 Task: Add a signature Jovani Ramirez containing Have a great National Science Day, Jovani Ramirez to email address softage.8@softage.net and add a label Testing
Action: Mouse moved to (1162, 65)
Screenshot: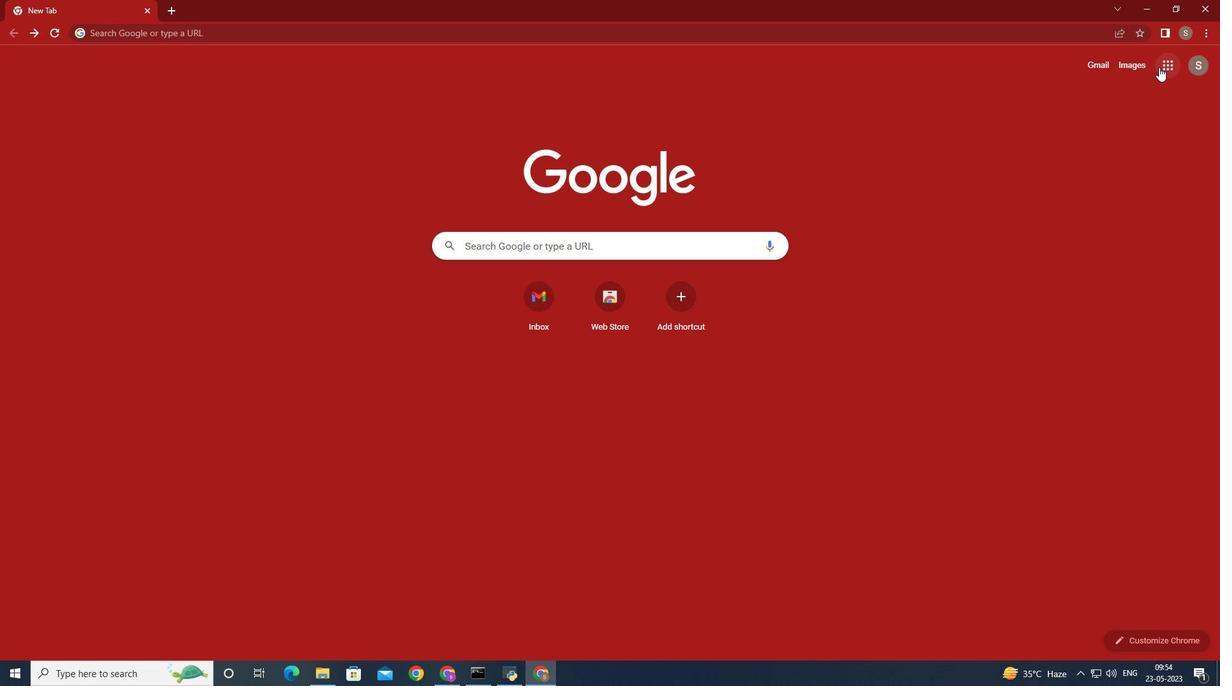 
Action: Mouse pressed left at (1162, 65)
Screenshot: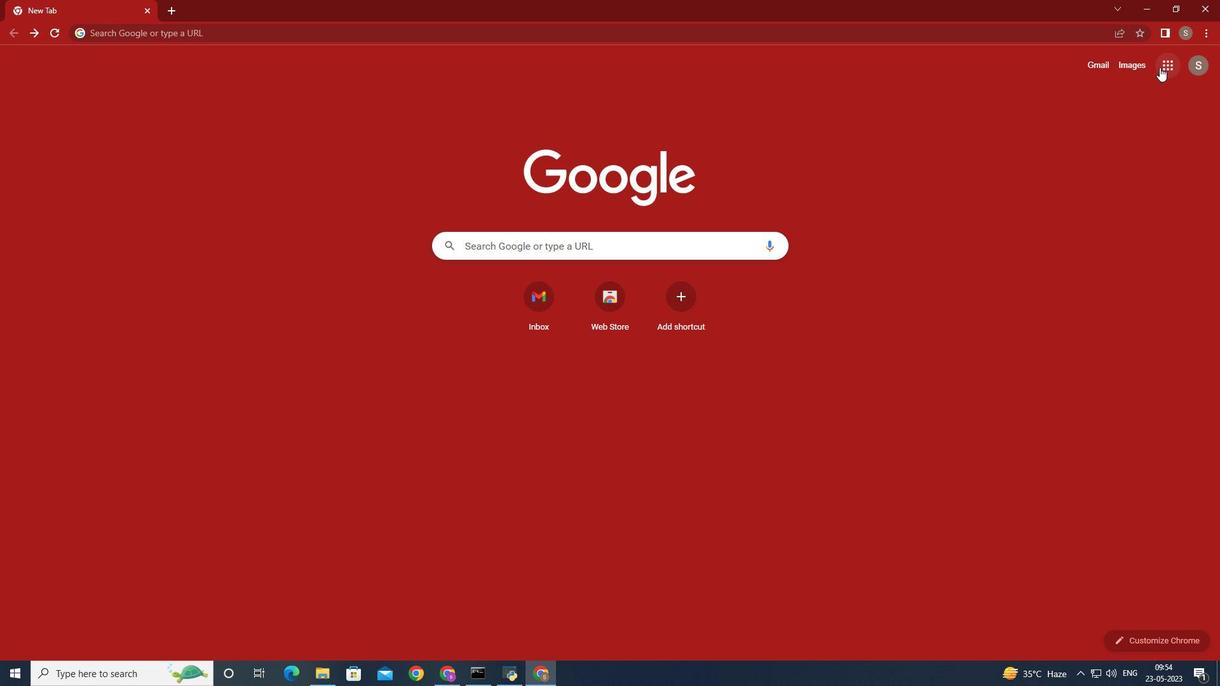 
Action: Mouse moved to (1117, 120)
Screenshot: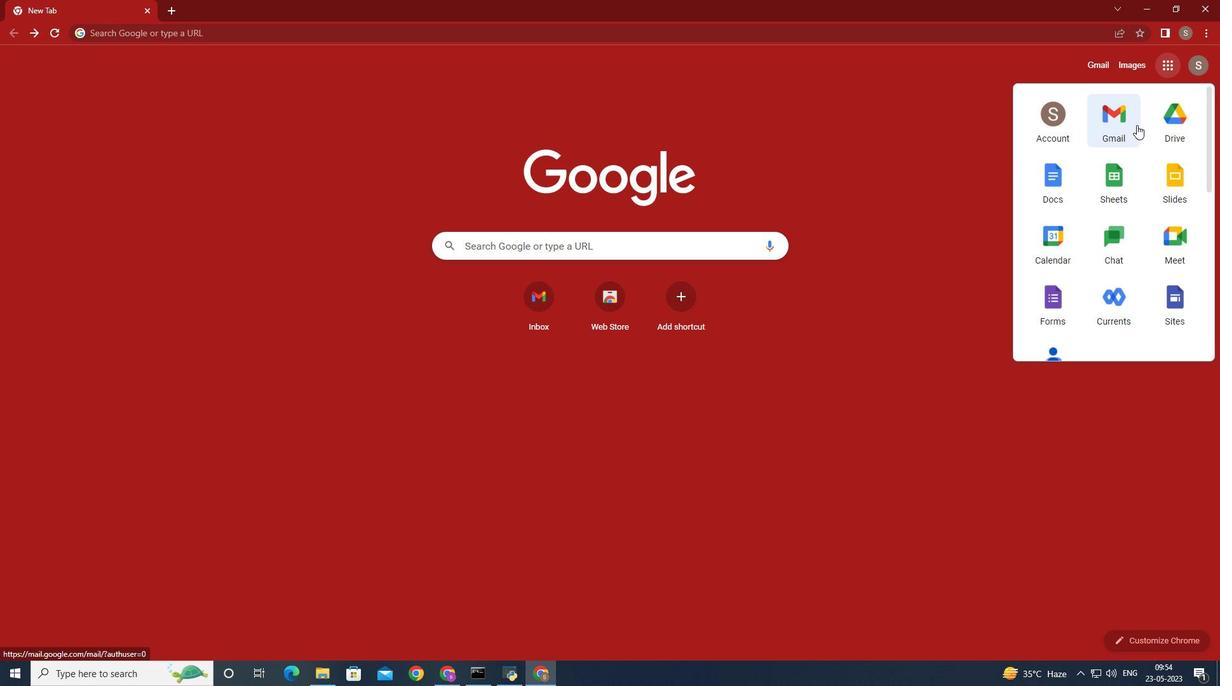 
Action: Mouse pressed left at (1117, 120)
Screenshot: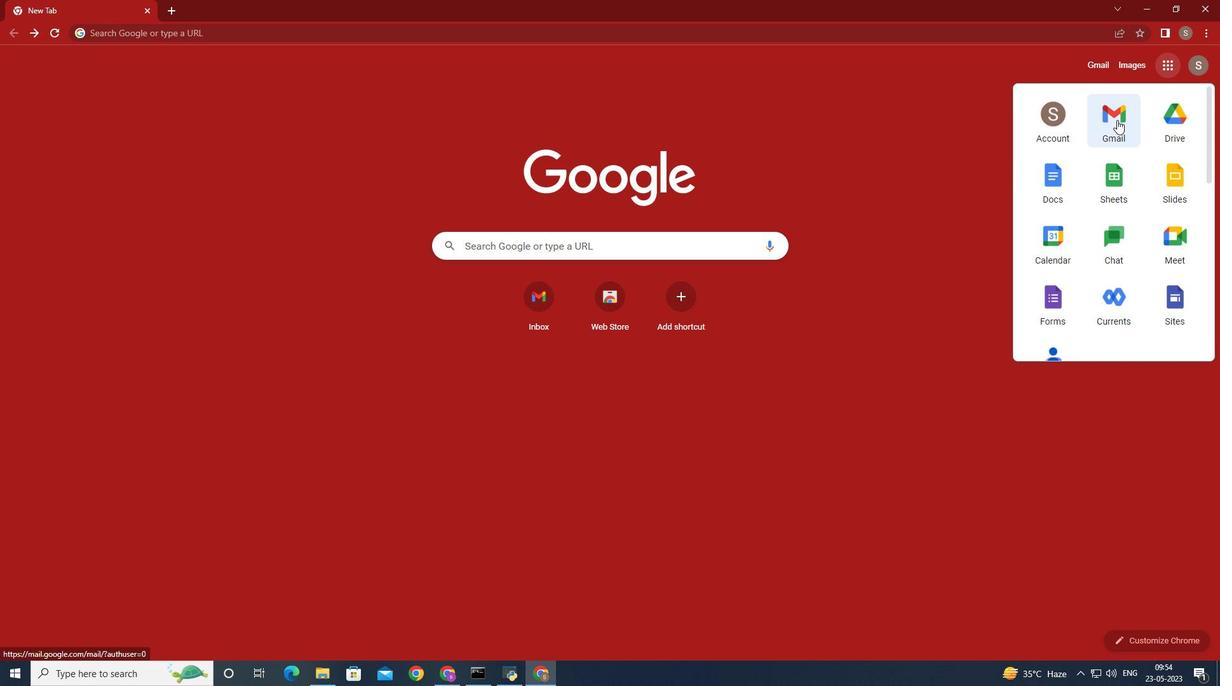 
Action: Mouse moved to (1084, 96)
Screenshot: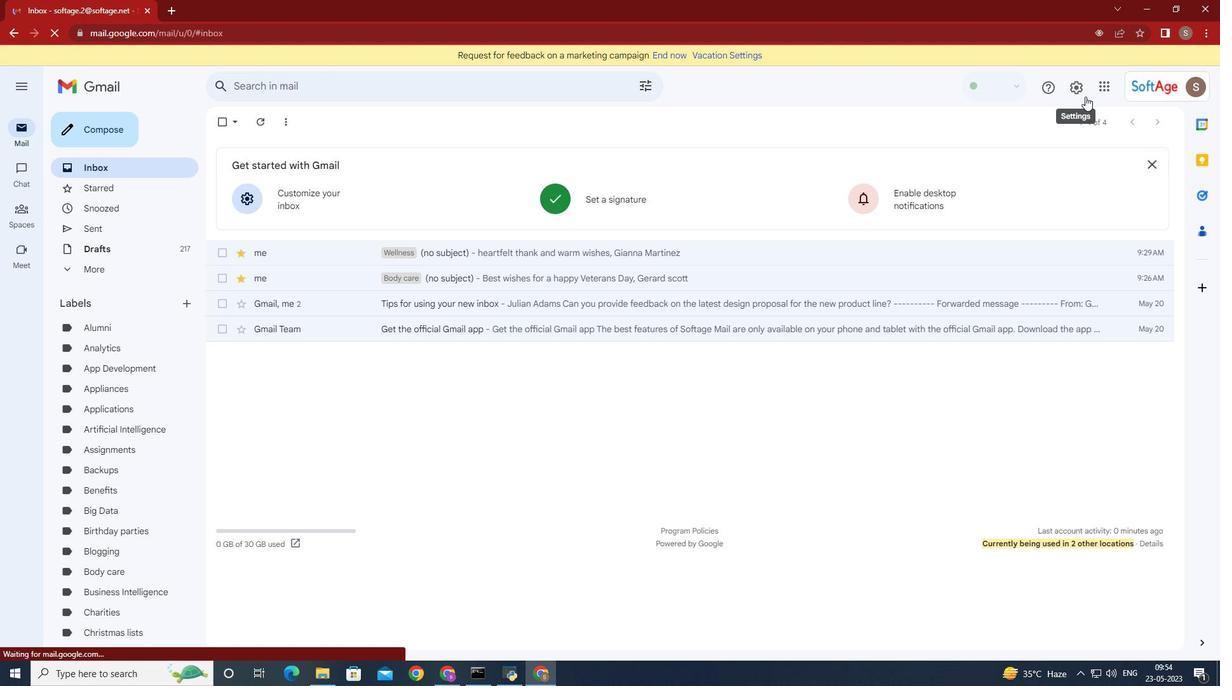 
Action: Mouse pressed left at (1084, 96)
Screenshot: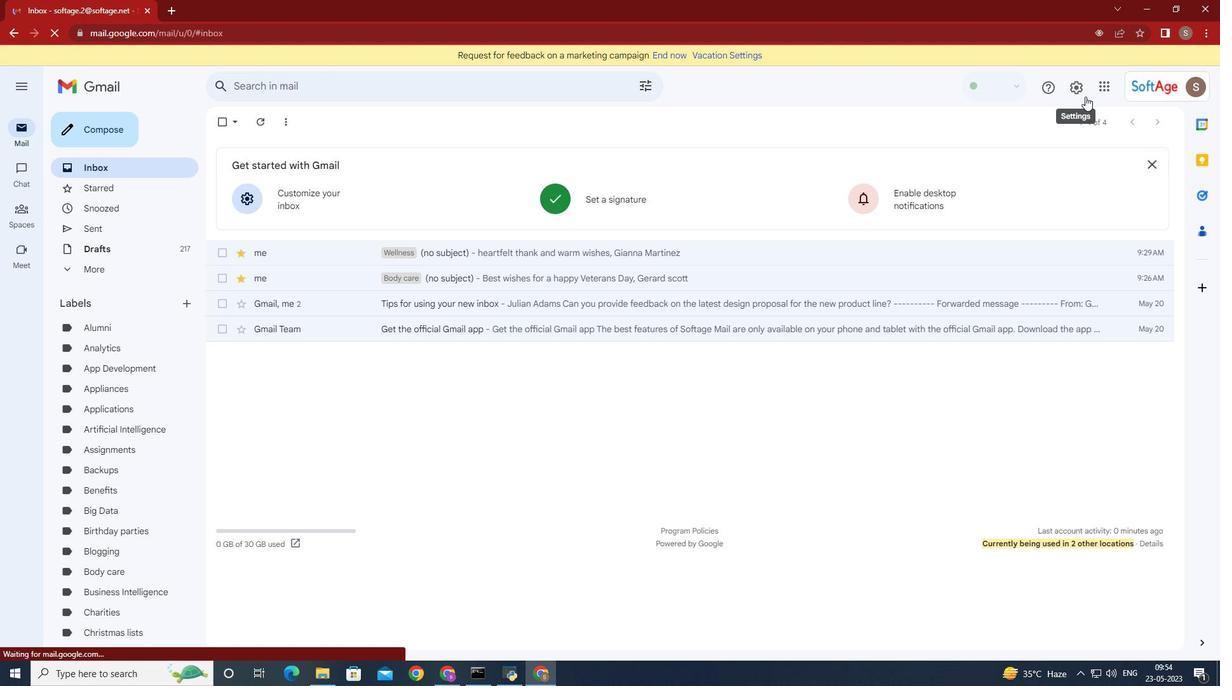 
Action: Mouse moved to (1087, 148)
Screenshot: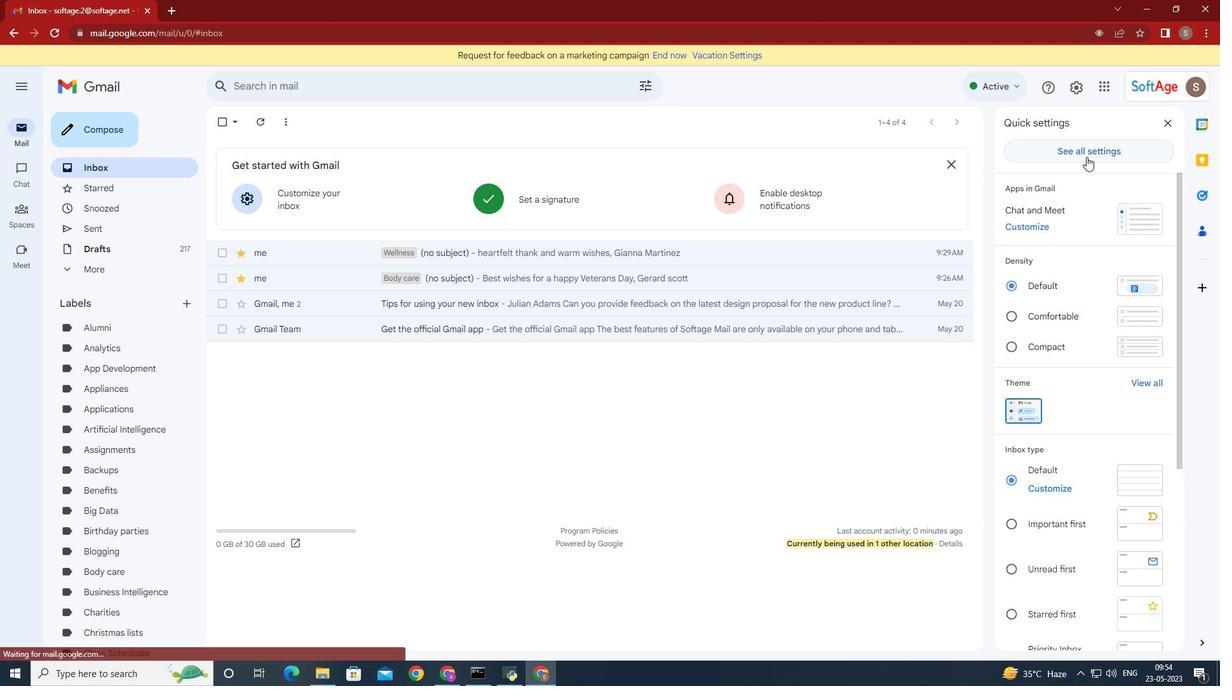 
Action: Mouse pressed left at (1087, 148)
Screenshot: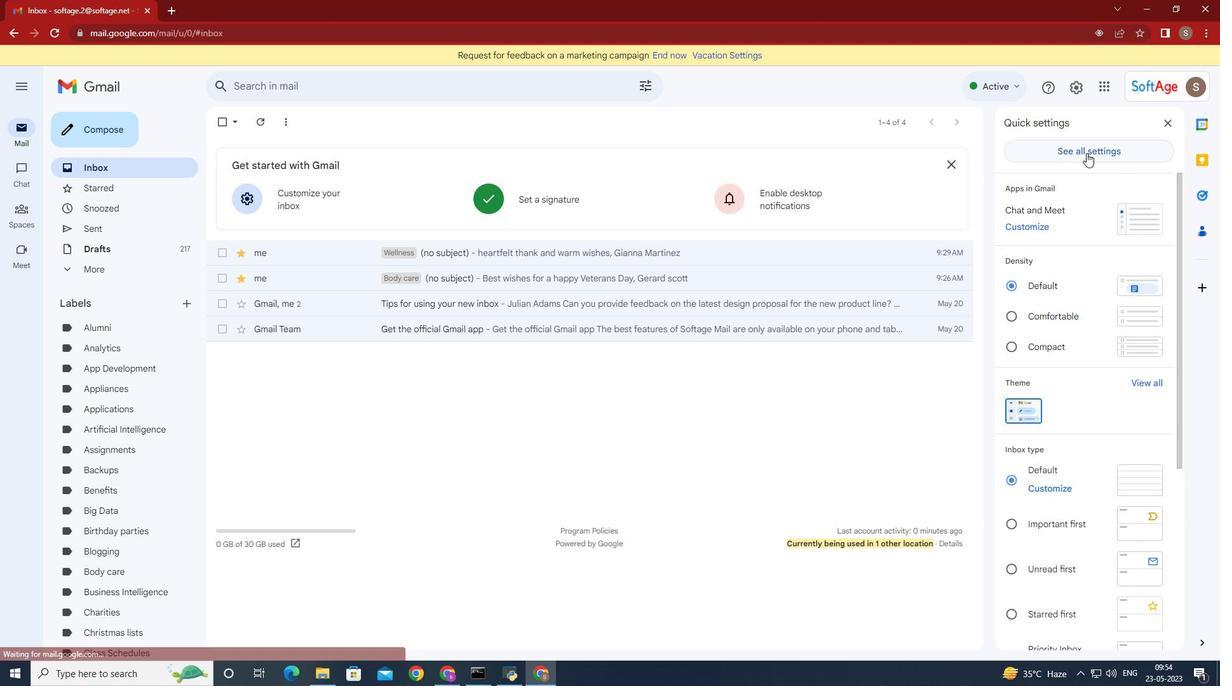
Action: Mouse moved to (938, 279)
Screenshot: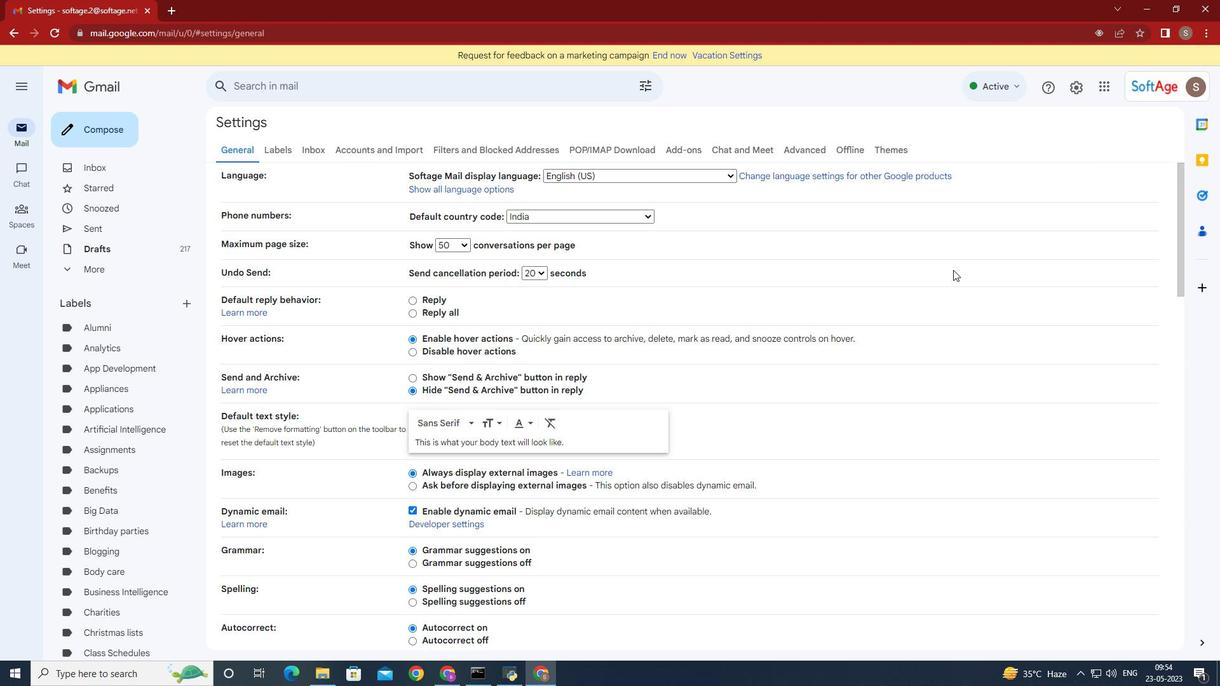 
Action: Mouse scrolled (938, 278) with delta (0, 0)
Screenshot: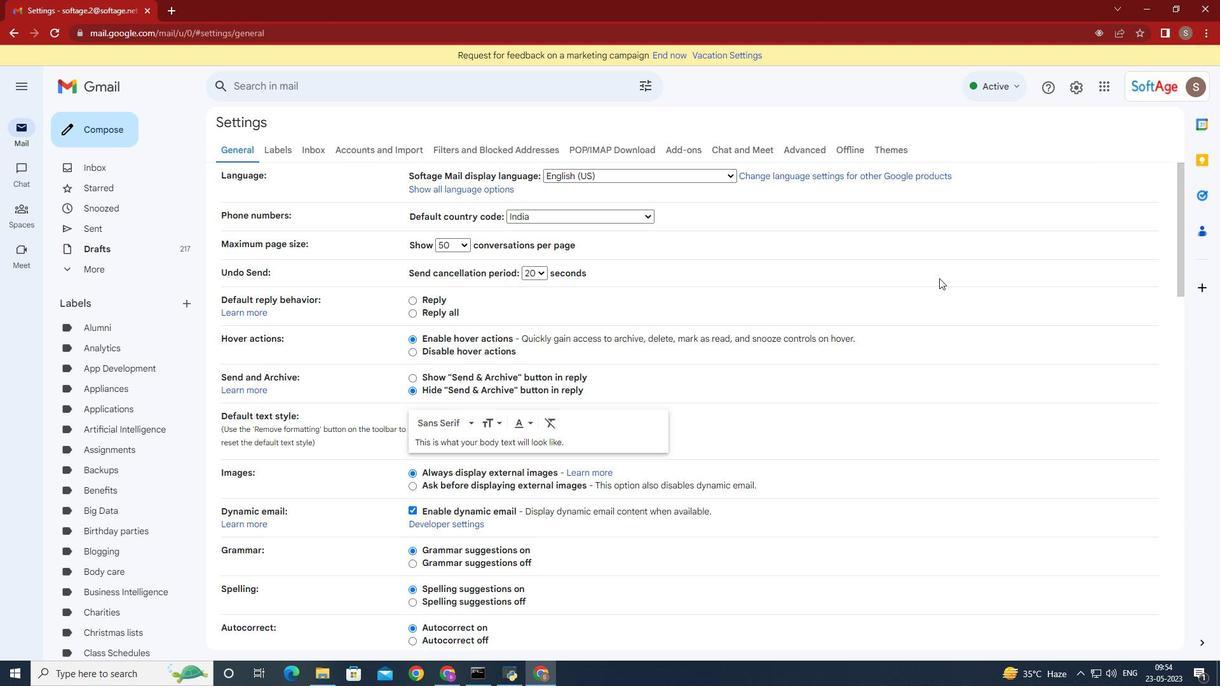 
Action: Mouse scrolled (938, 278) with delta (0, 0)
Screenshot: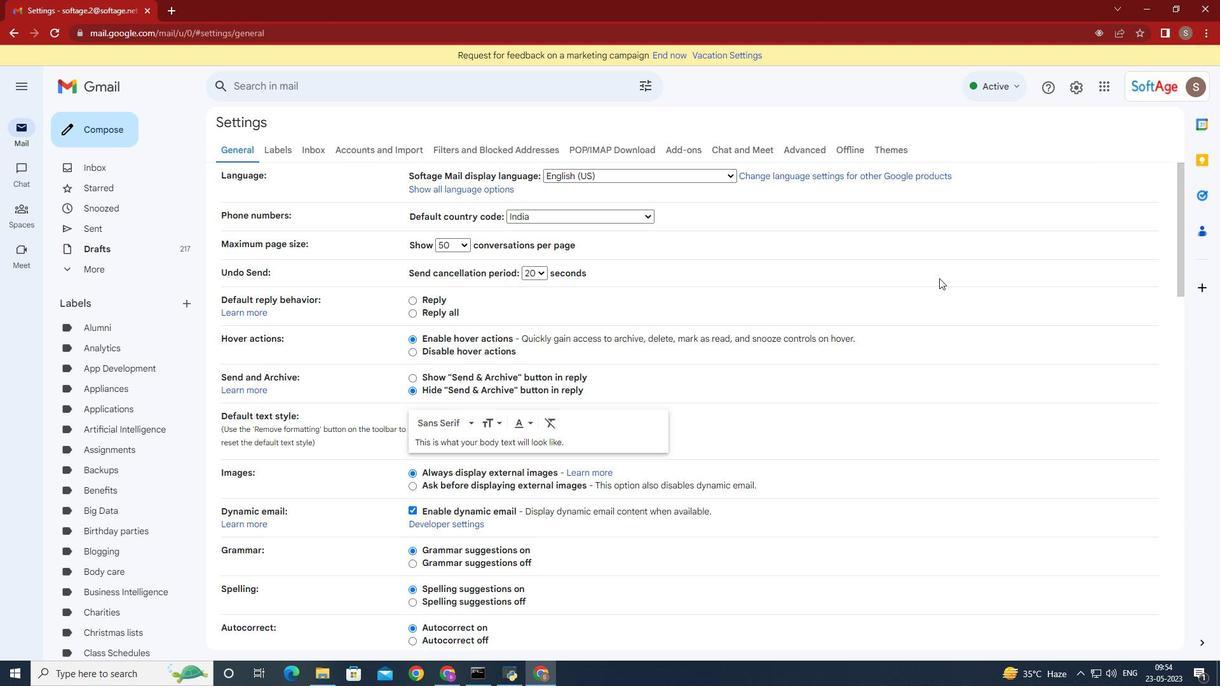 
Action: Mouse scrolled (938, 278) with delta (0, 0)
Screenshot: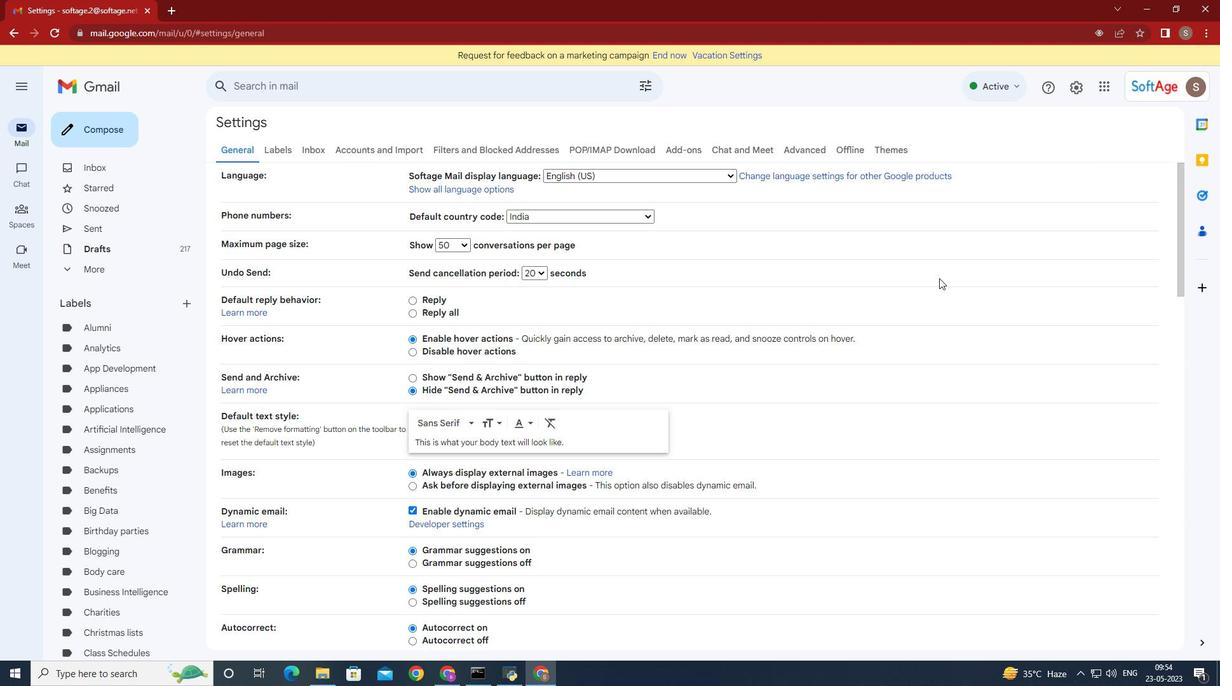 
Action: Mouse moved to (938, 279)
Screenshot: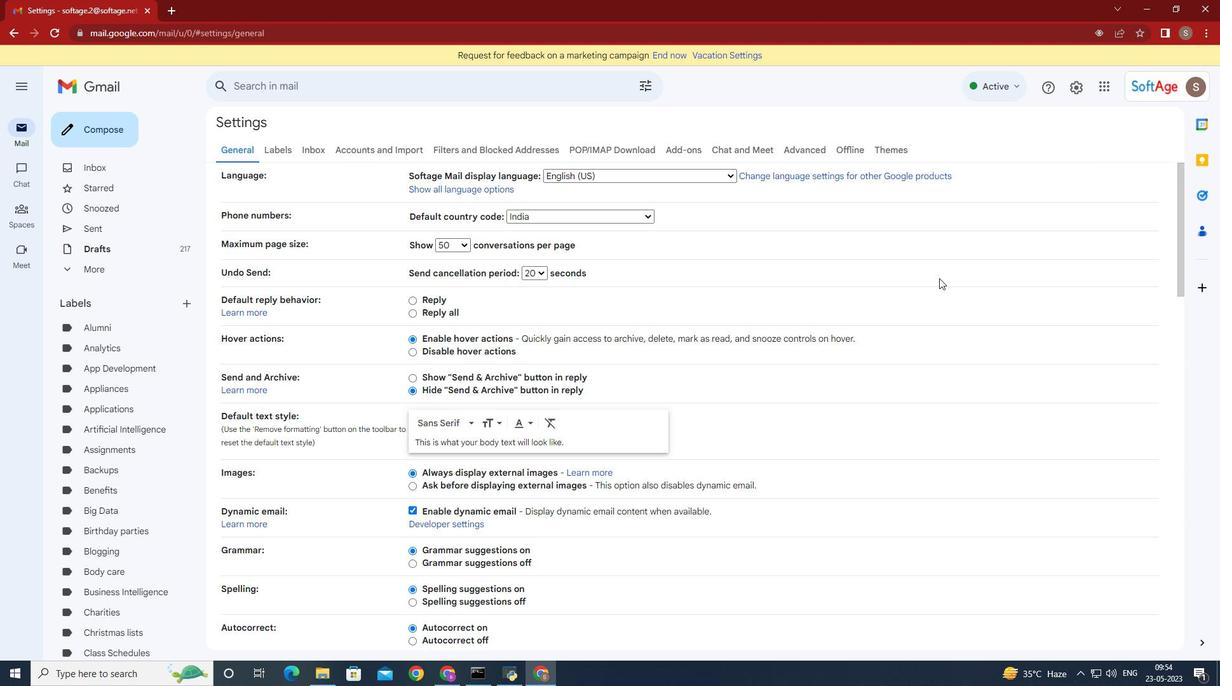 
Action: Mouse scrolled (938, 278) with delta (0, 0)
Screenshot: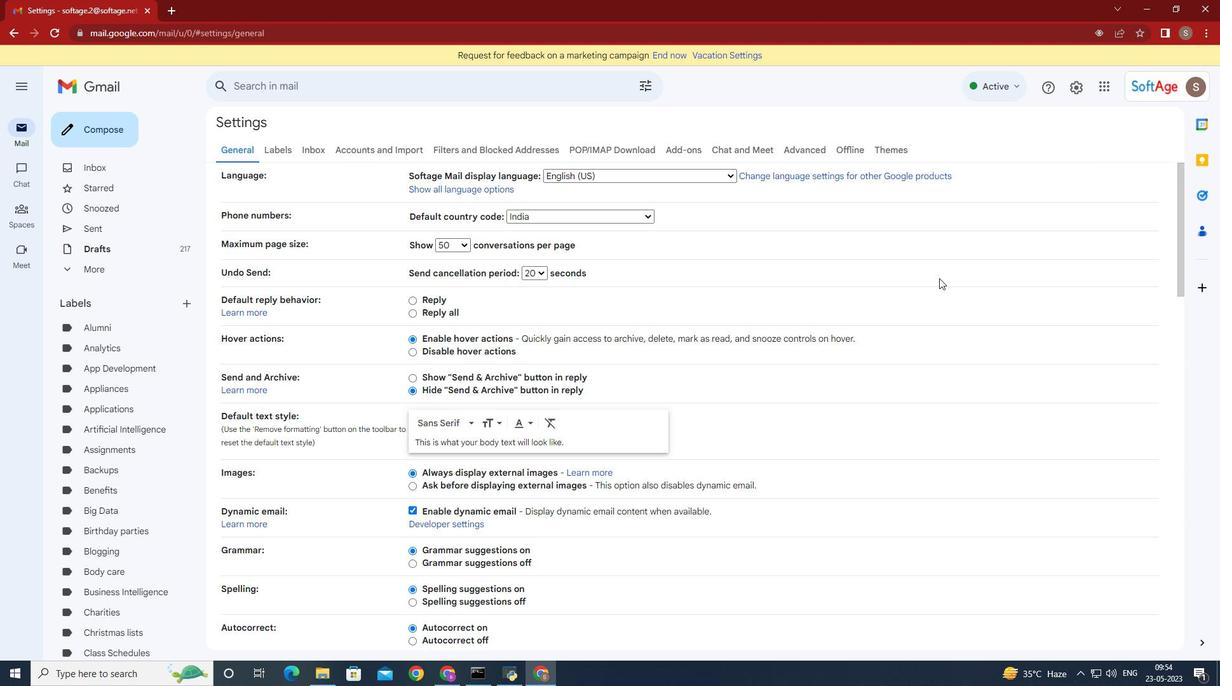 
Action: Mouse moved to (938, 279)
Screenshot: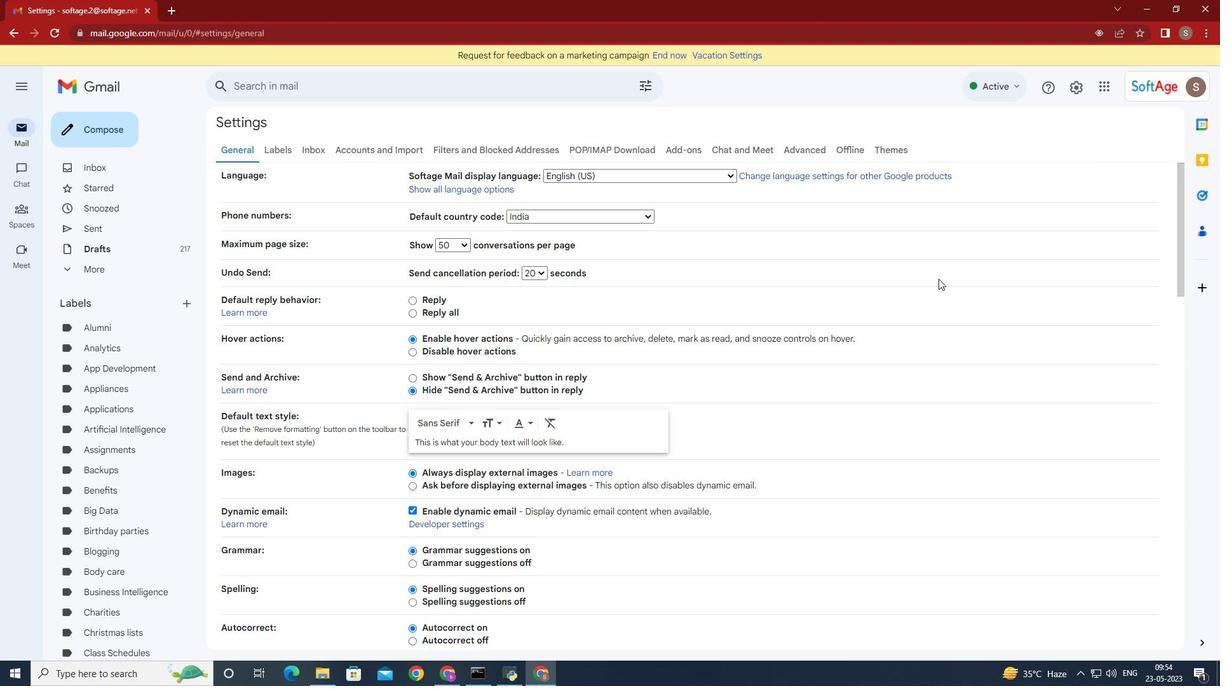 
Action: Mouse scrolled (938, 278) with delta (0, 0)
Screenshot: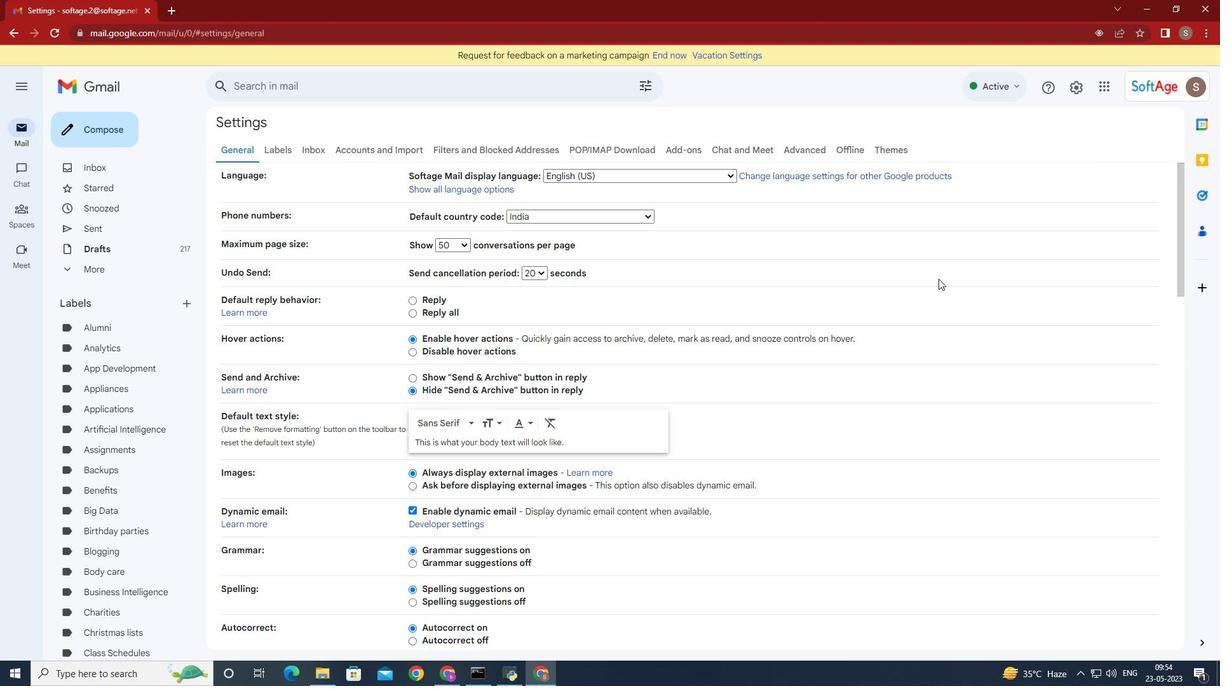 
Action: Mouse moved to (851, 270)
Screenshot: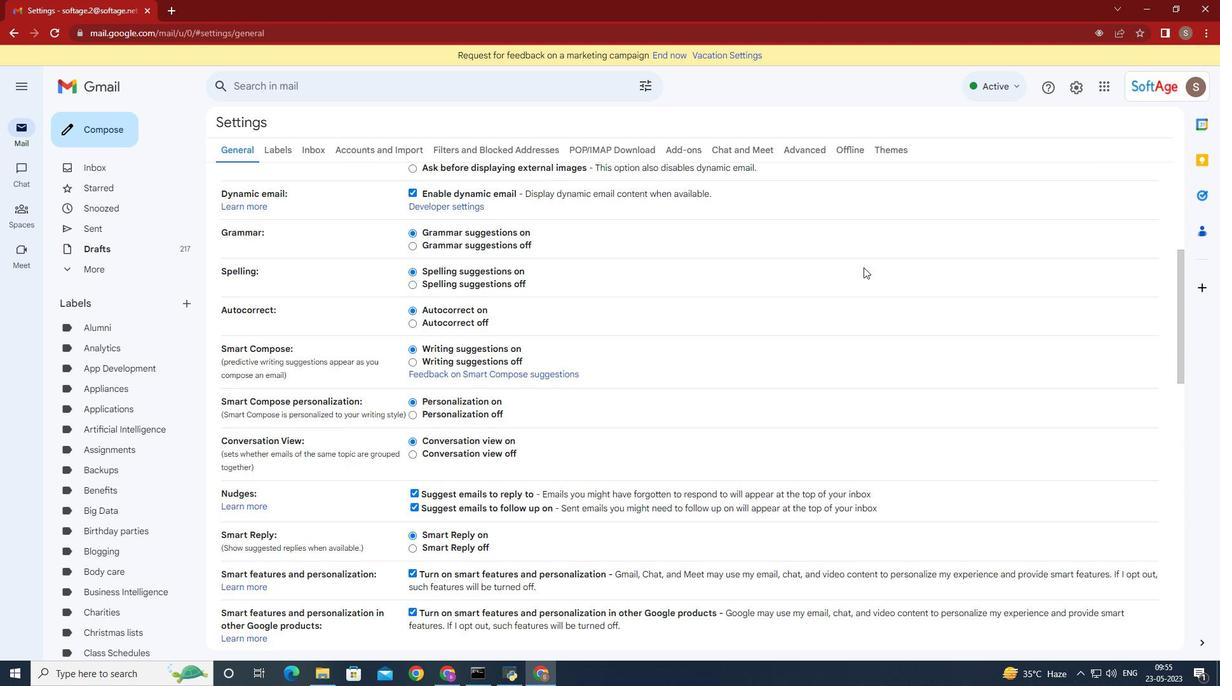 
Action: Mouse scrolled (851, 269) with delta (0, 0)
Screenshot: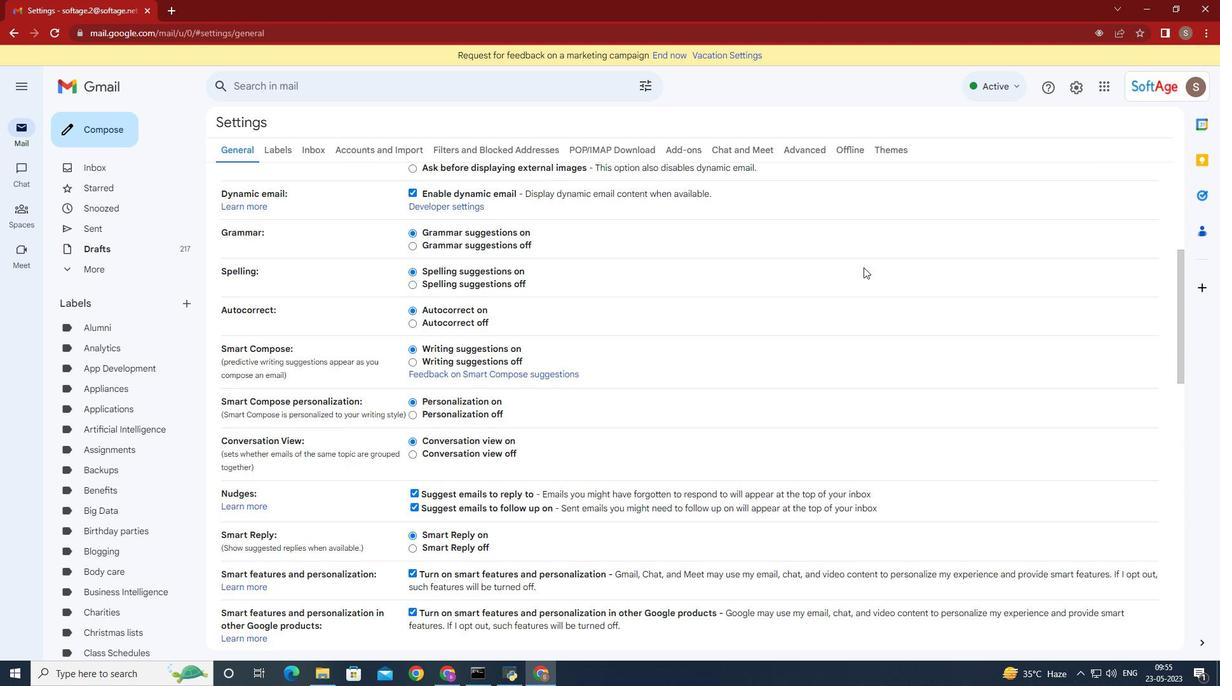
Action: Mouse moved to (850, 270)
Screenshot: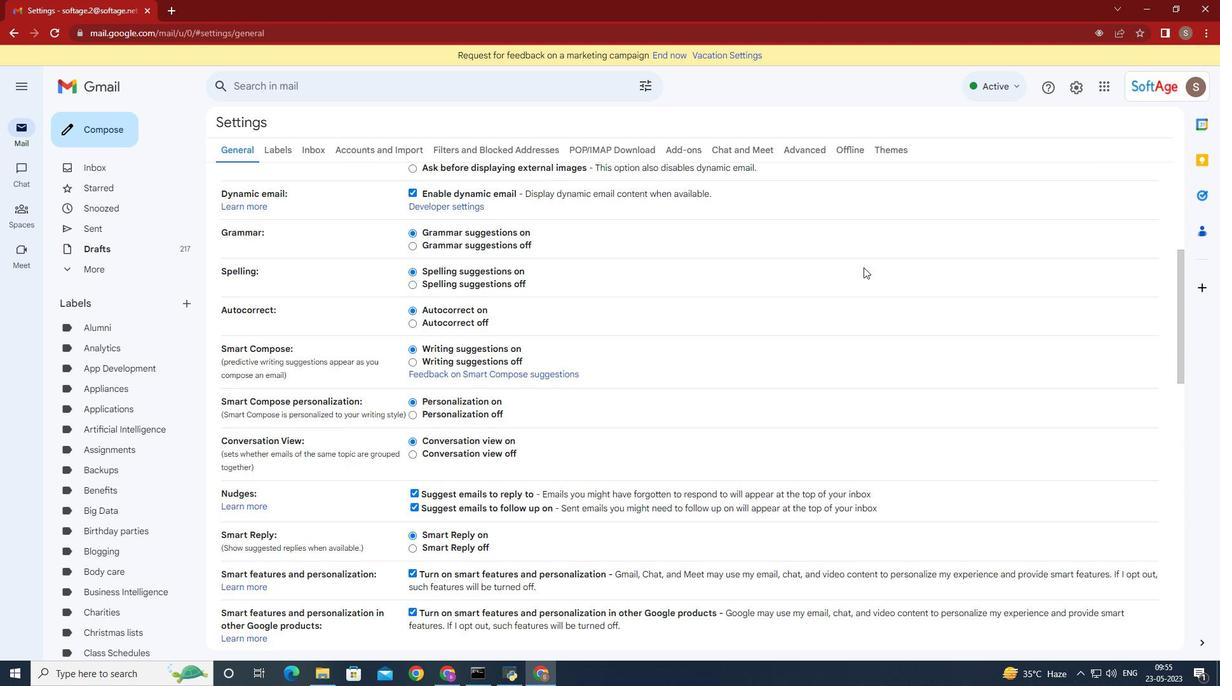 
Action: Mouse scrolled (850, 269) with delta (0, 0)
Screenshot: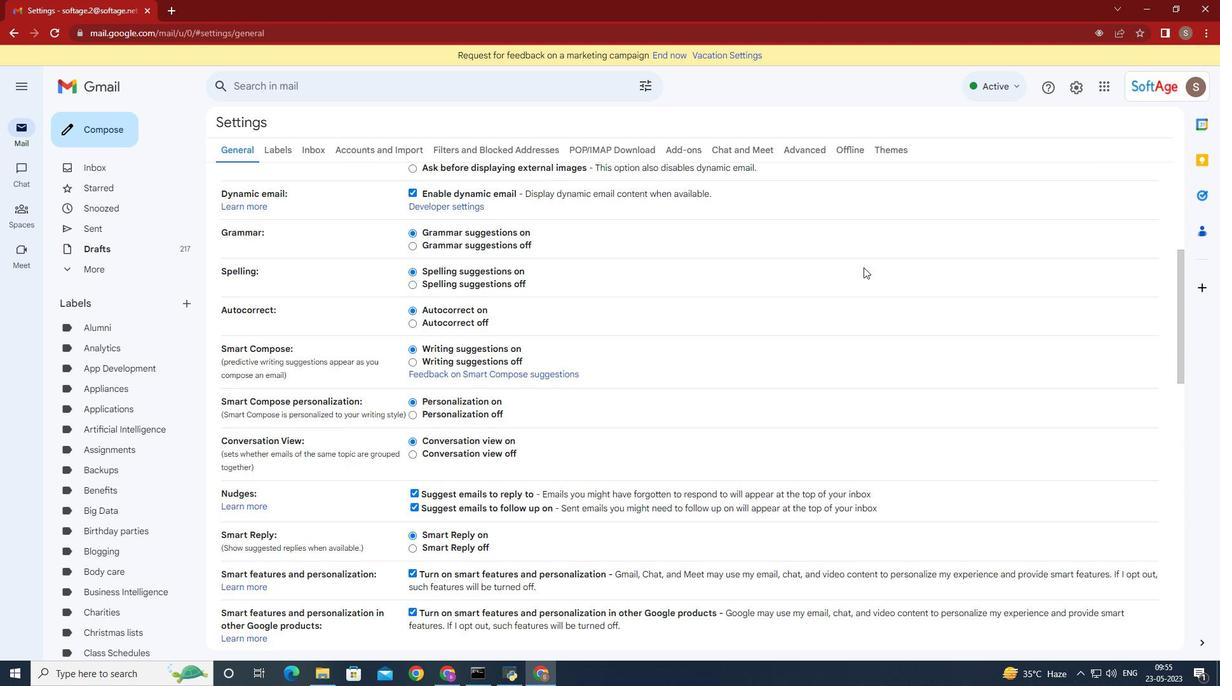 
Action: Mouse scrolled (850, 269) with delta (0, 0)
Screenshot: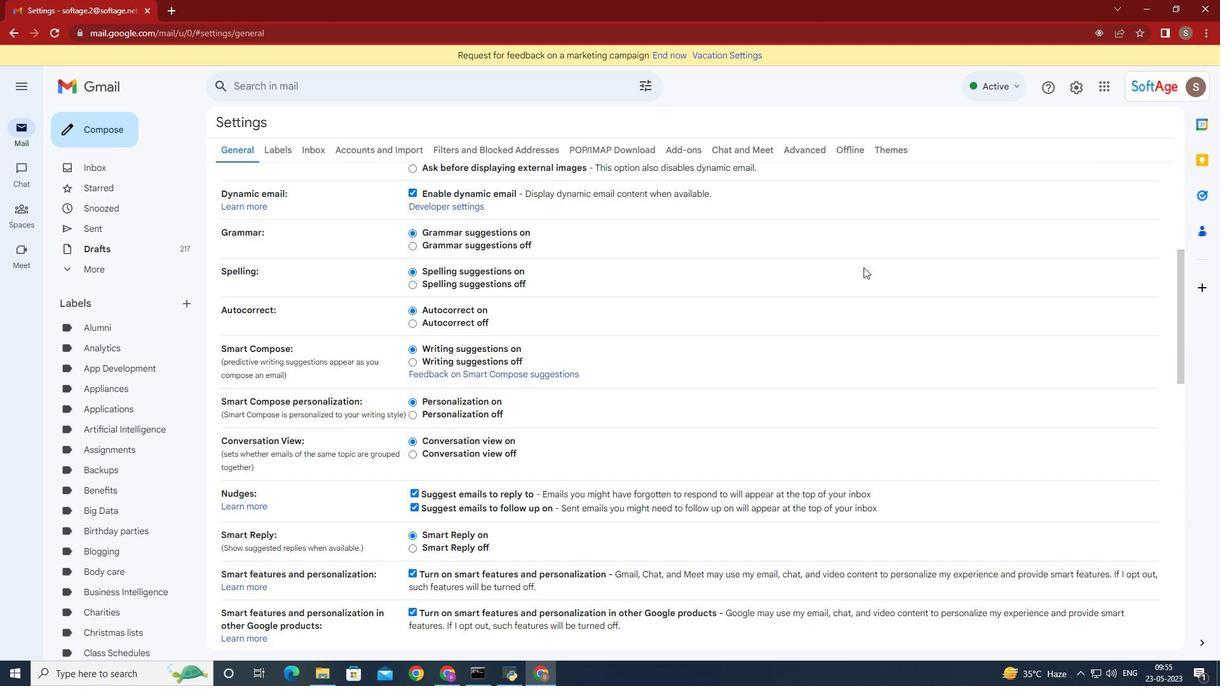 
Action: Mouse scrolled (850, 269) with delta (0, 0)
Screenshot: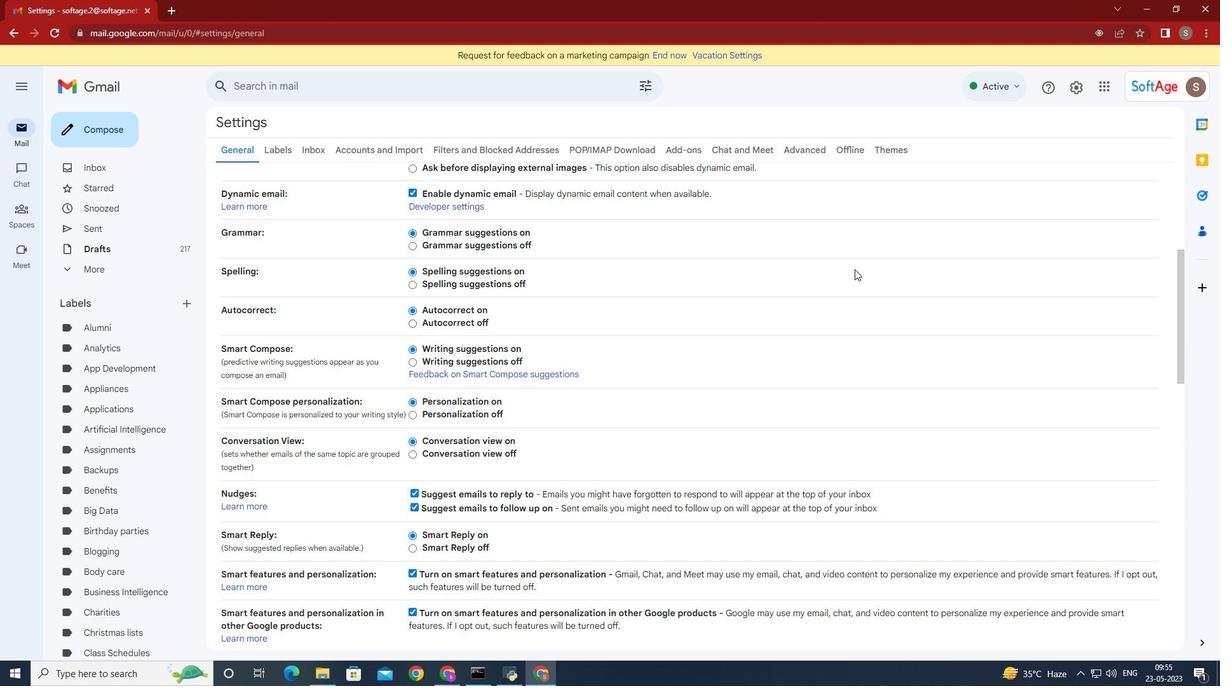 
Action: Mouse moved to (849, 270)
Screenshot: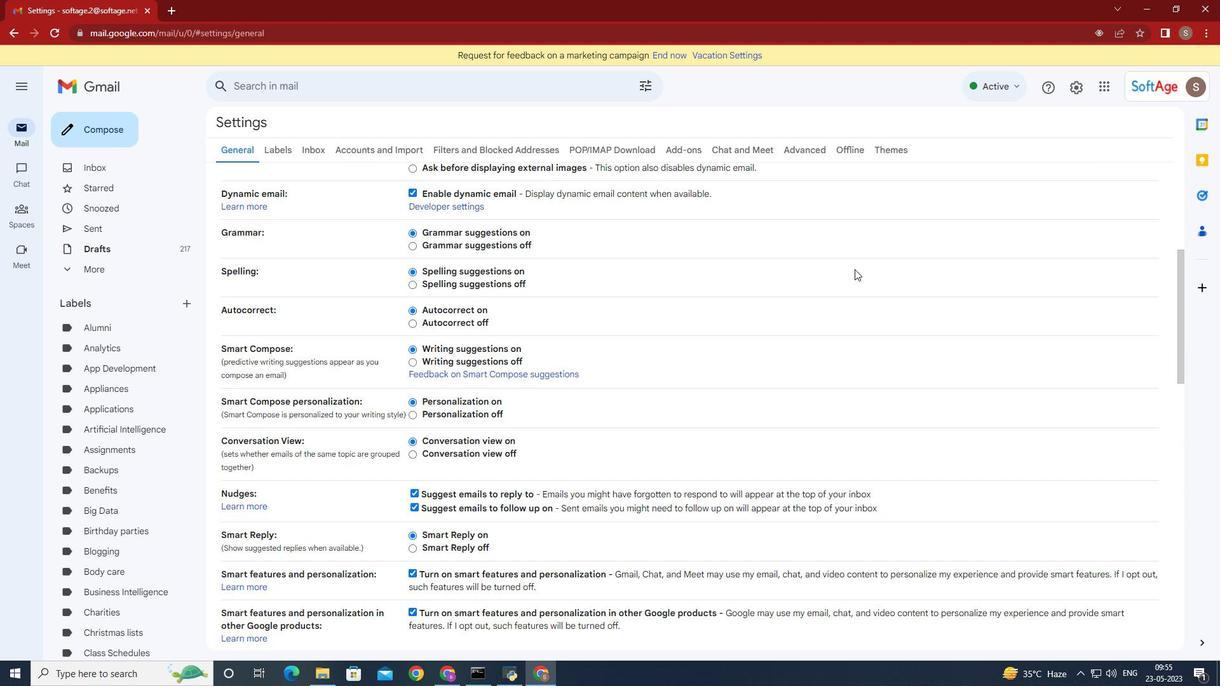 
Action: Mouse scrolled (849, 270) with delta (0, 0)
Screenshot: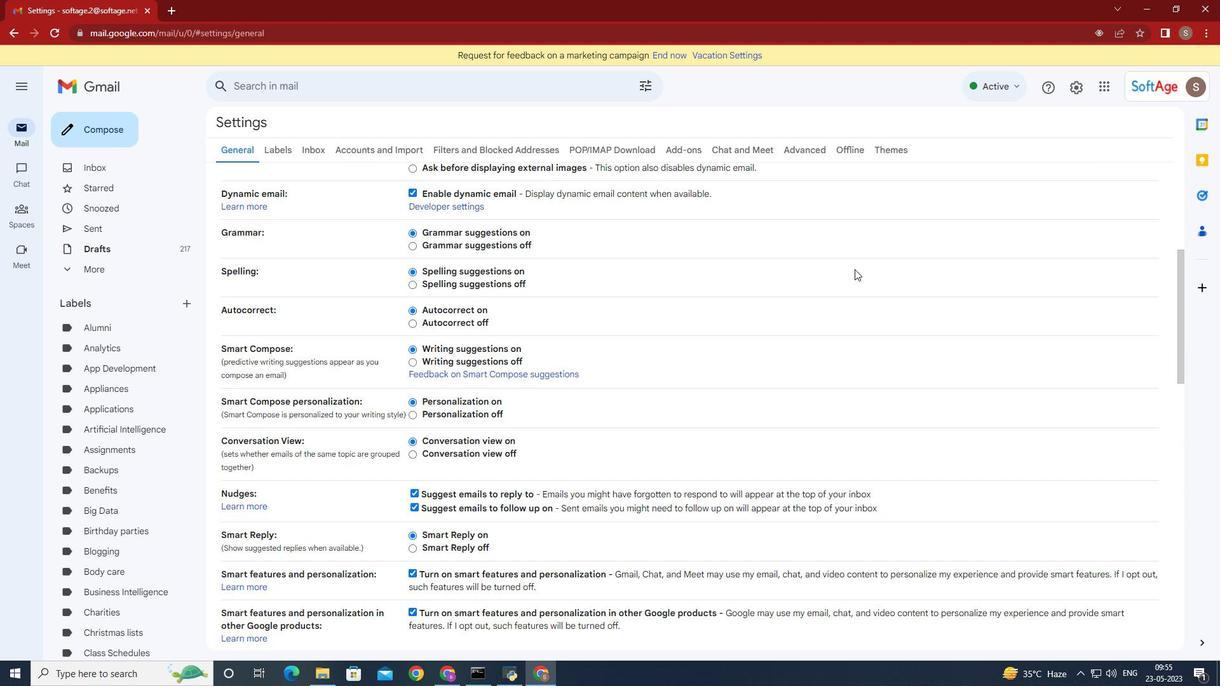 
Action: Mouse moved to (847, 270)
Screenshot: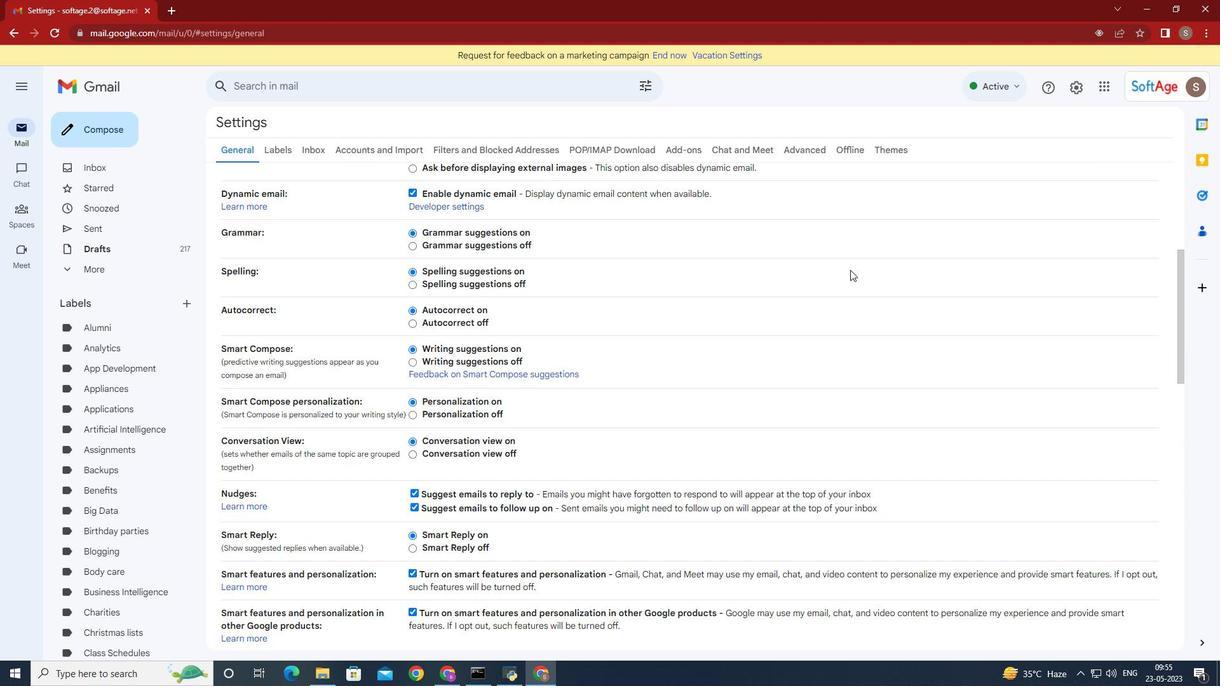 
Action: Mouse scrolled (847, 270) with delta (0, 0)
Screenshot: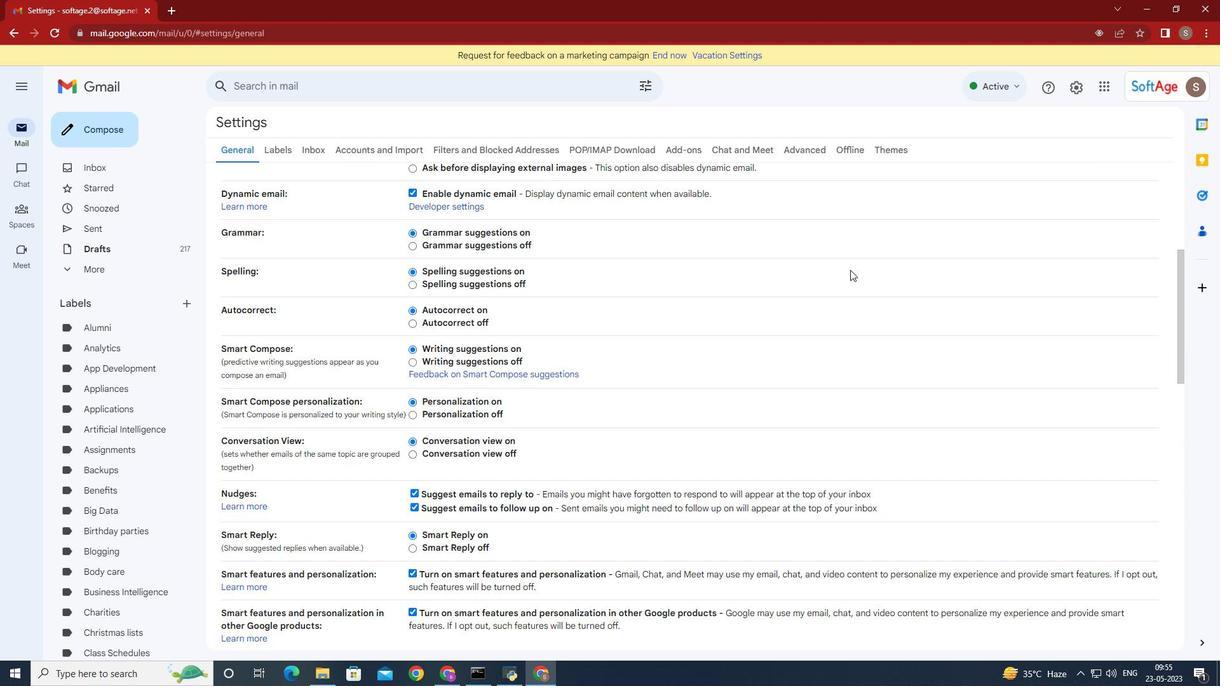
Action: Mouse moved to (846, 270)
Screenshot: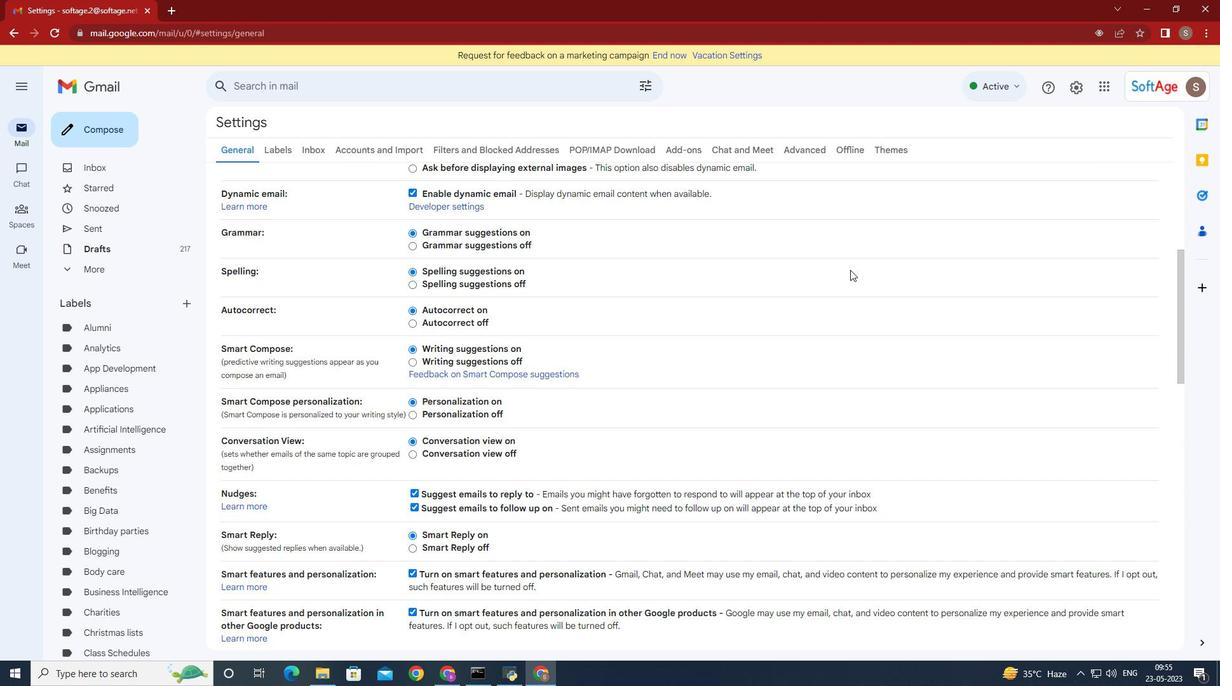 
Action: Mouse scrolled (846, 270) with delta (0, 0)
Screenshot: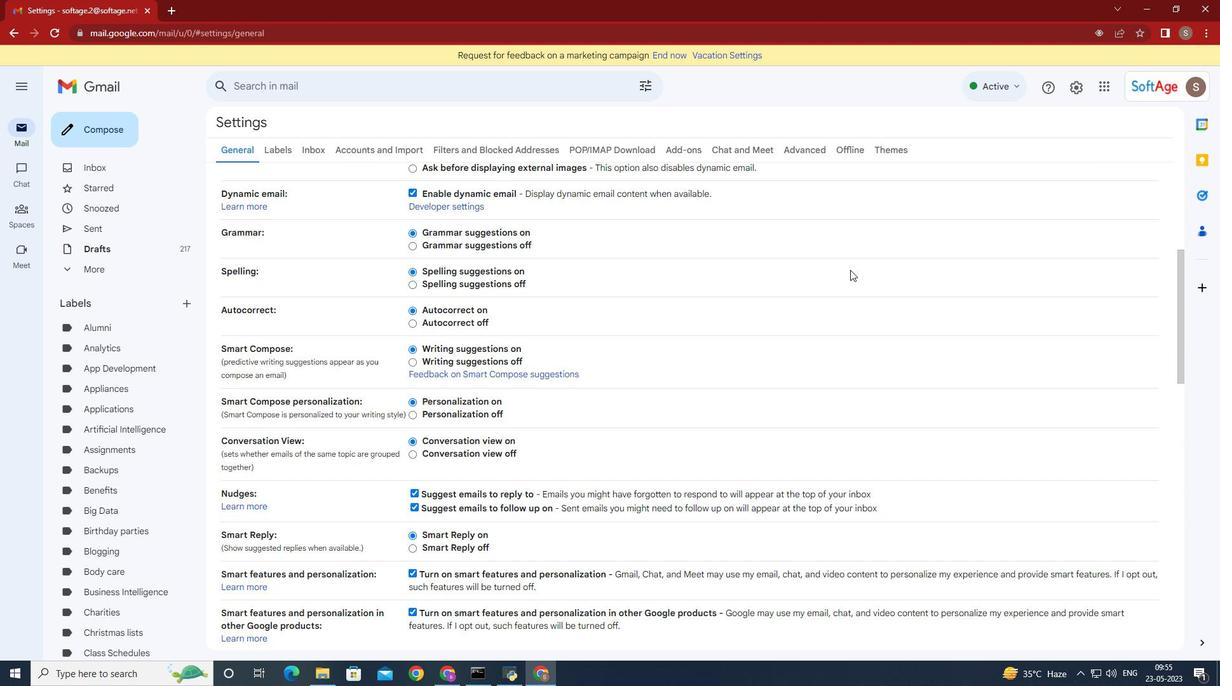 
Action: Mouse moved to (835, 279)
Screenshot: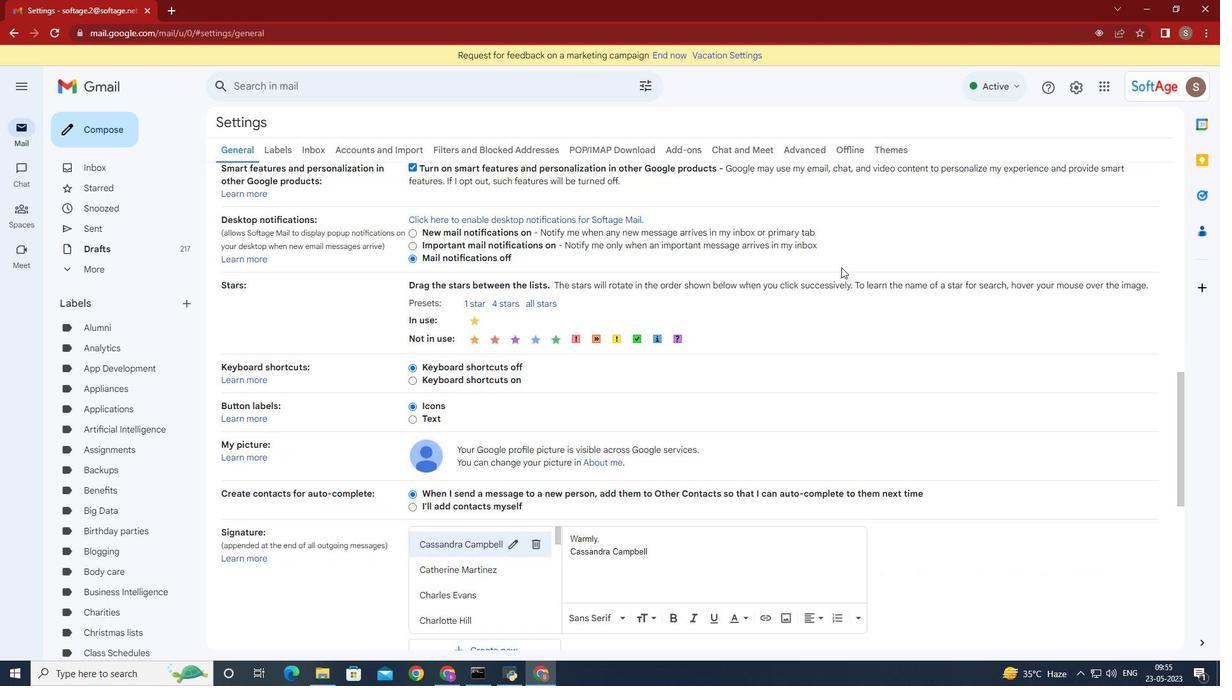 
Action: Mouse scrolled (835, 279) with delta (0, 0)
Screenshot: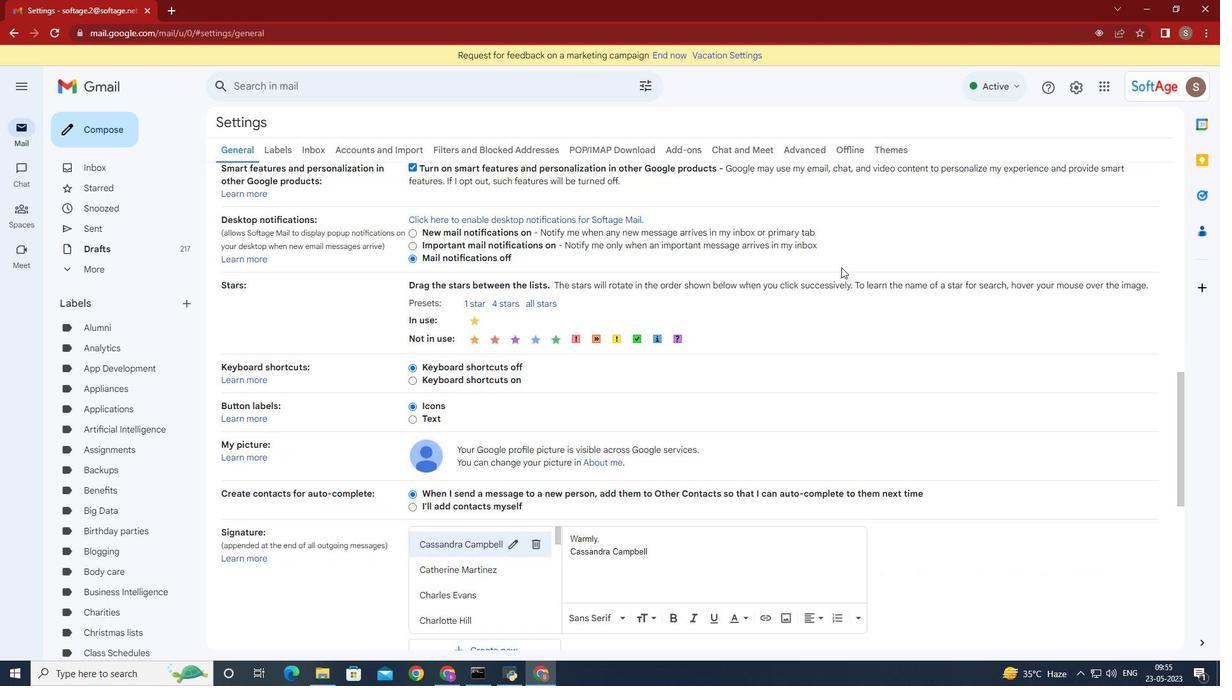 
Action: Mouse moved to (830, 284)
Screenshot: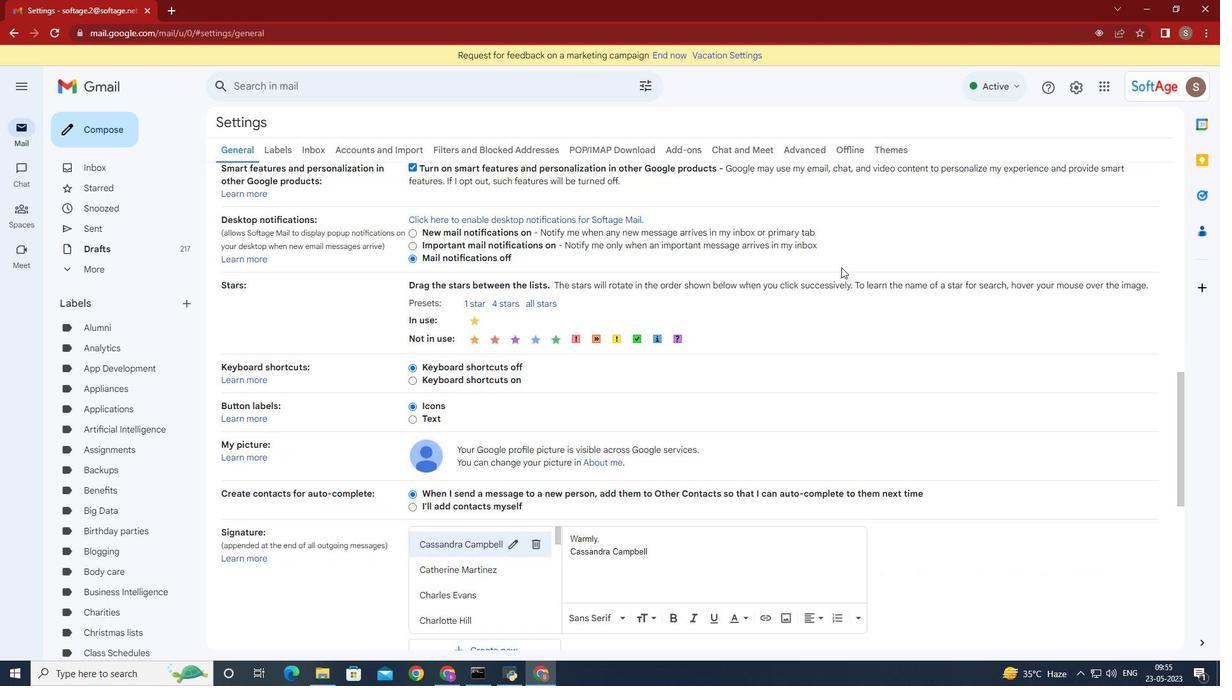 
Action: Mouse scrolled (830, 284) with delta (0, 0)
Screenshot: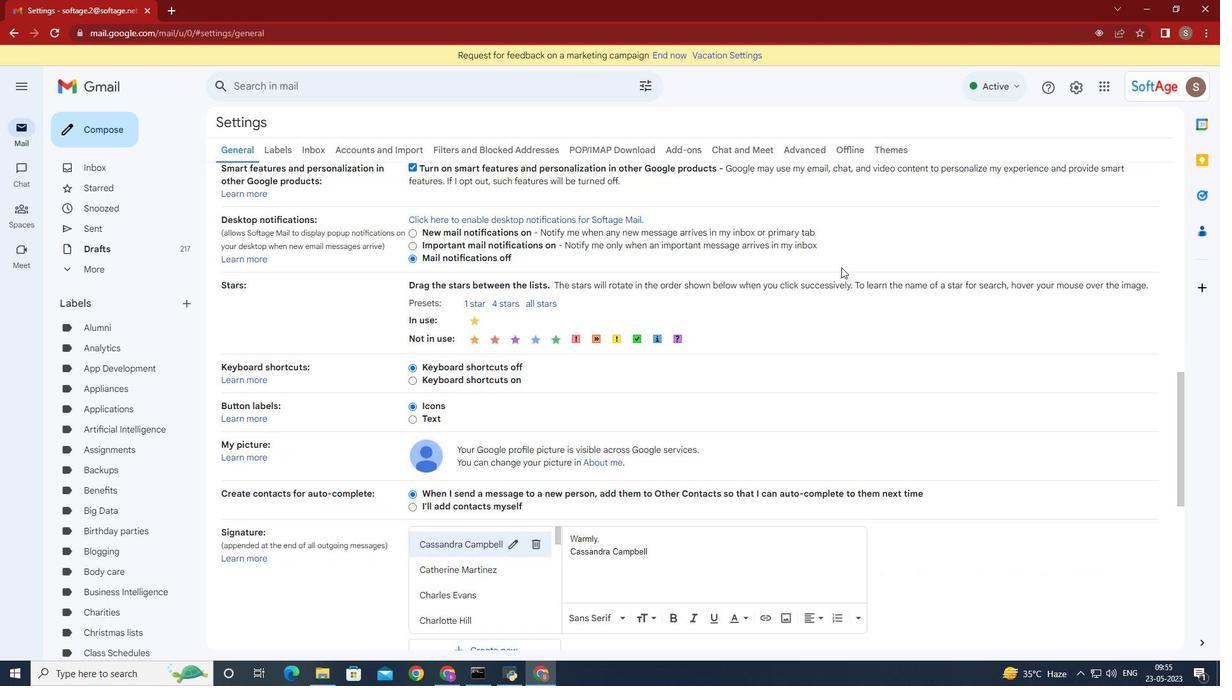 
Action: Mouse moved to (823, 289)
Screenshot: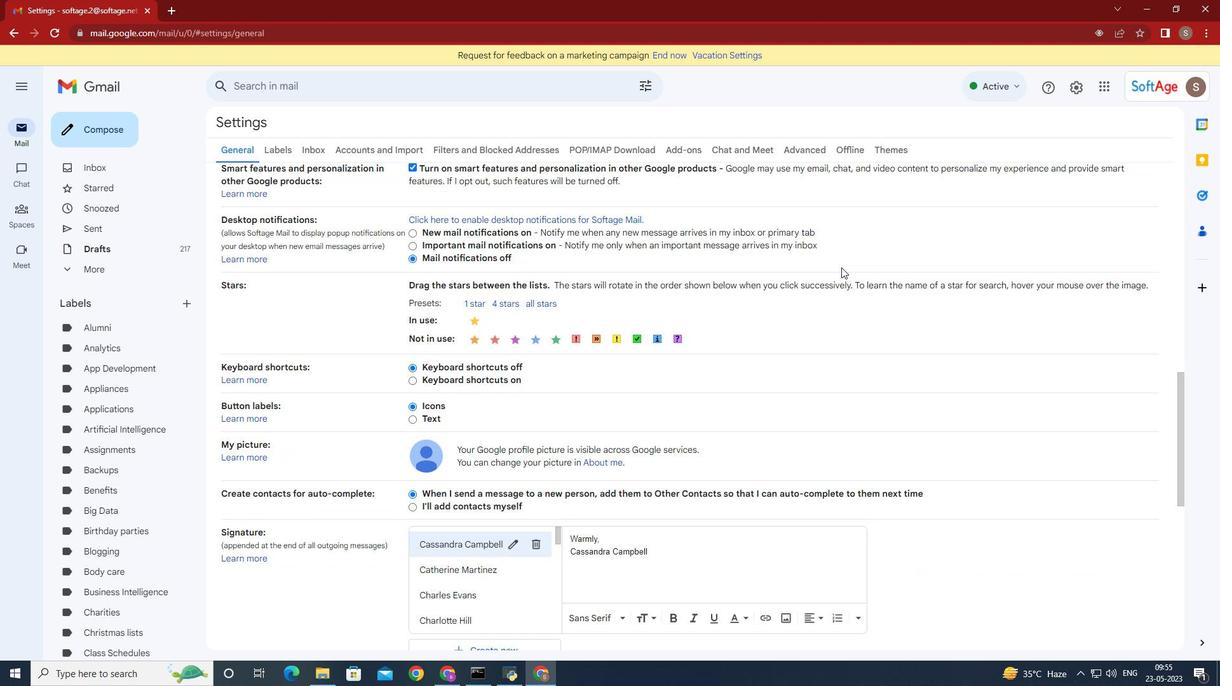 
Action: Mouse scrolled (824, 288) with delta (0, 0)
Screenshot: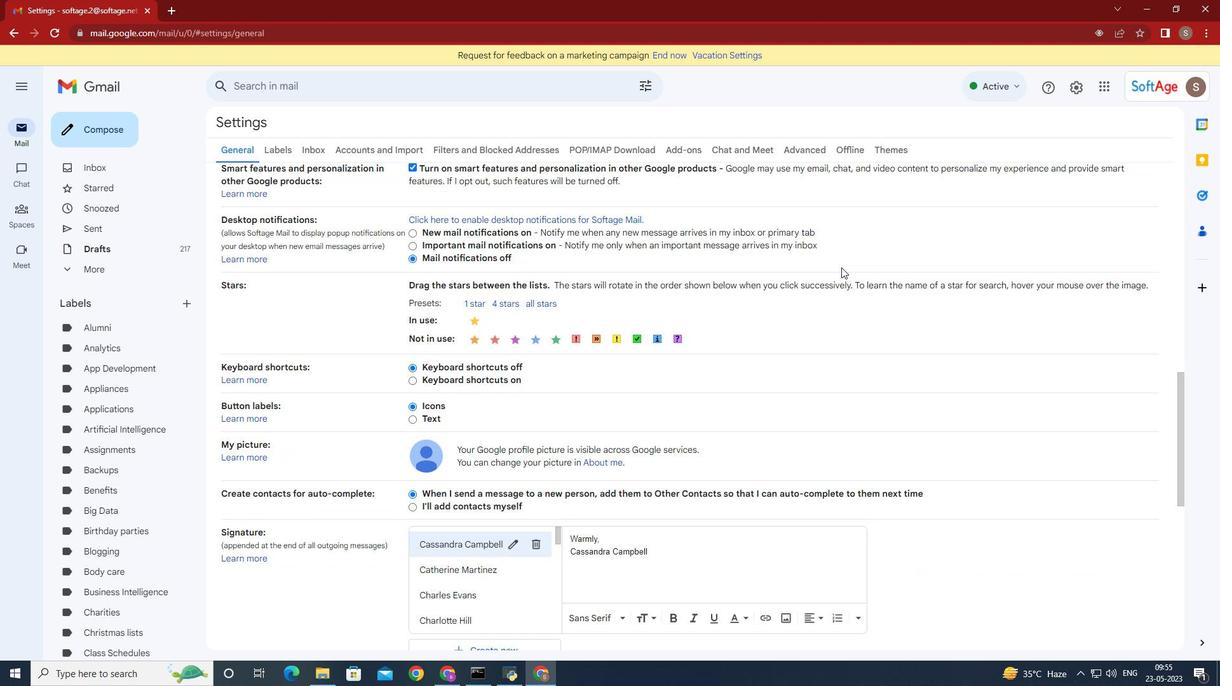 
Action: Mouse moved to (823, 289)
Screenshot: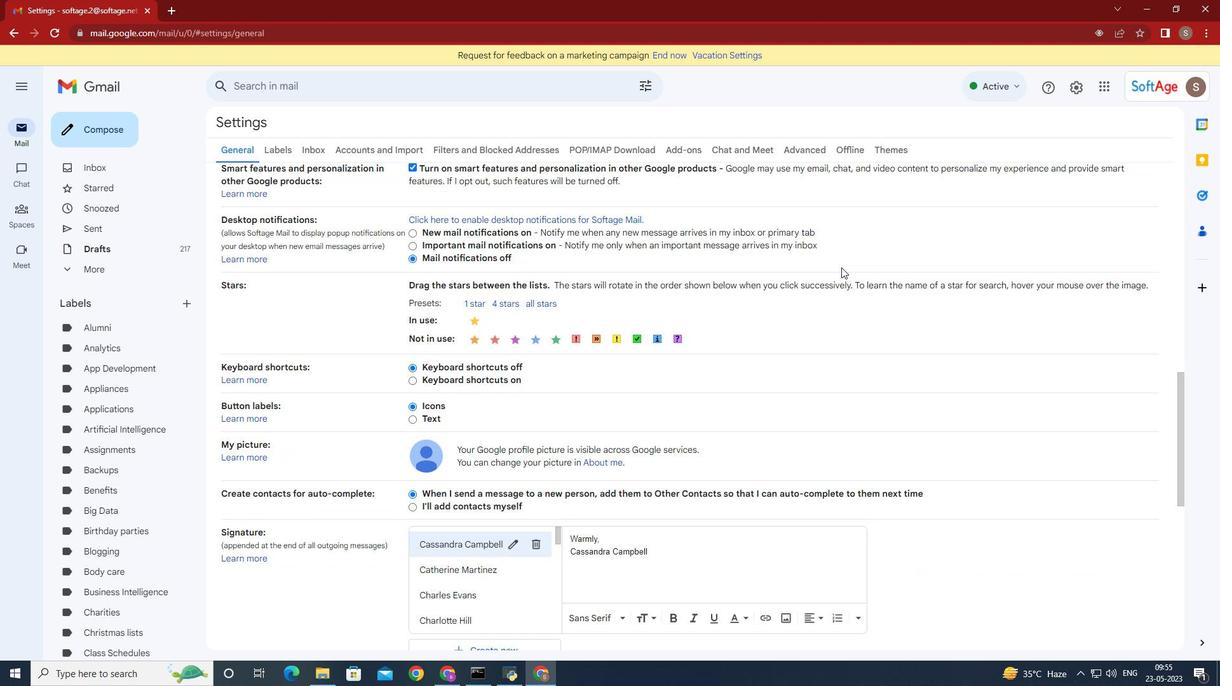 
Action: Mouse scrolled (823, 288) with delta (0, 0)
Screenshot: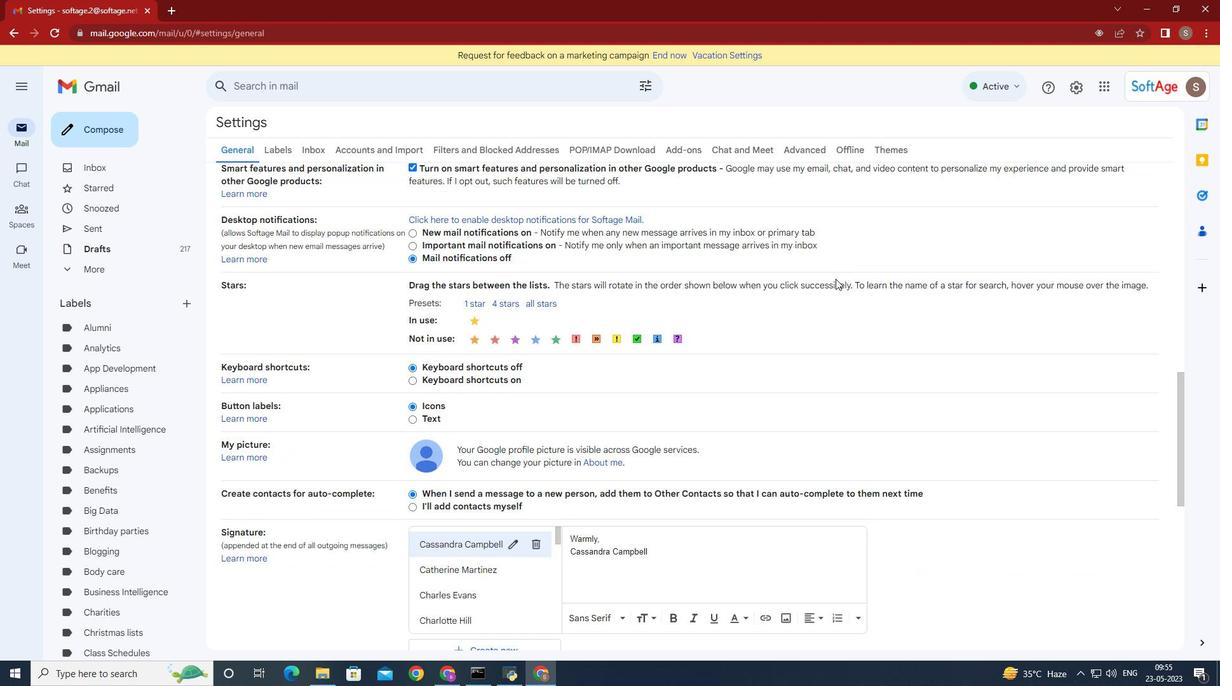 
Action: Mouse moved to (509, 392)
Screenshot: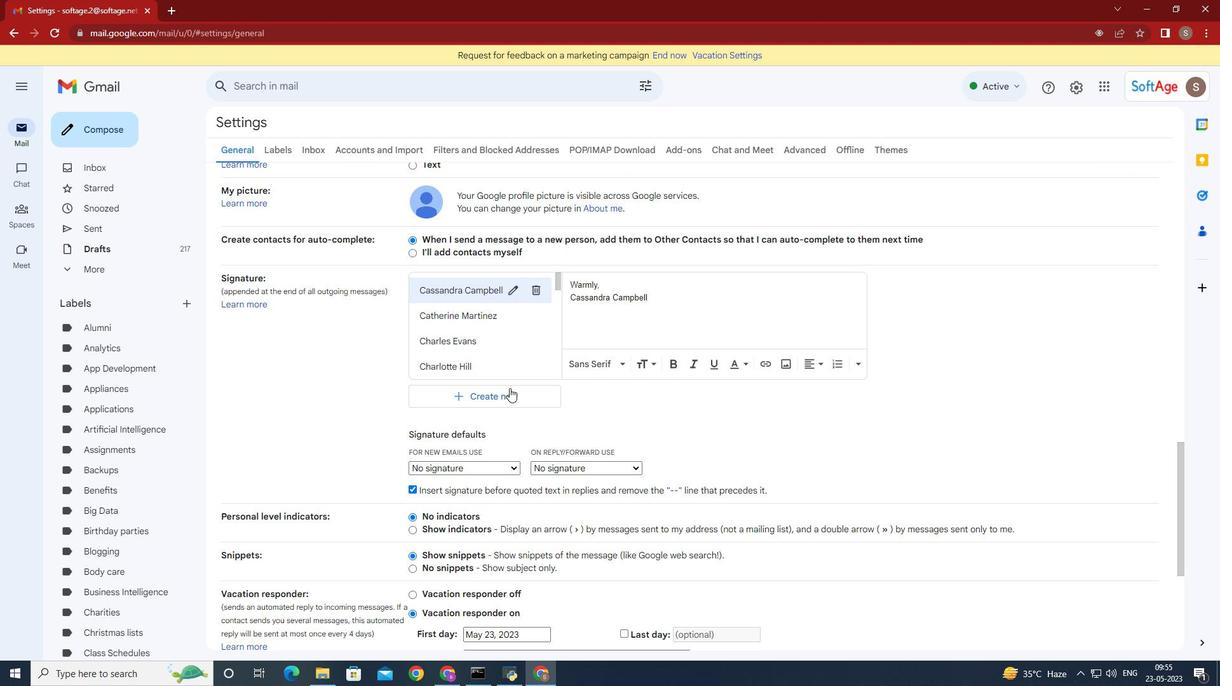 
Action: Mouse pressed left at (509, 392)
Screenshot: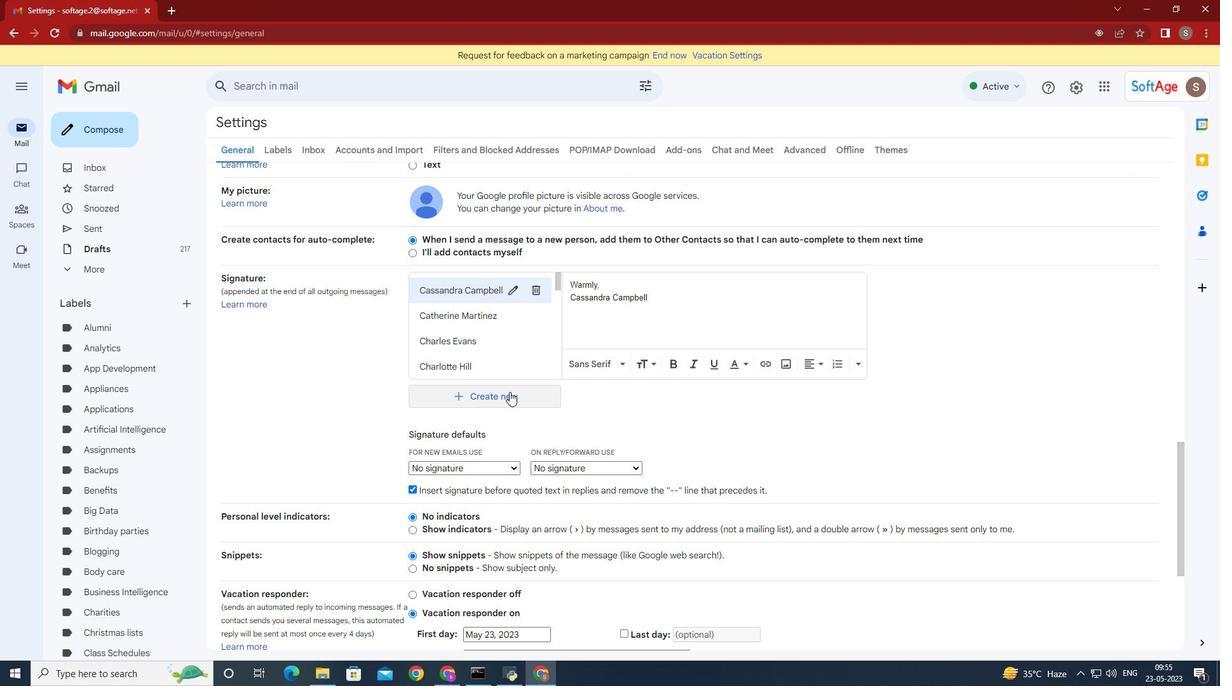 
Action: Mouse moved to (509, 392)
Screenshot: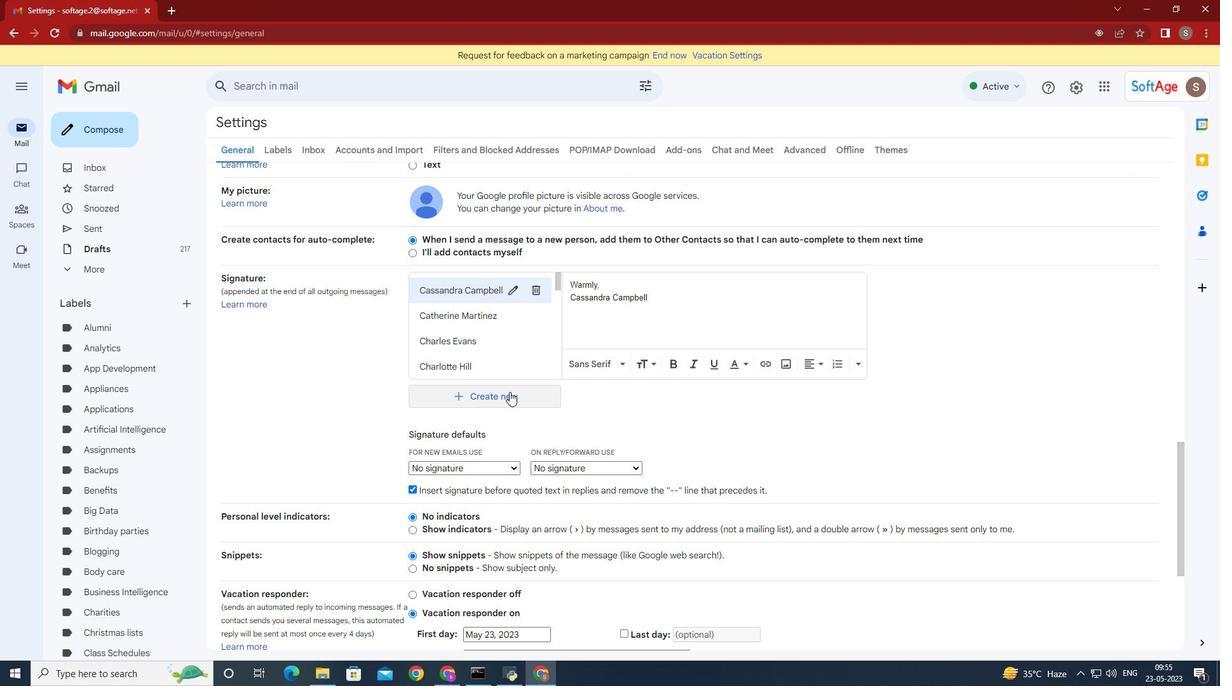 
Action: Key pressed <Key.shift>Jovani<Key.space><Key.shift><Key.shift><Key.shift>Ramirez
Screenshot: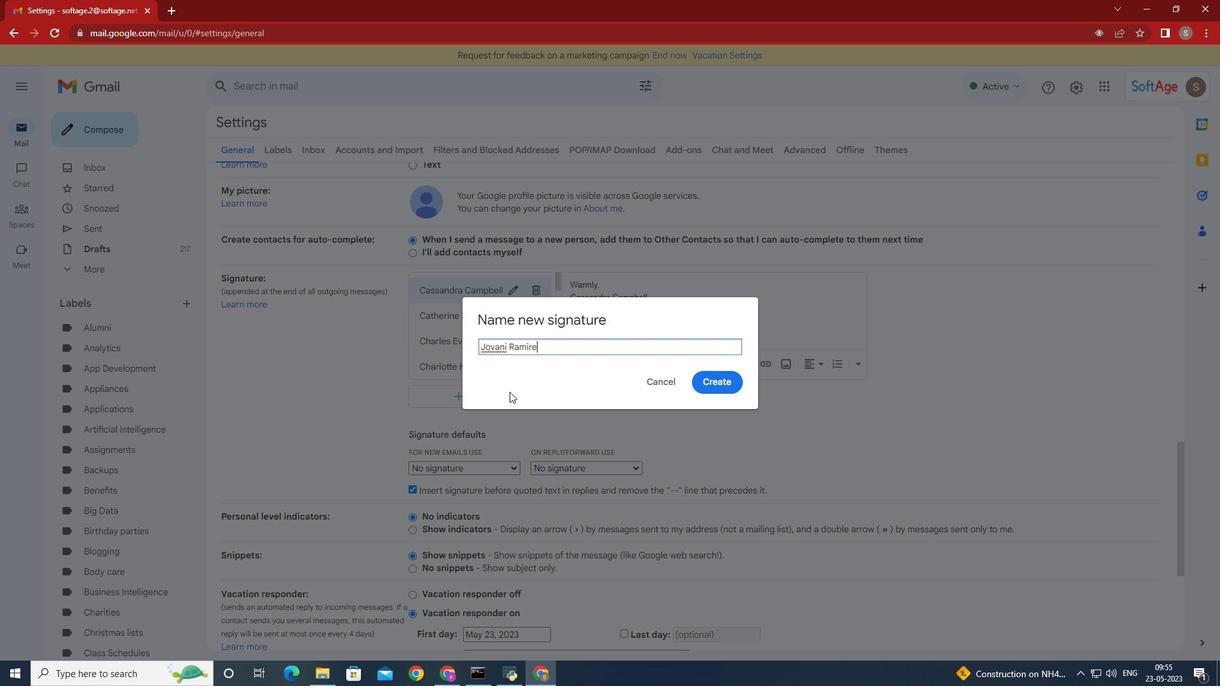 
Action: Mouse moved to (724, 373)
Screenshot: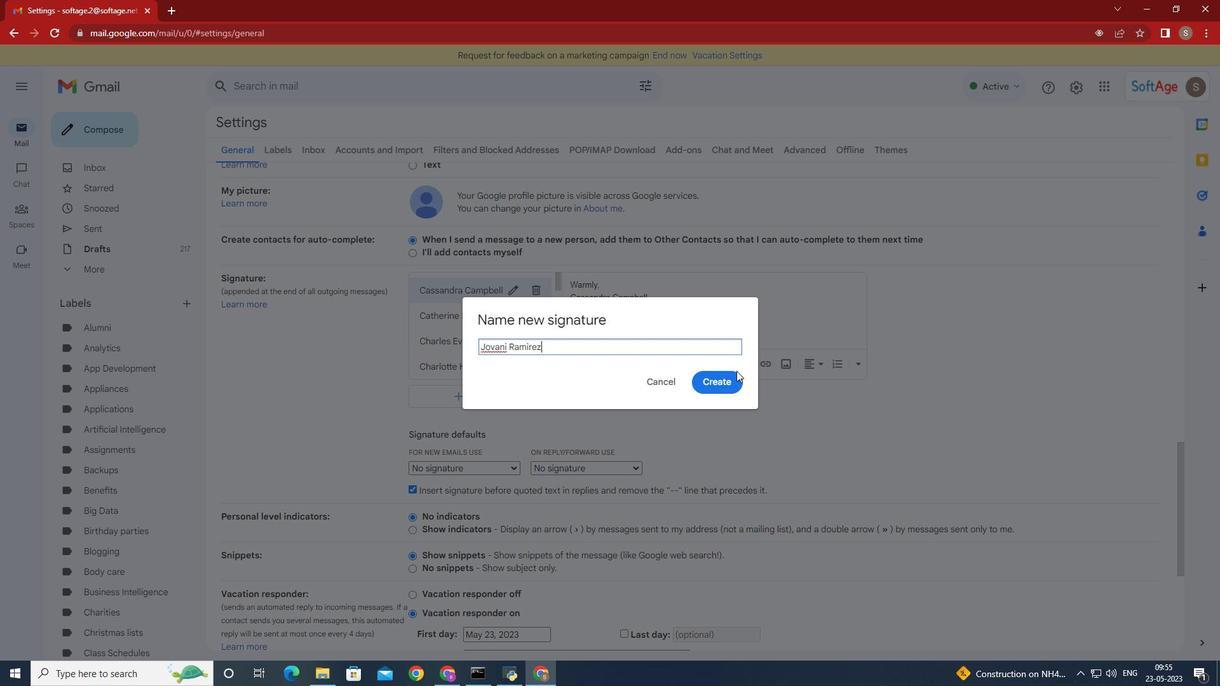
Action: Mouse pressed left at (724, 373)
Screenshot: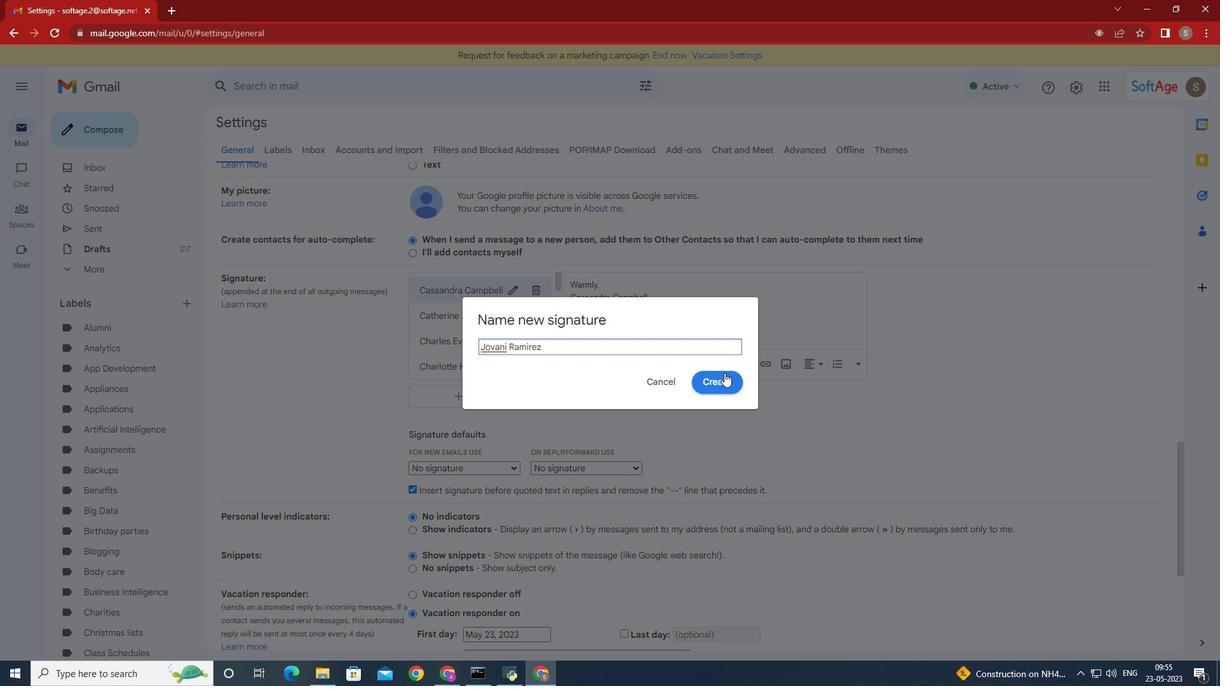 
Action: Key pressed <Key.shift>Have<Key.space>a<Key.space>great<Key.space><Key.shift><Key.shift><Key.shift><Key.shift>National<Key.space><Key.shift>Science<Key.space><Key.shift>Day,<Key.enter><Key.shift><Key.shift><Key.shift><Key.shift><Key.shift><Key.shift><Key.shift><Key.shift><Key.shift><Key.shift><Key.shift><Key.shift><Key.shift><Key.shift><Key.shift><Key.shift><Key.shift>Jovani<Key.space><Key.shift>Ramirez
Screenshot: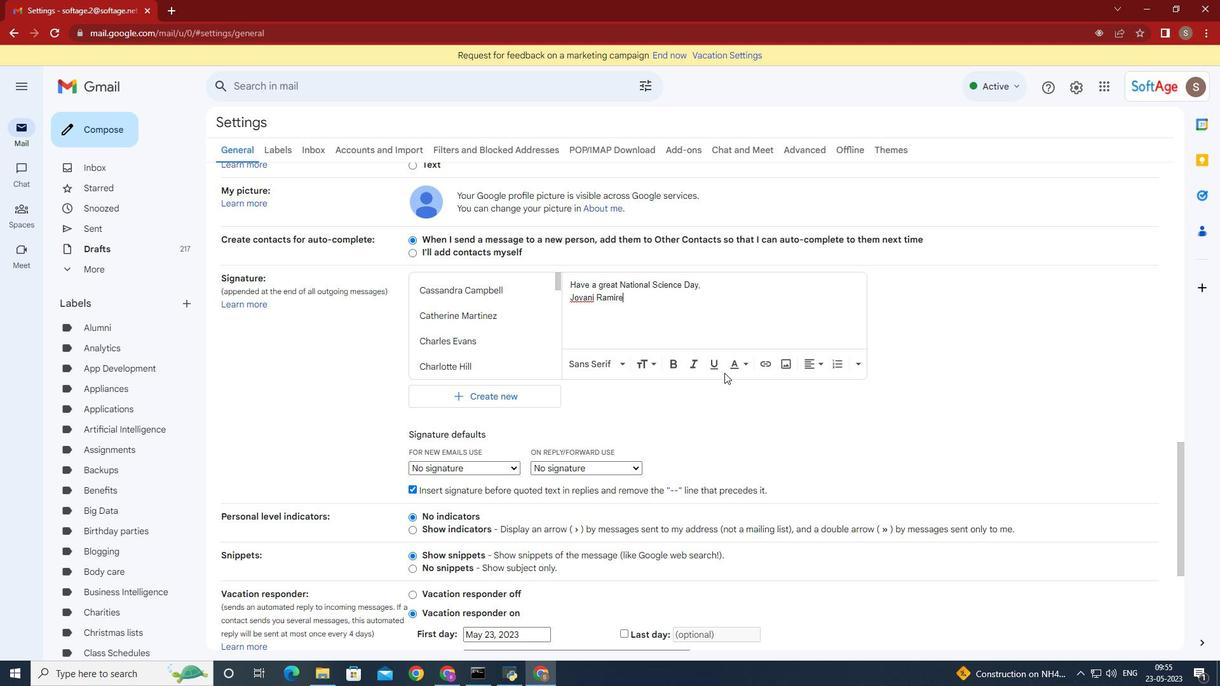 
Action: Mouse moved to (513, 470)
Screenshot: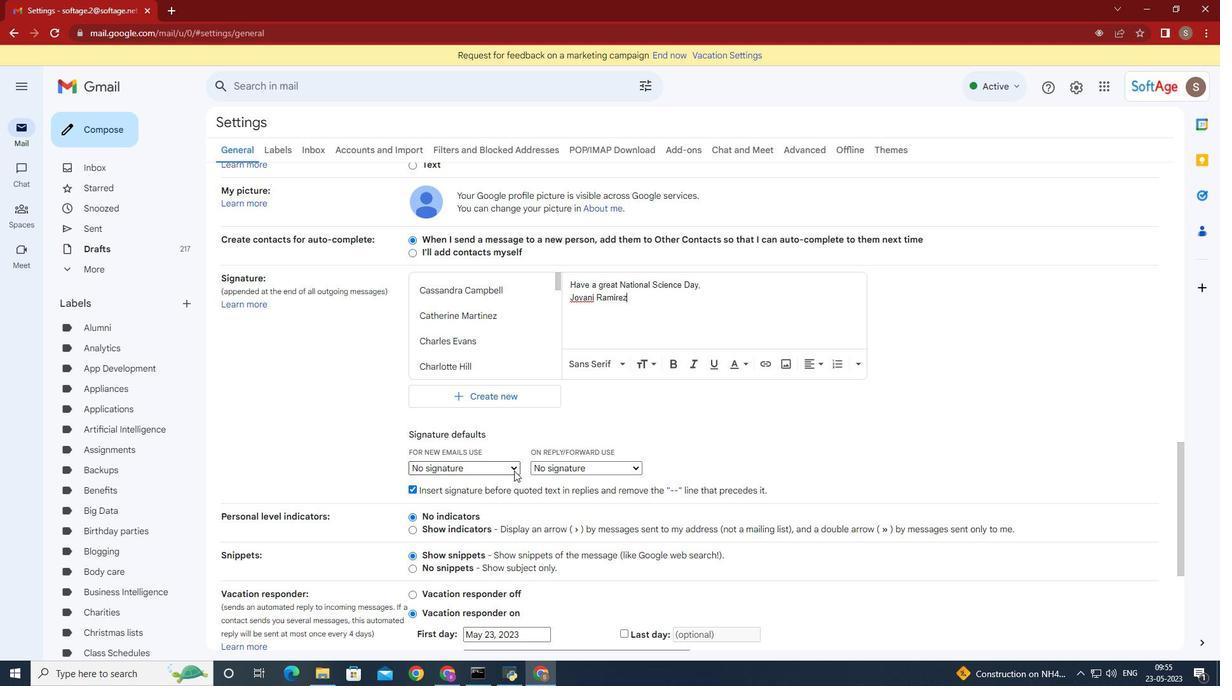 
Action: Mouse pressed left at (513, 470)
Screenshot: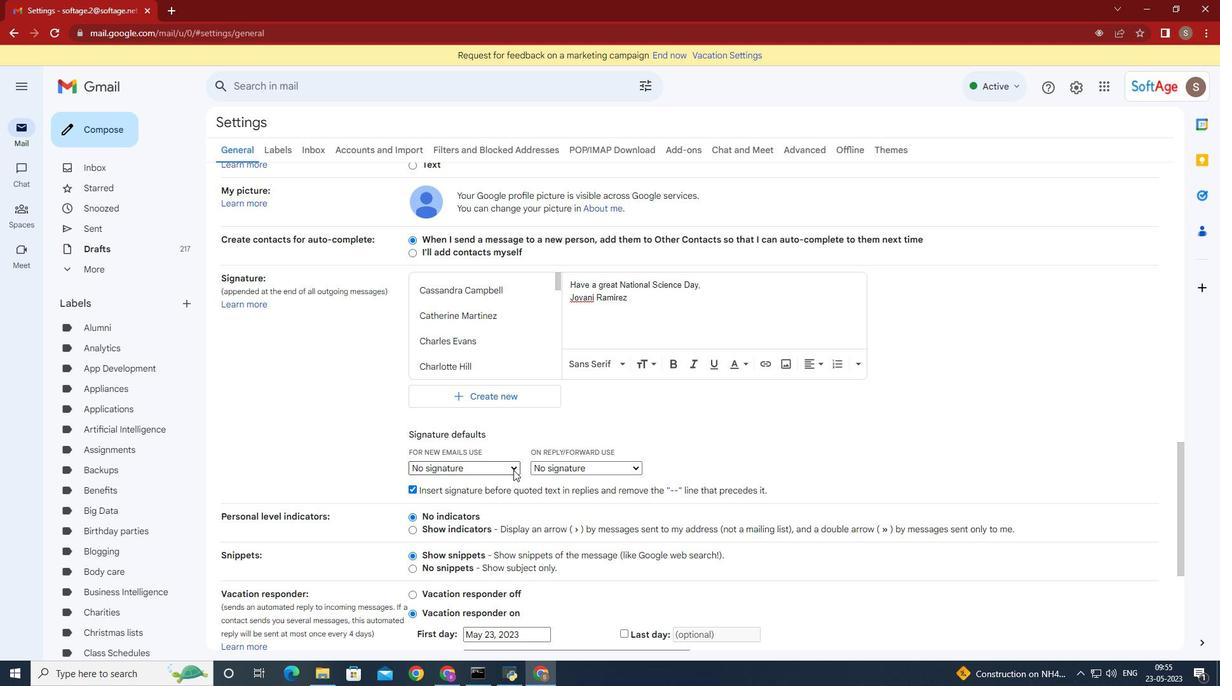 
Action: Mouse moved to (513, 470)
Screenshot: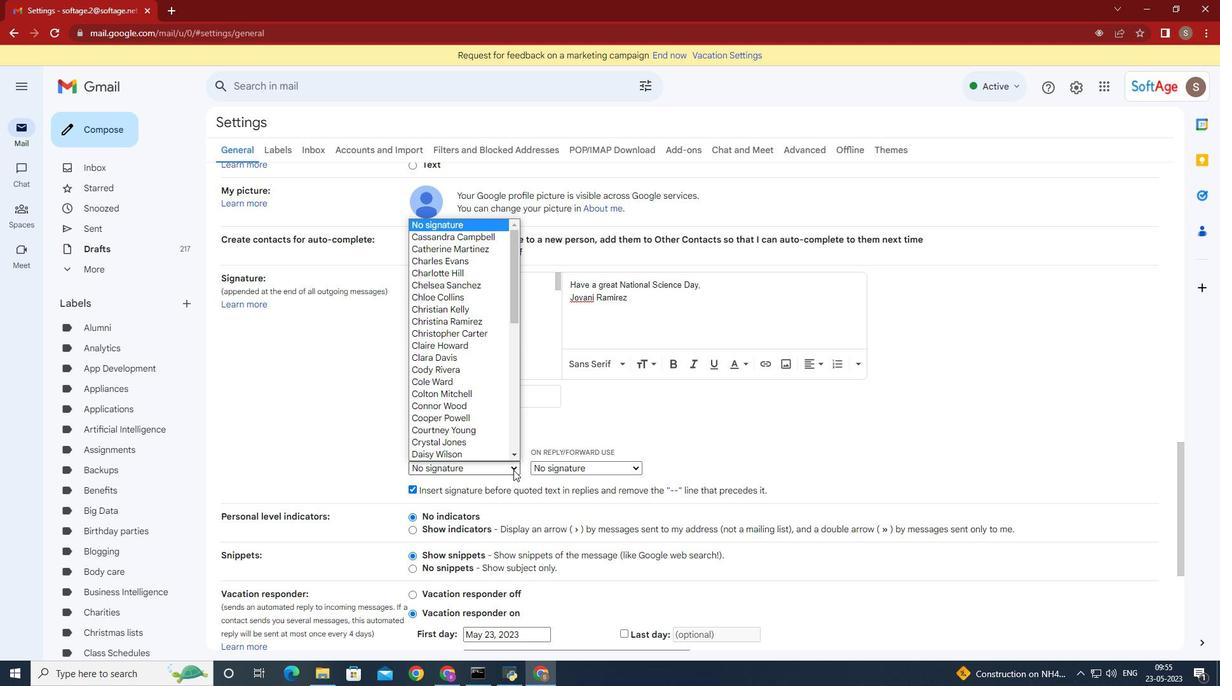 
Action: Mouse scrolled (513, 469) with delta (0, 0)
Screenshot: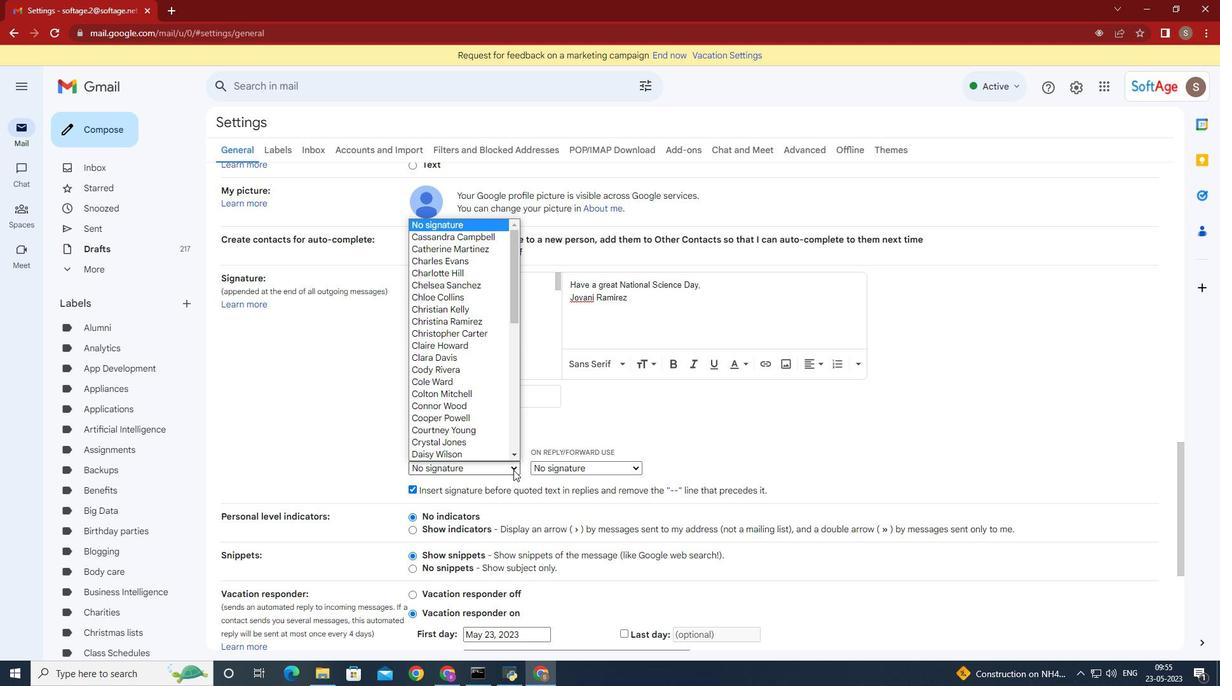 
Action: Mouse moved to (509, 468)
Screenshot: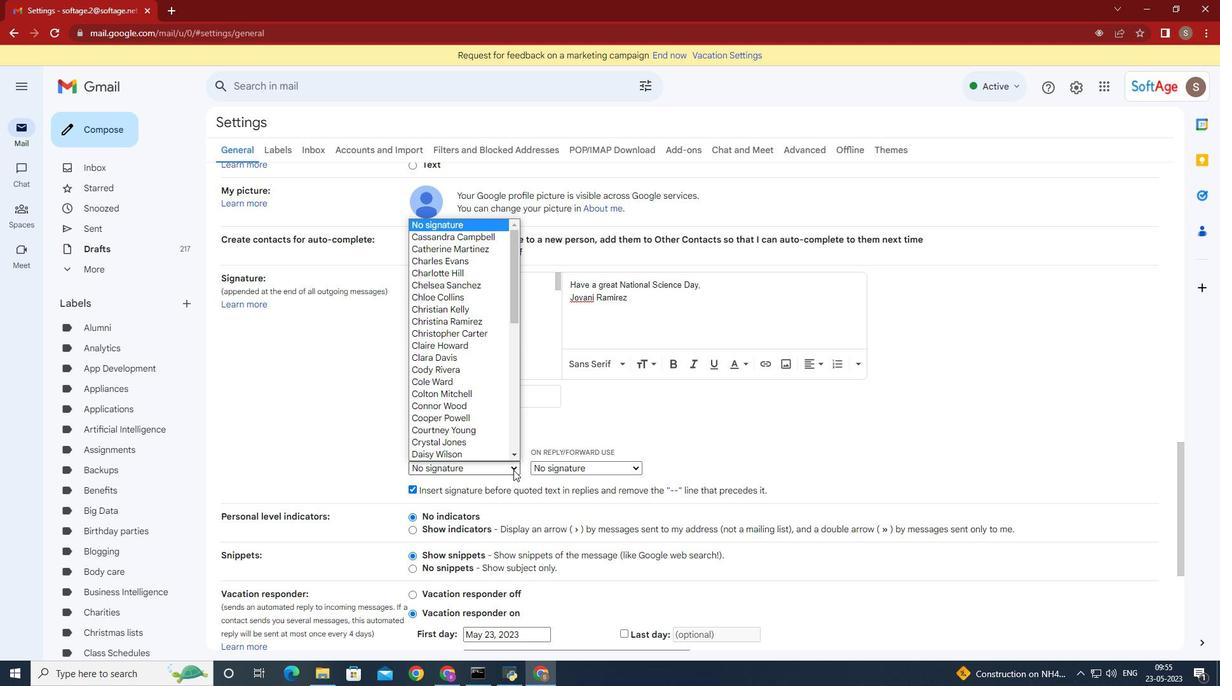 
Action: Mouse scrolled (509, 467) with delta (0, 0)
Screenshot: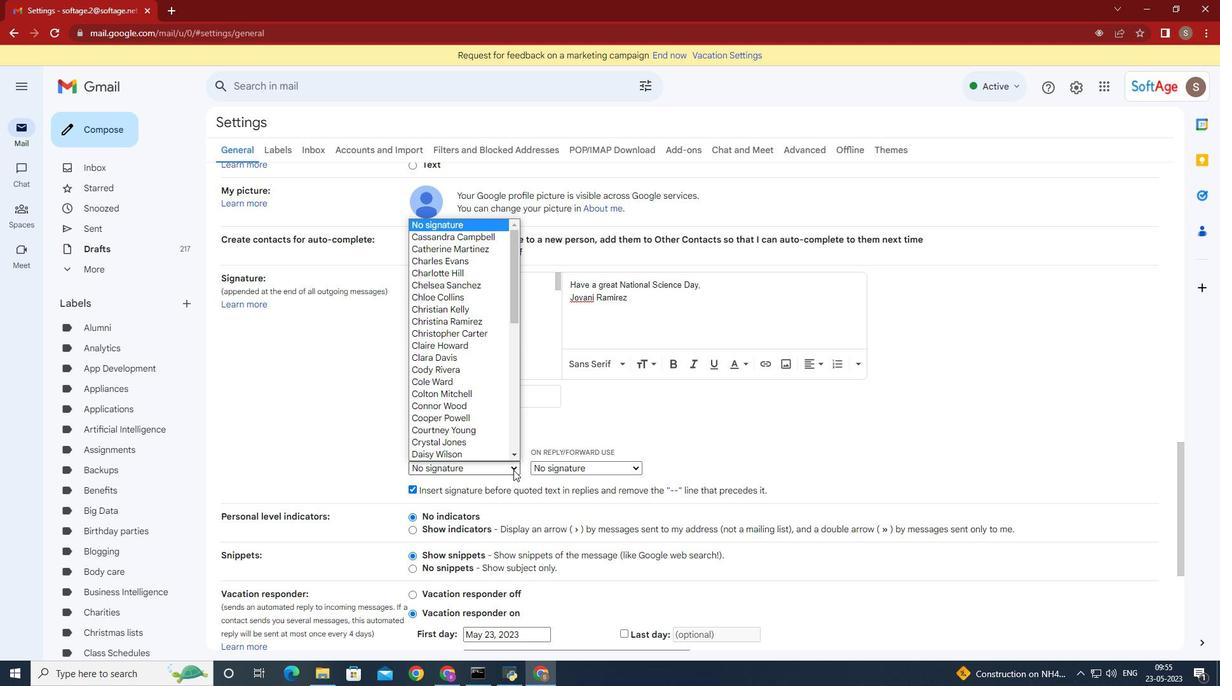 
Action: Mouse moved to (490, 459)
Screenshot: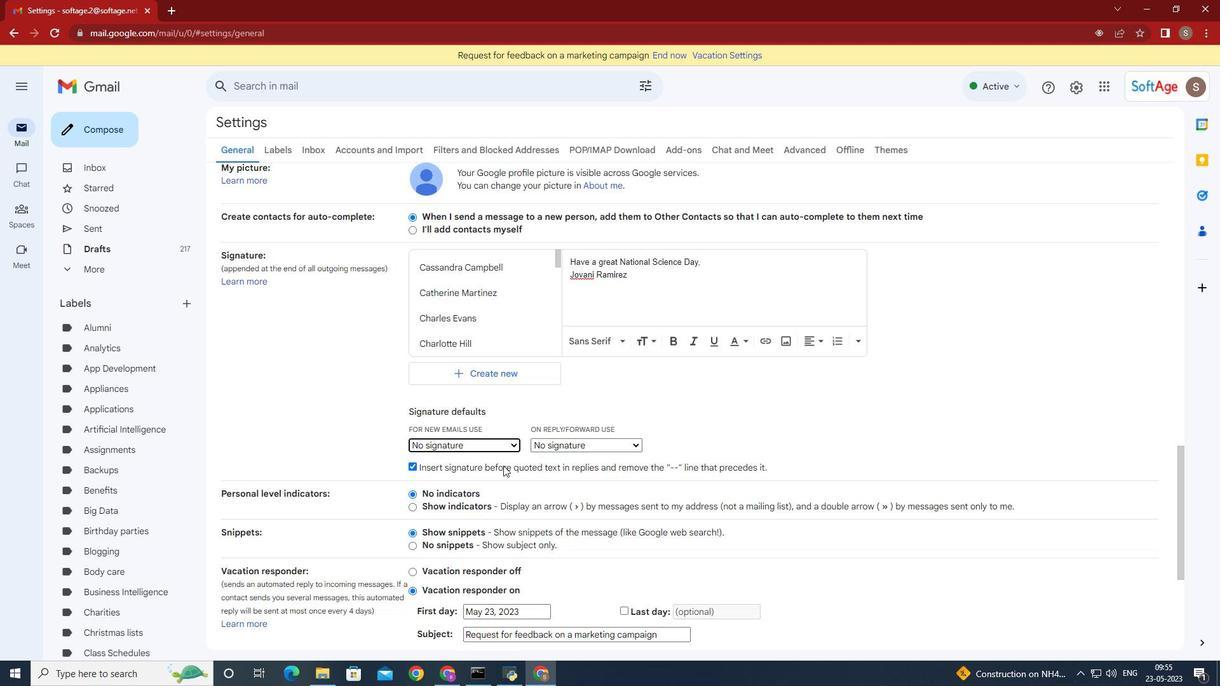 
Action: Mouse scrolled (490, 458) with delta (0, 0)
Screenshot: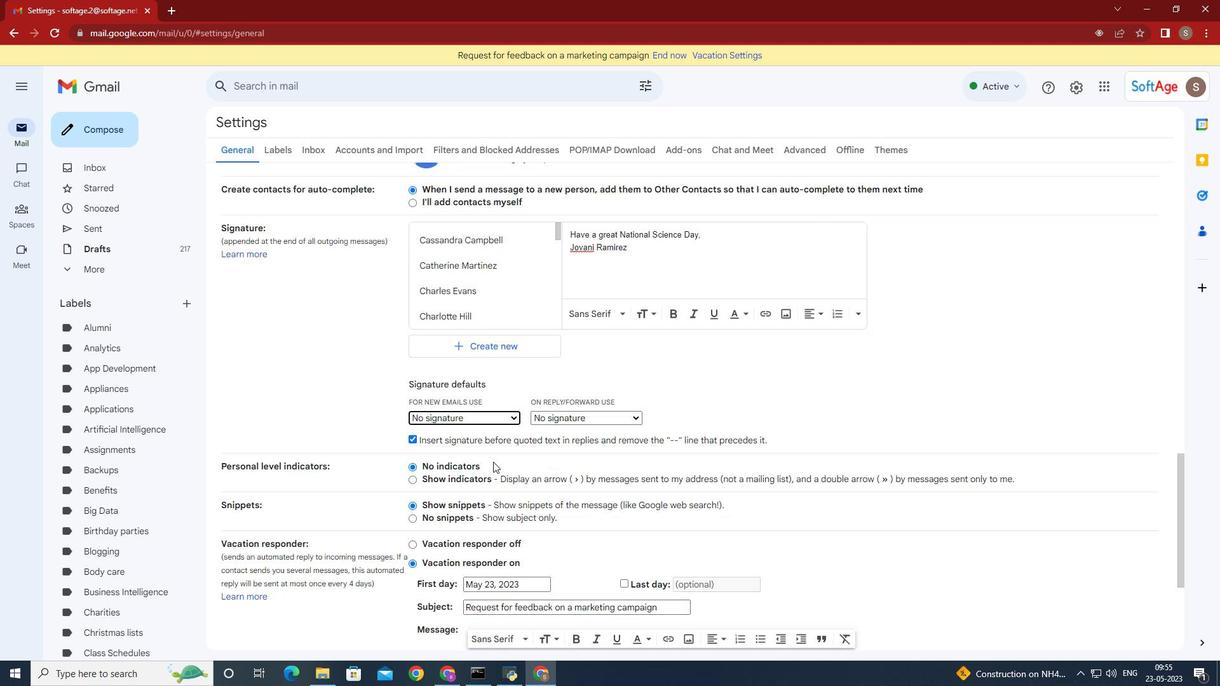 
Action: Mouse moved to (511, 277)
Screenshot: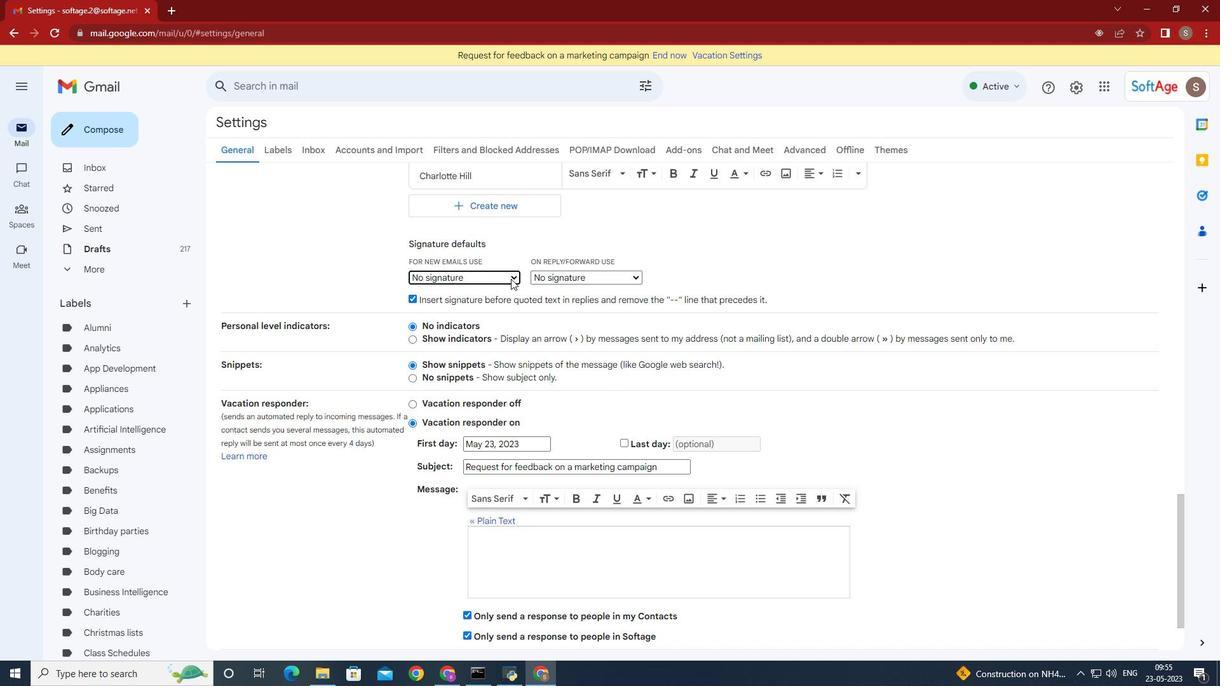 
Action: Mouse pressed left at (511, 277)
Screenshot: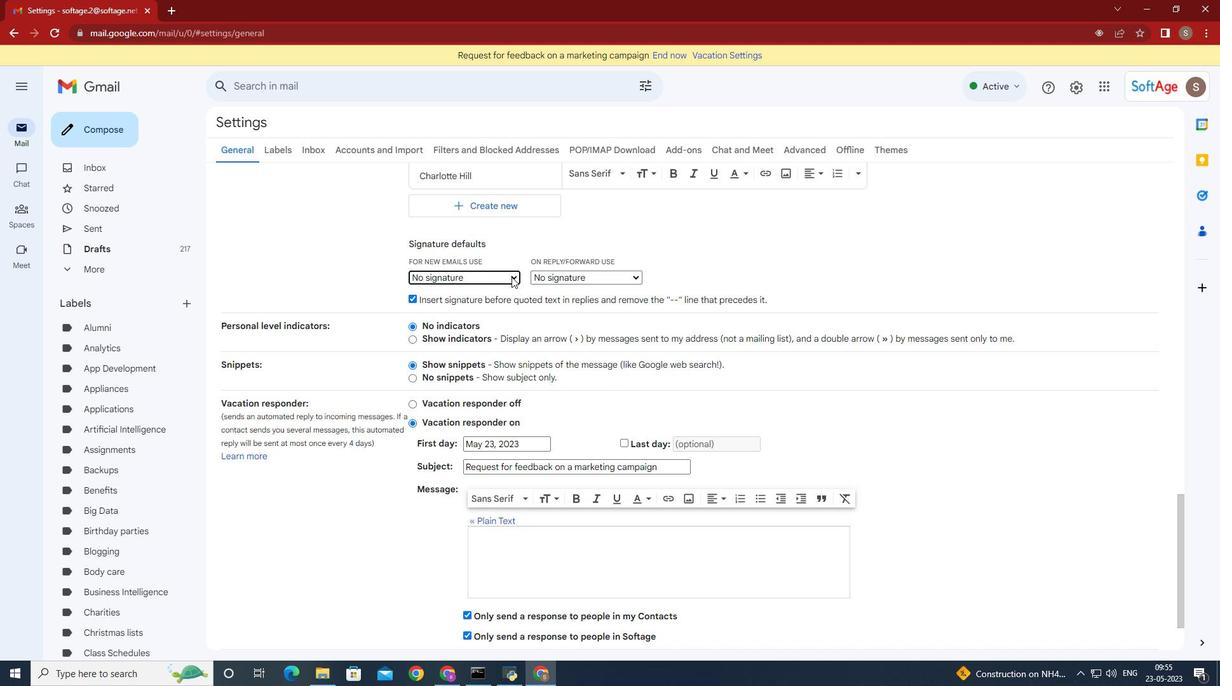 
Action: Mouse moved to (474, 410)
Screenshot: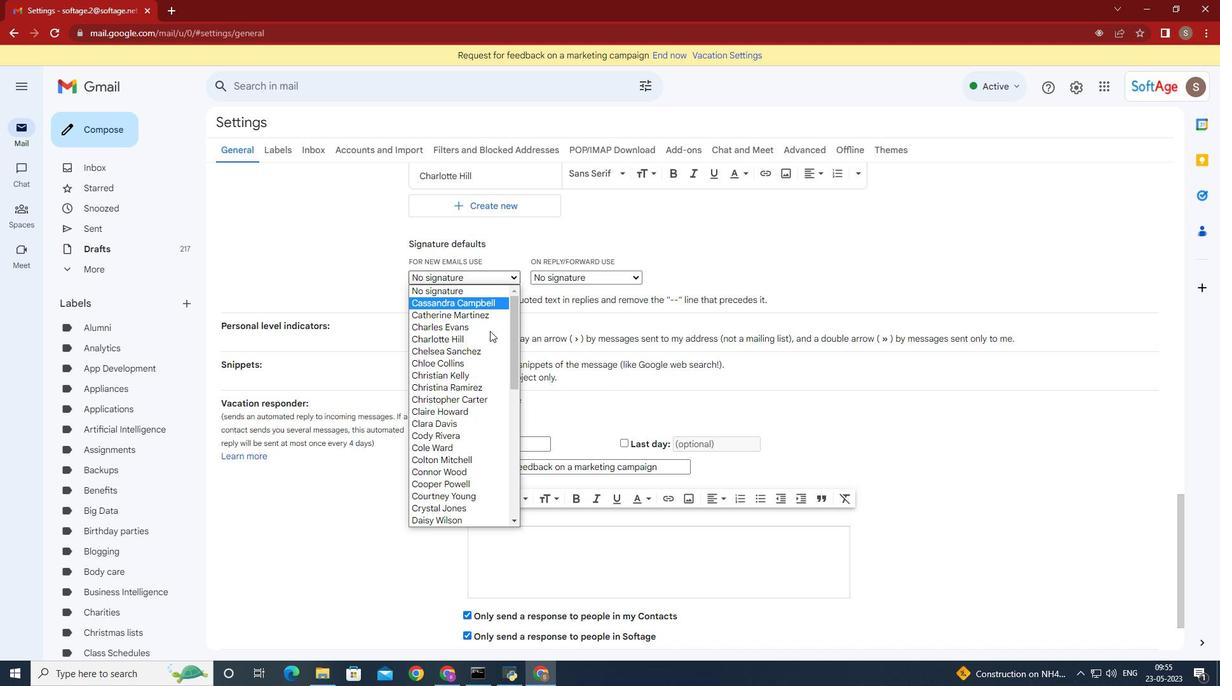
Action: Mouse scrolled (474, 409) with delta (0, 0)
Screenshot: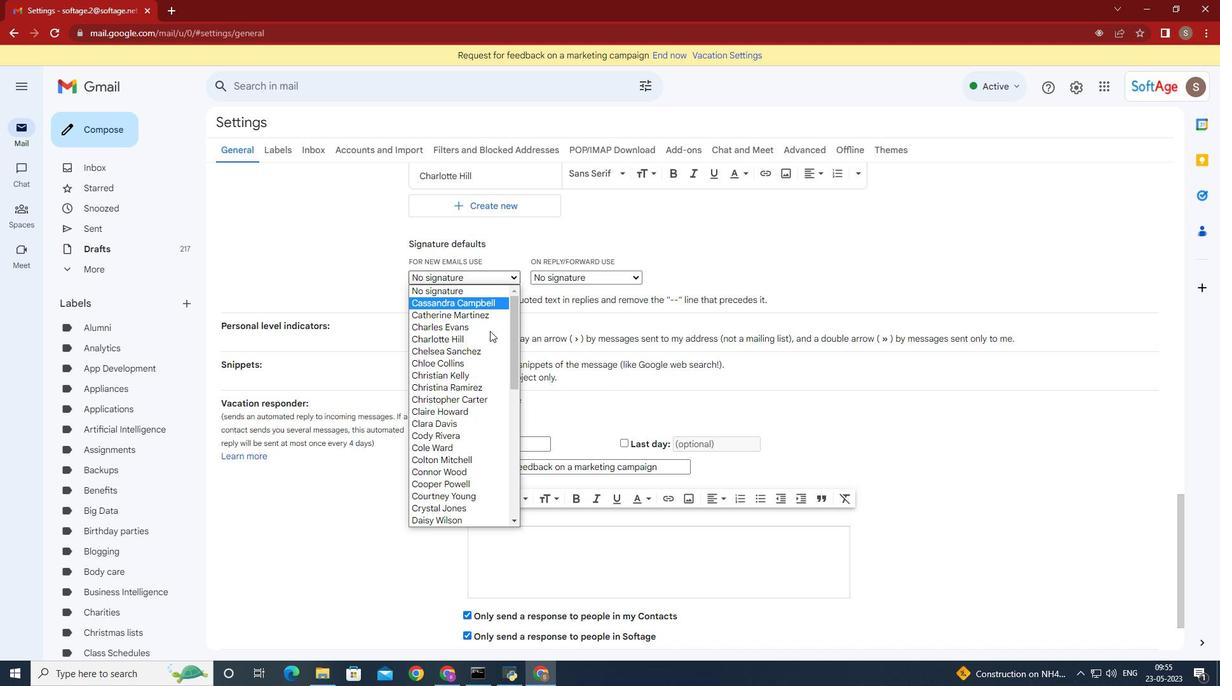 
Action: Mouse moved to (474, 413)
Screenshot: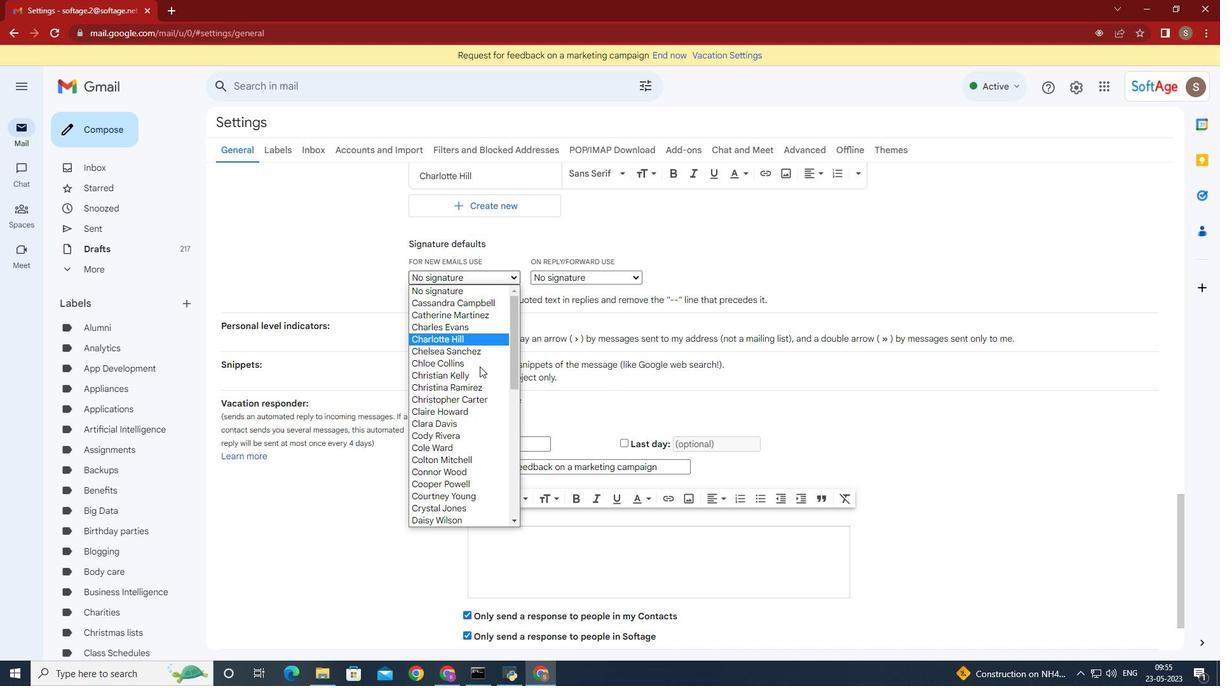 
Action: Mouse scrolled (474, 413) with delta (0, 0)
Screenshot: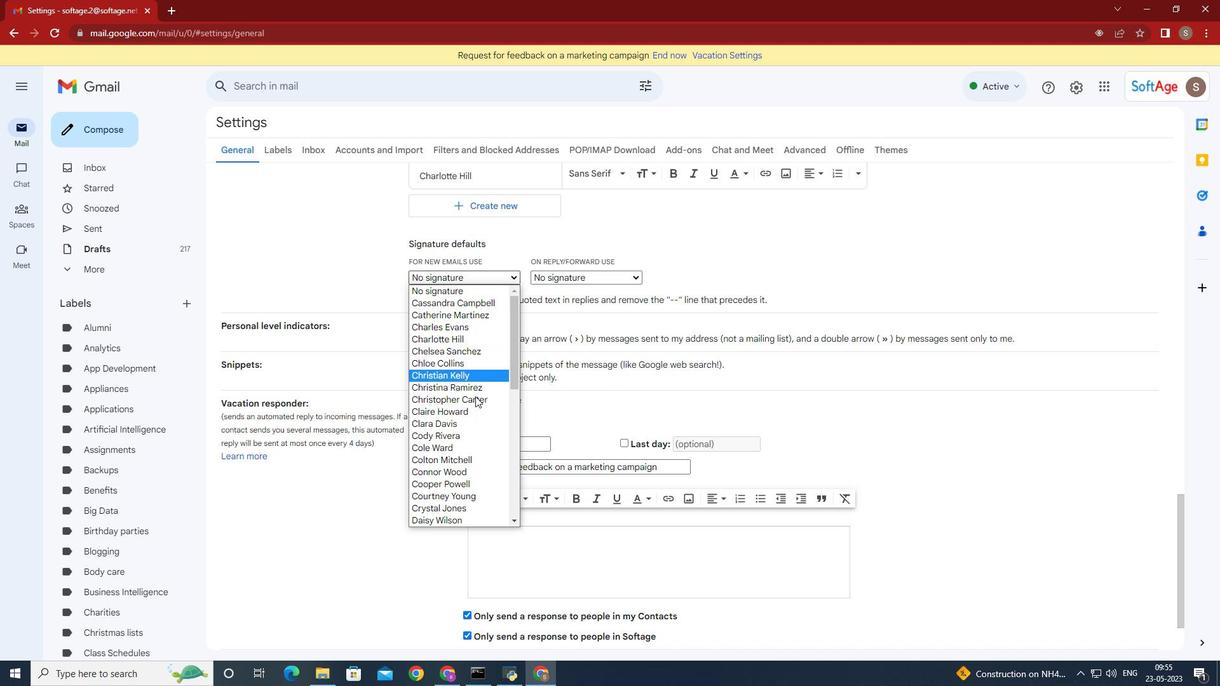 
Action: Mouse moved to (473, 416)
Screenshot: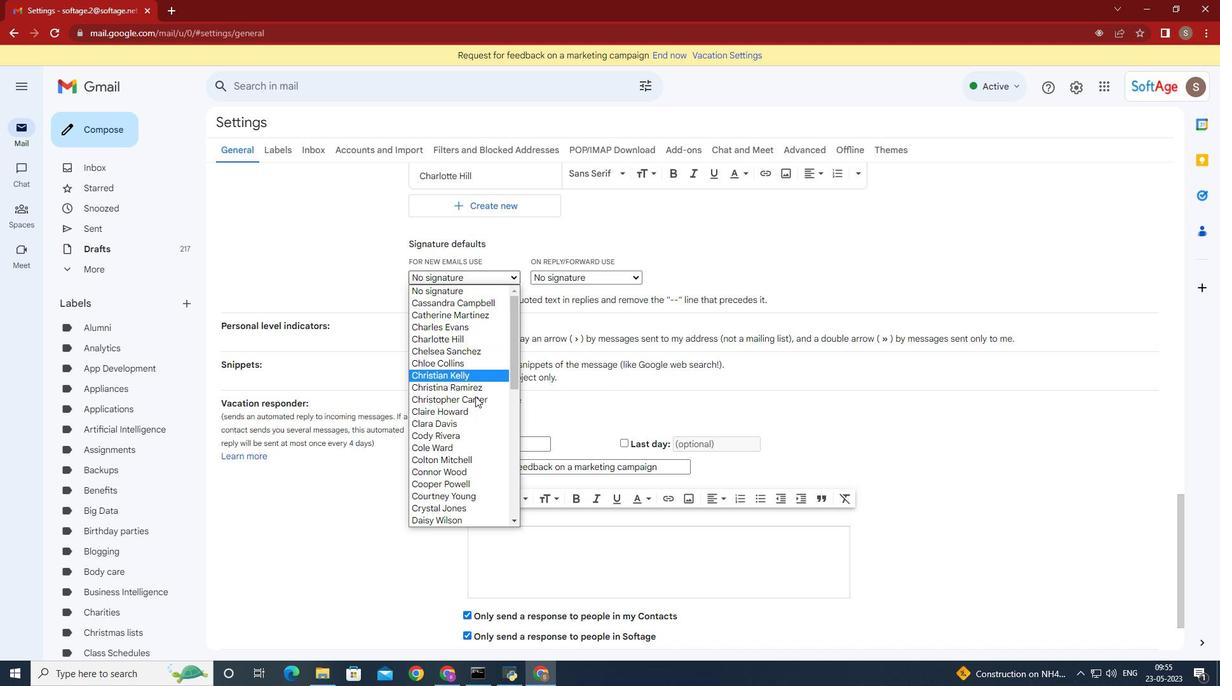 
Action: Mouse scrolled (473, 415) with delta (0, 0)
Screenshot: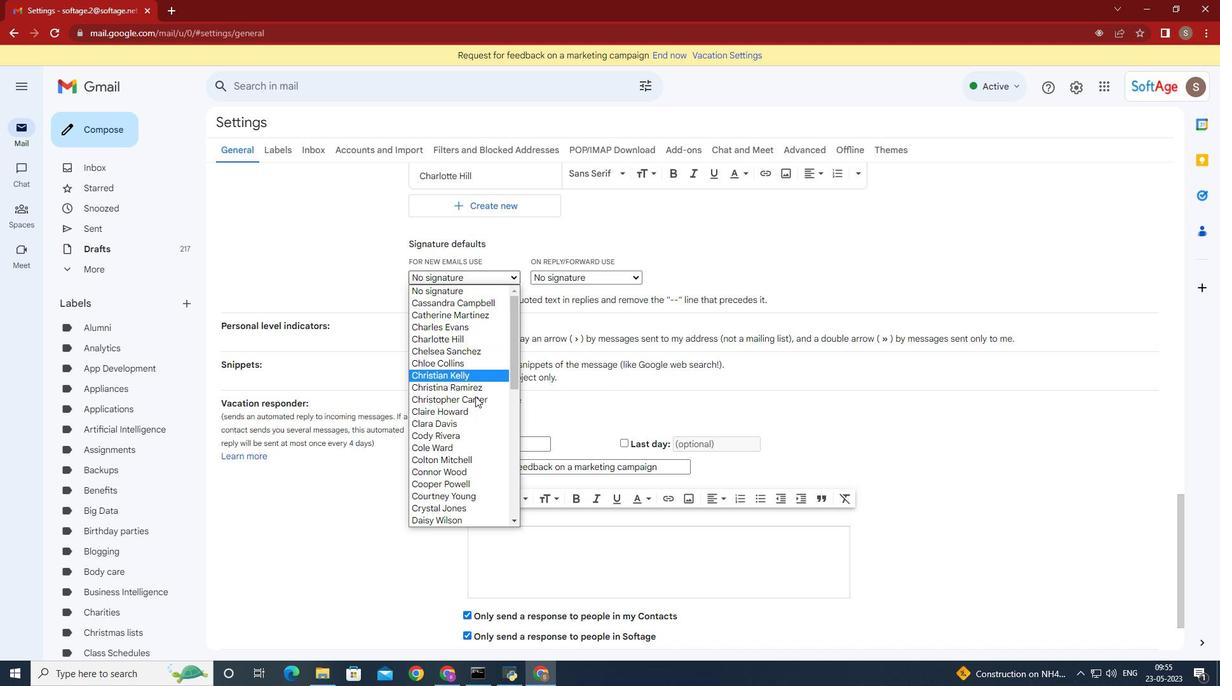 
Action: Mouse moved to (473, 417)
Screenshot: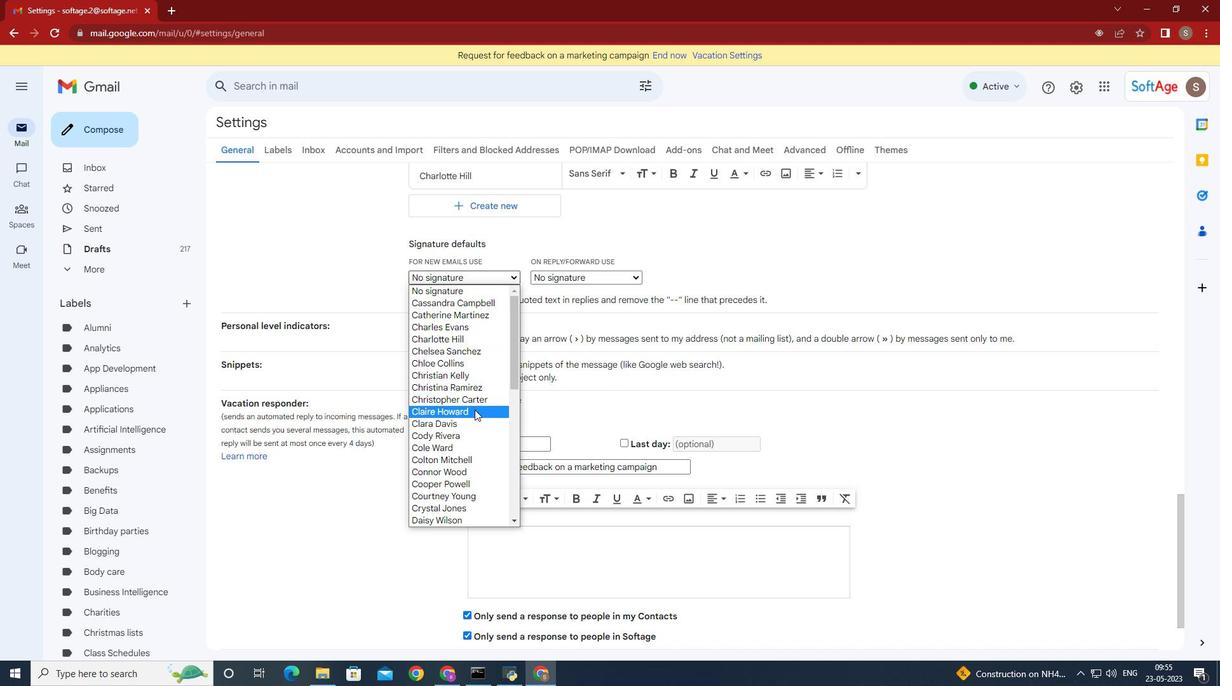 
Action: Mouse scrolled (473, 416) with delta (0, 0)
Screenshot: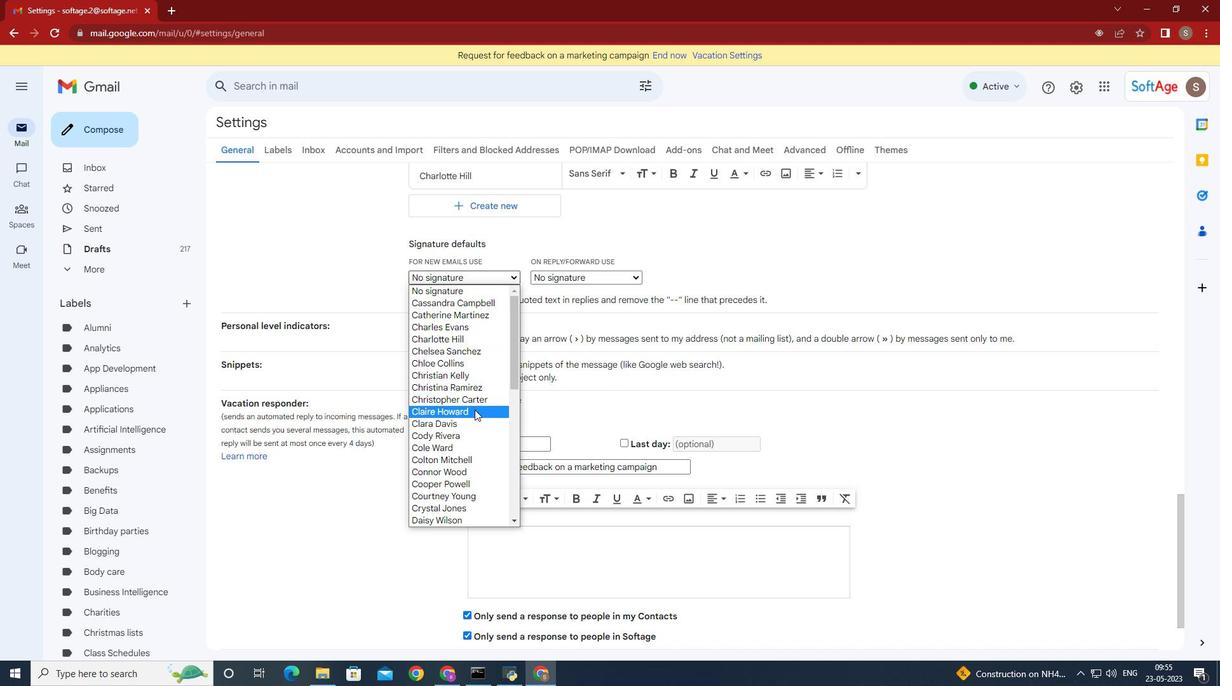
Action: Mouse moved to (472, 417)
Screenshot: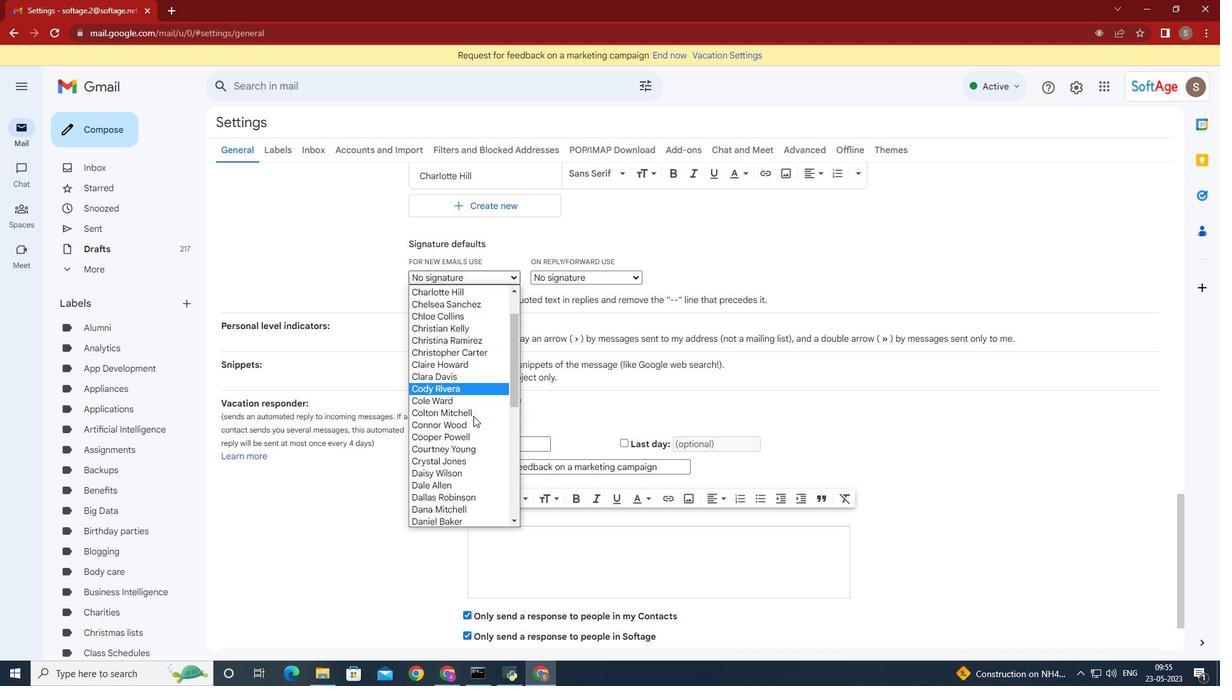 
Action: Mouse scrolled (472, 417) with delta (0, 0)
Screenshot: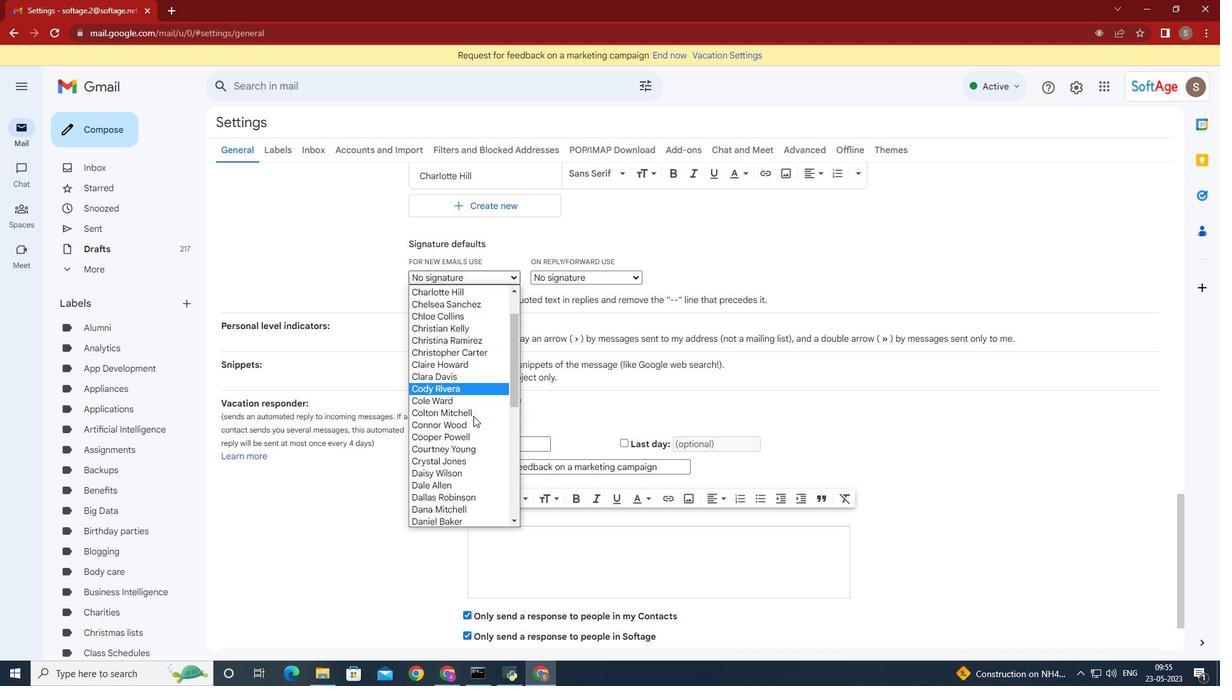 
Action: Mouse scrolled (472, 417) with delta (0, 0)
Screenshot: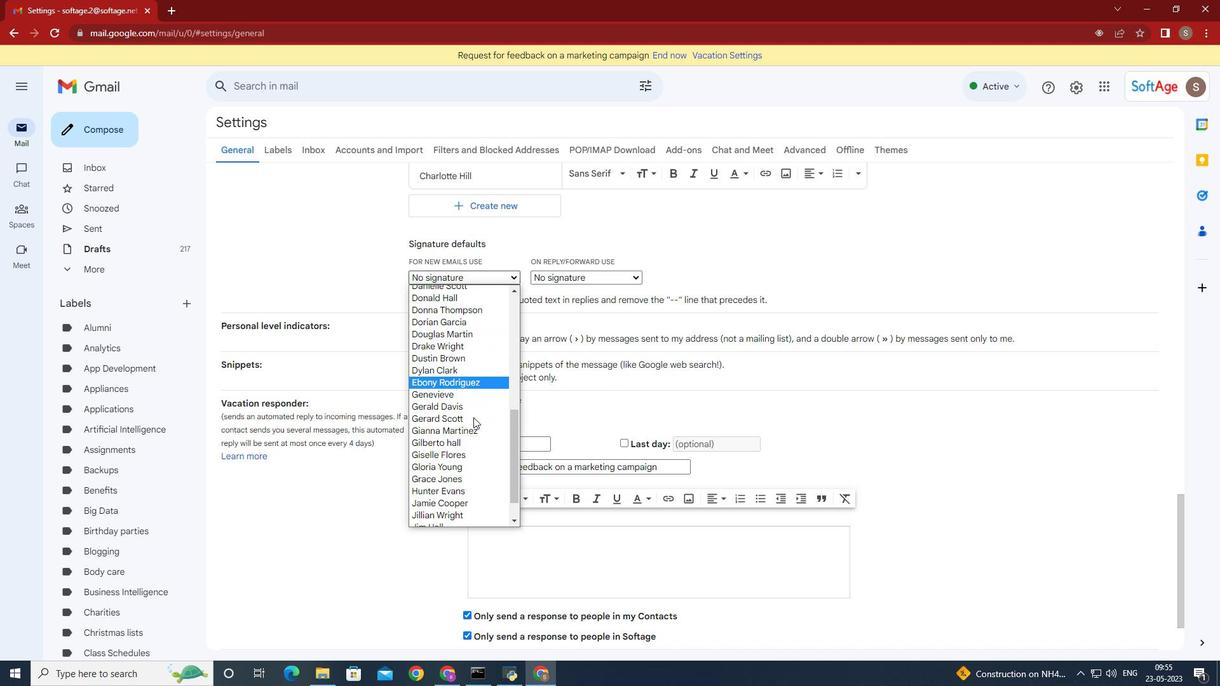 
Action: Mouse moved to (487, 523)
Screenshot: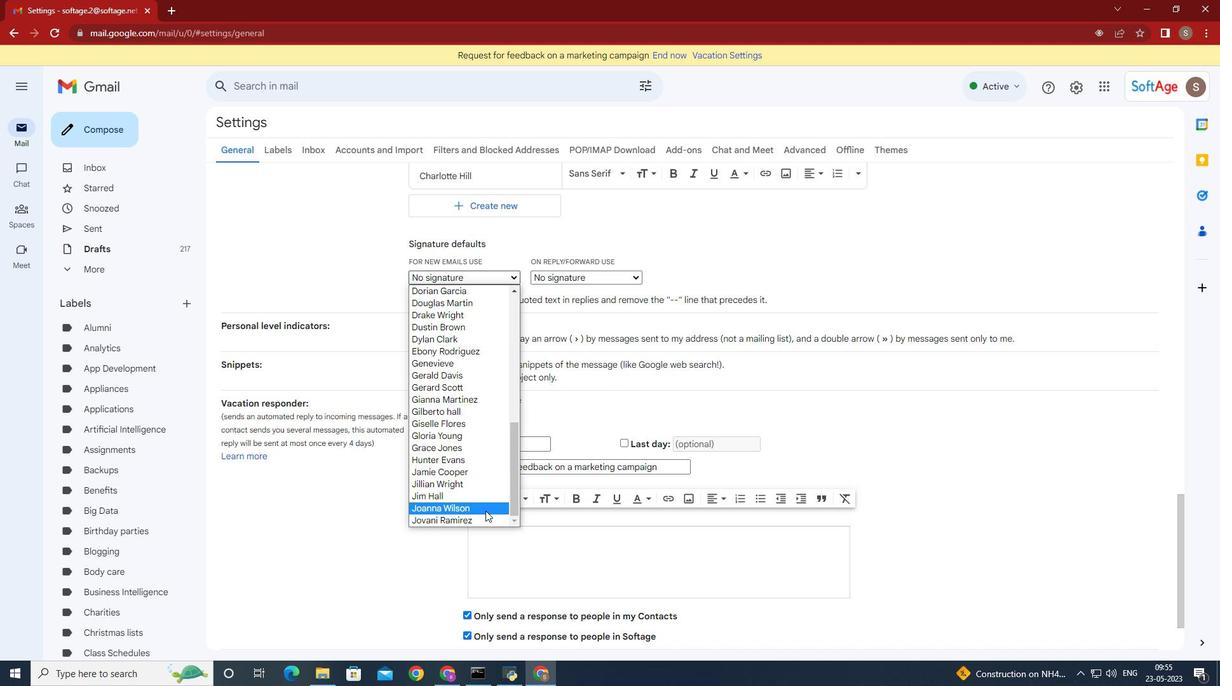 
Action: Mouse pressed left at (487, 523)
Screenshot: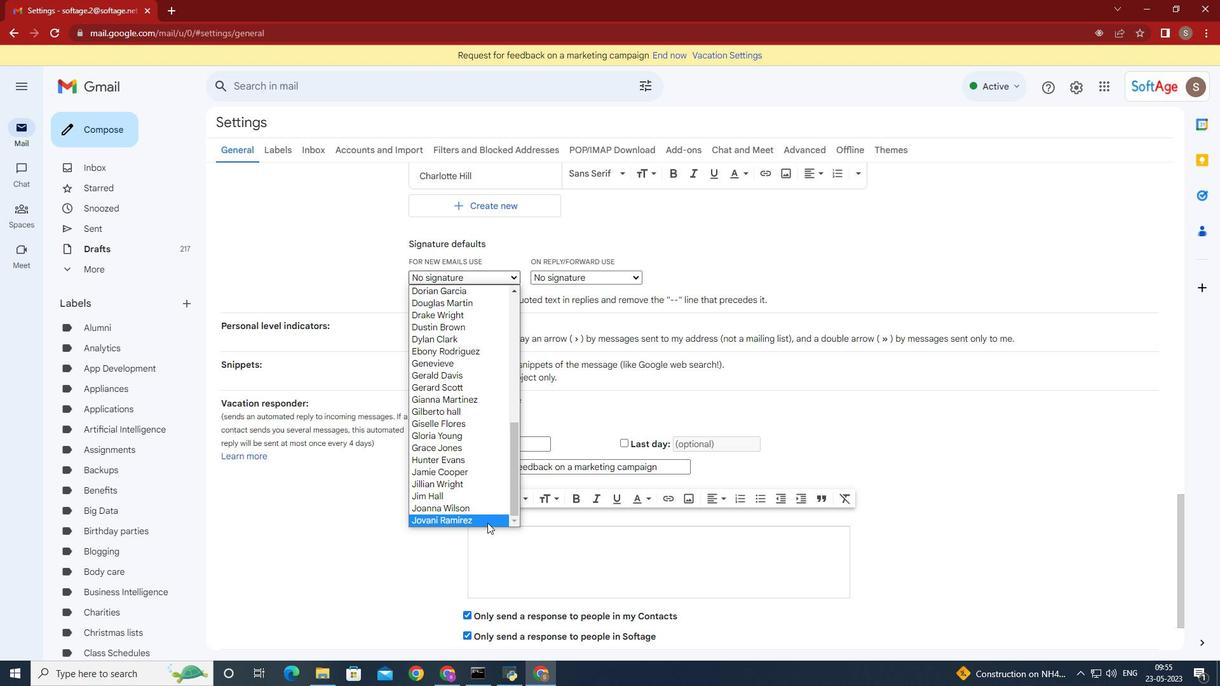 
Action: Mouse moved to (635, 278)
Screenshot: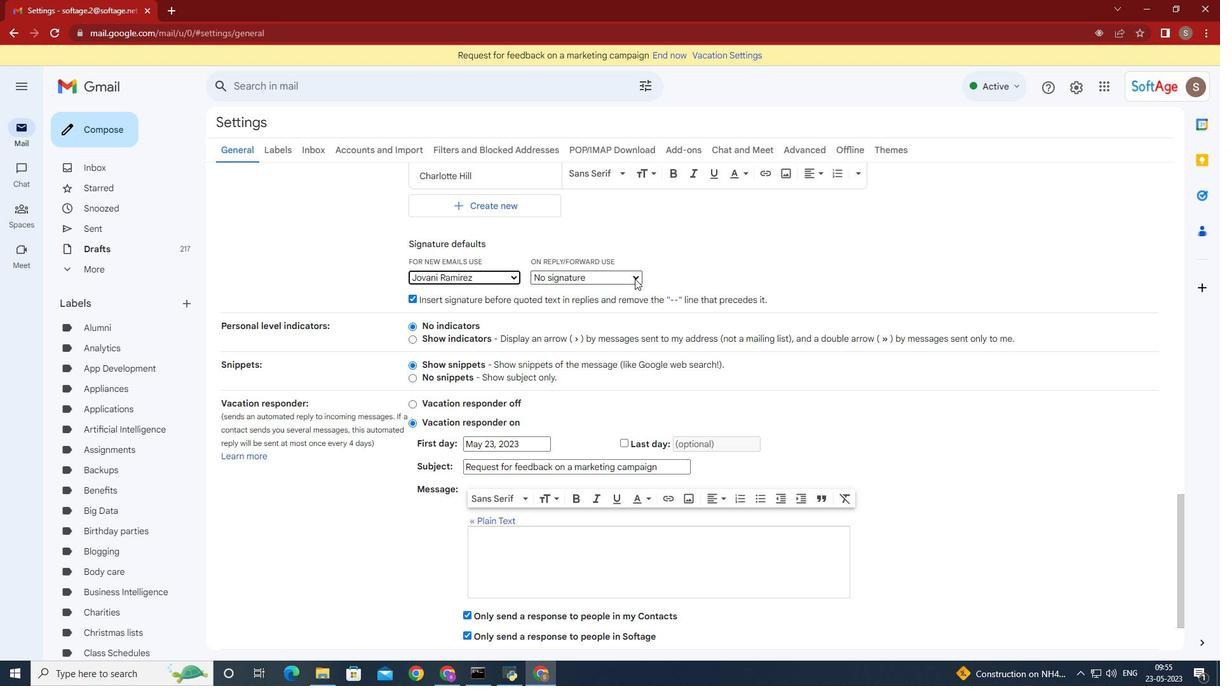 
Action: Mouse pressed left at (635, 278)
Screenshot: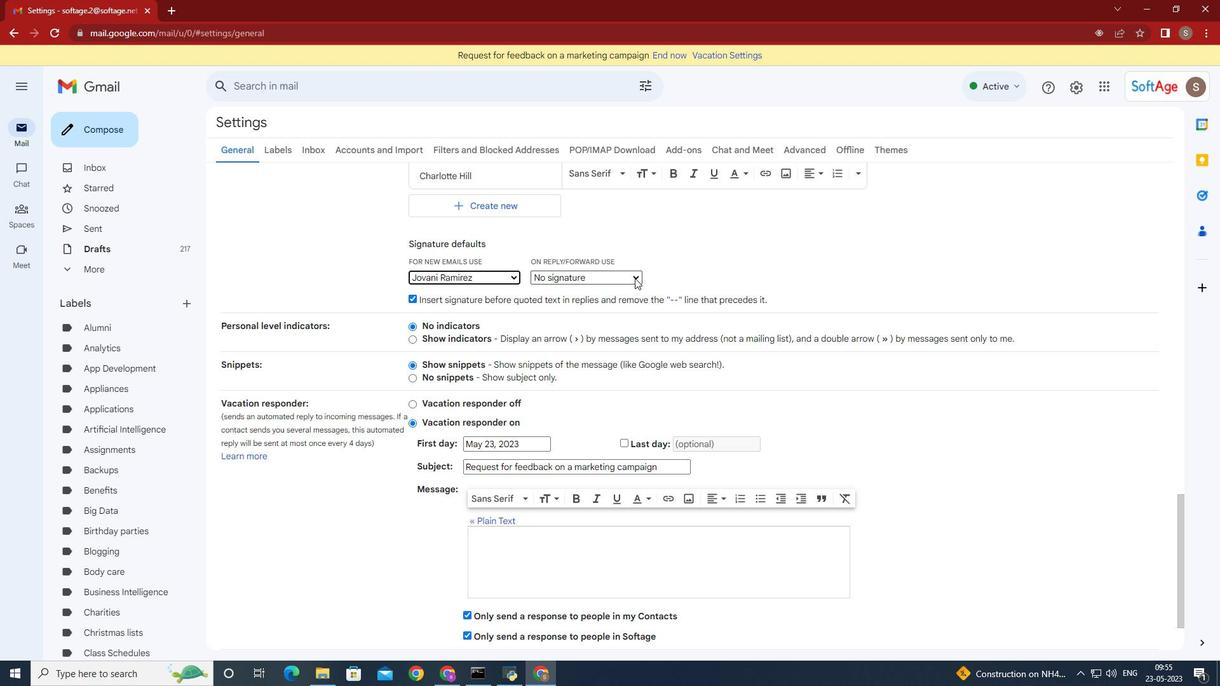 
Action: Mouse moved to (593, 462)
Screenshot: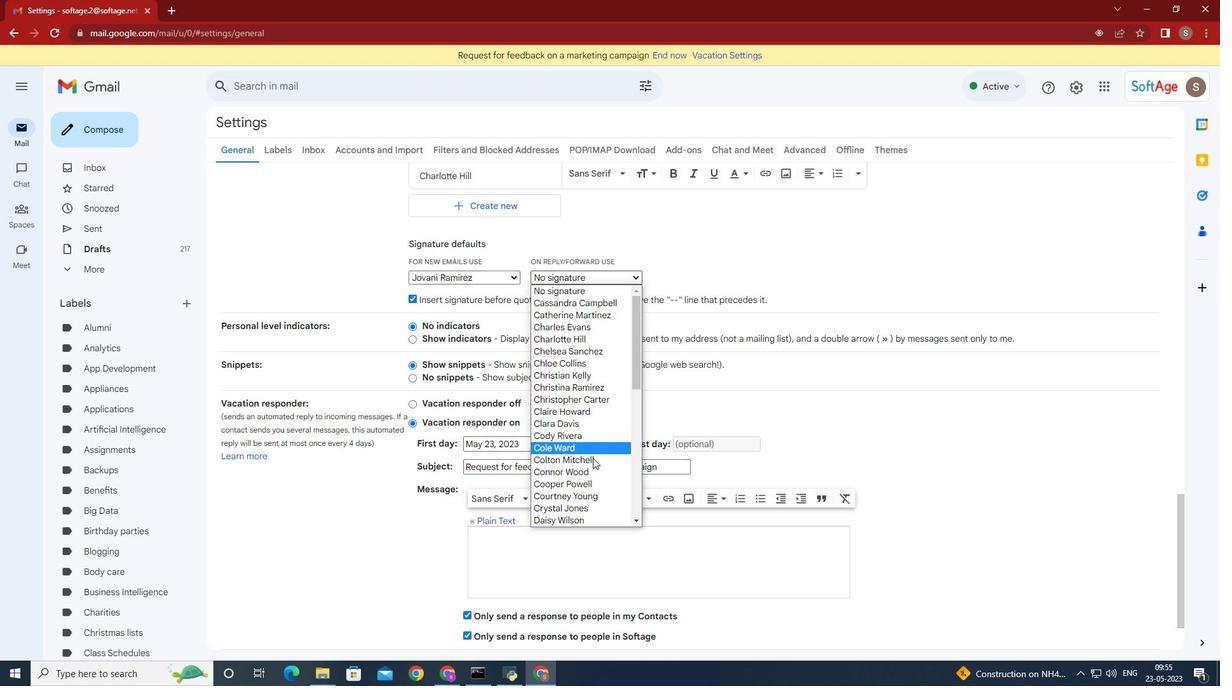 
Action: Mouse scrolled (593, 461) with delta (0, 0)
Screenshot: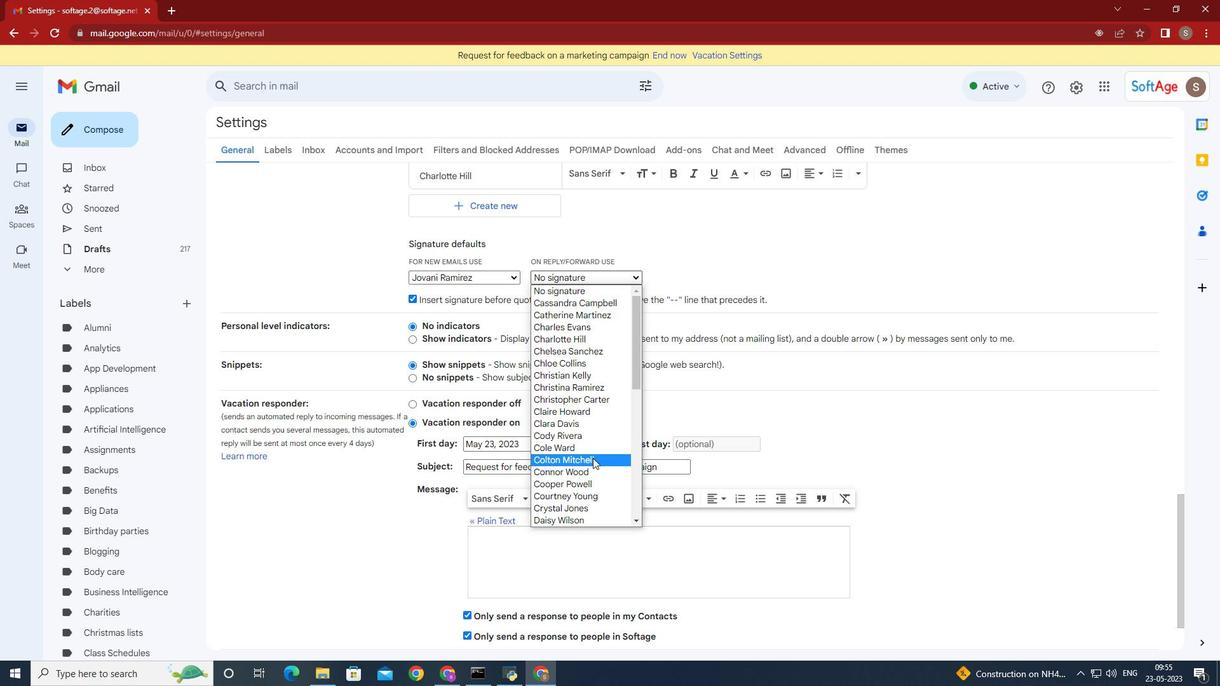 
Action: Mouse moved to (593, 468)
Screenshot: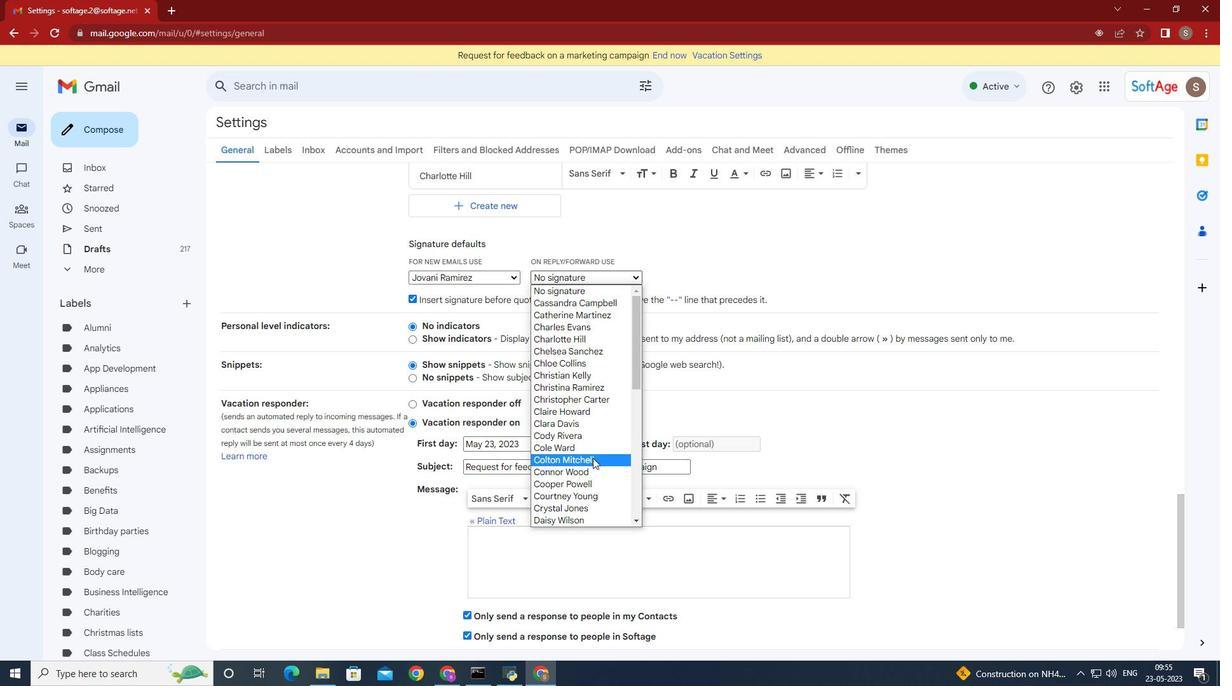 
Action: Mouse scrolled (593, 467) with delta (0, 0)
Screenshot: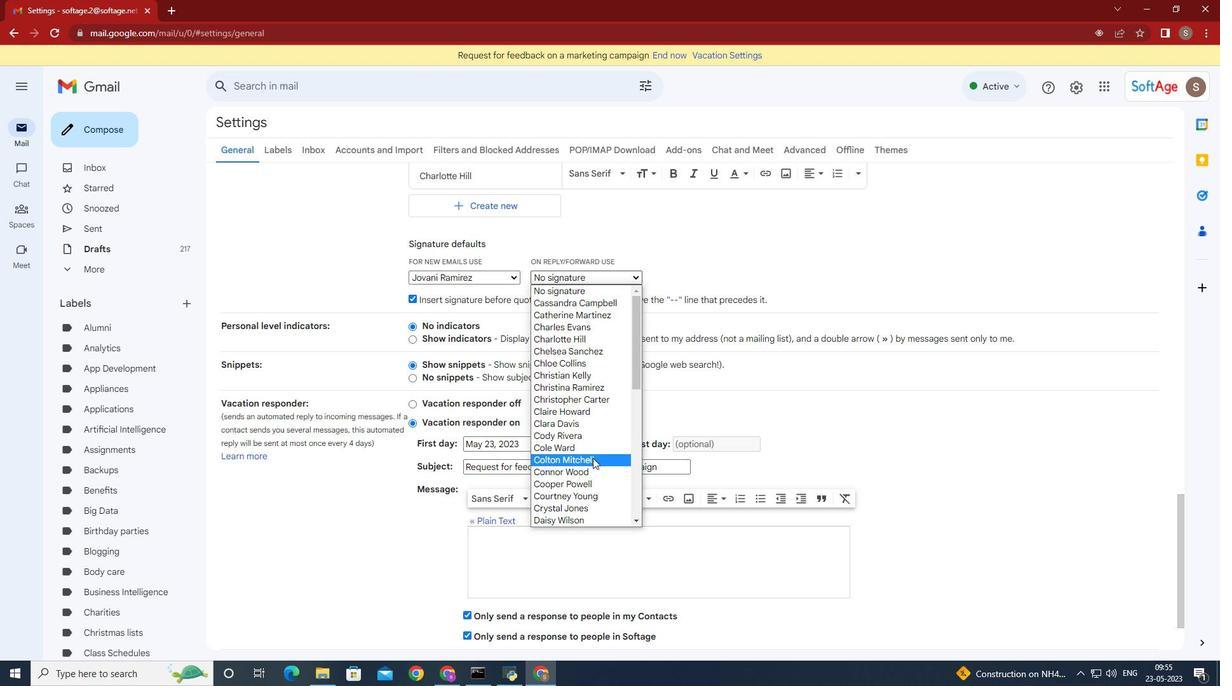 
Action: Mouse moved to (594, 471)
Screenshot: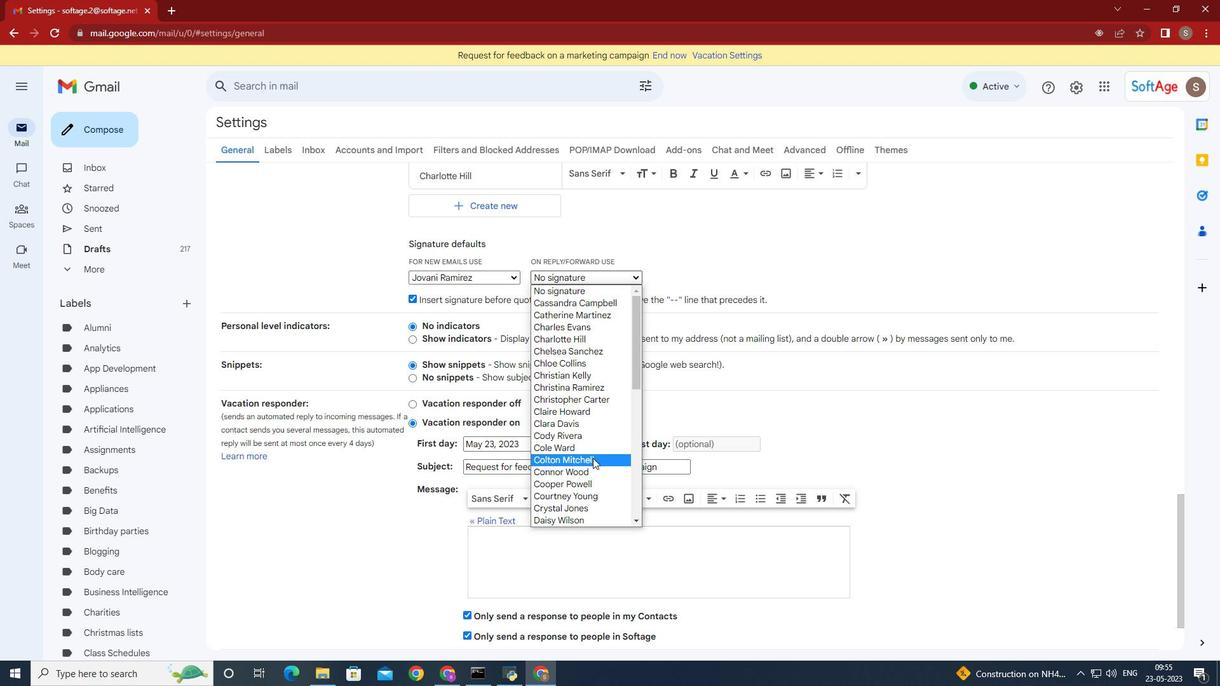 
Action: Mouse scrolled (594, 470) with delta (0, 0)
Screenshot: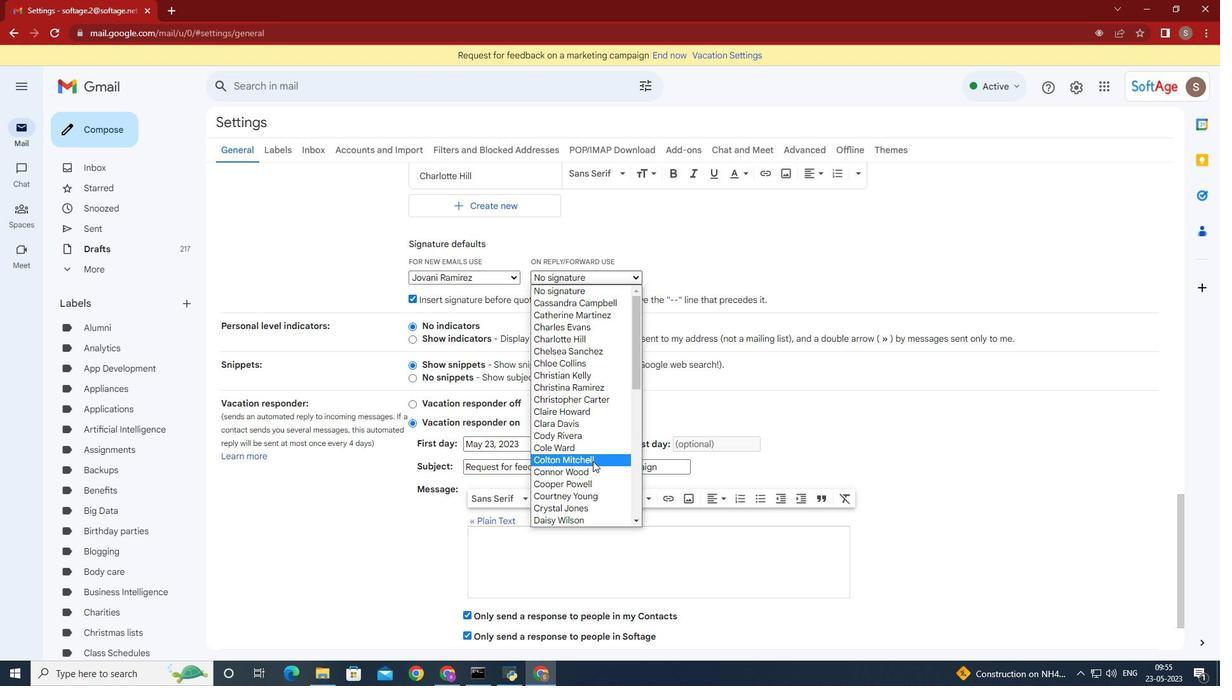 
Action: Mouse scrolled (594, 470) with delta (0, 0)
Screenshot: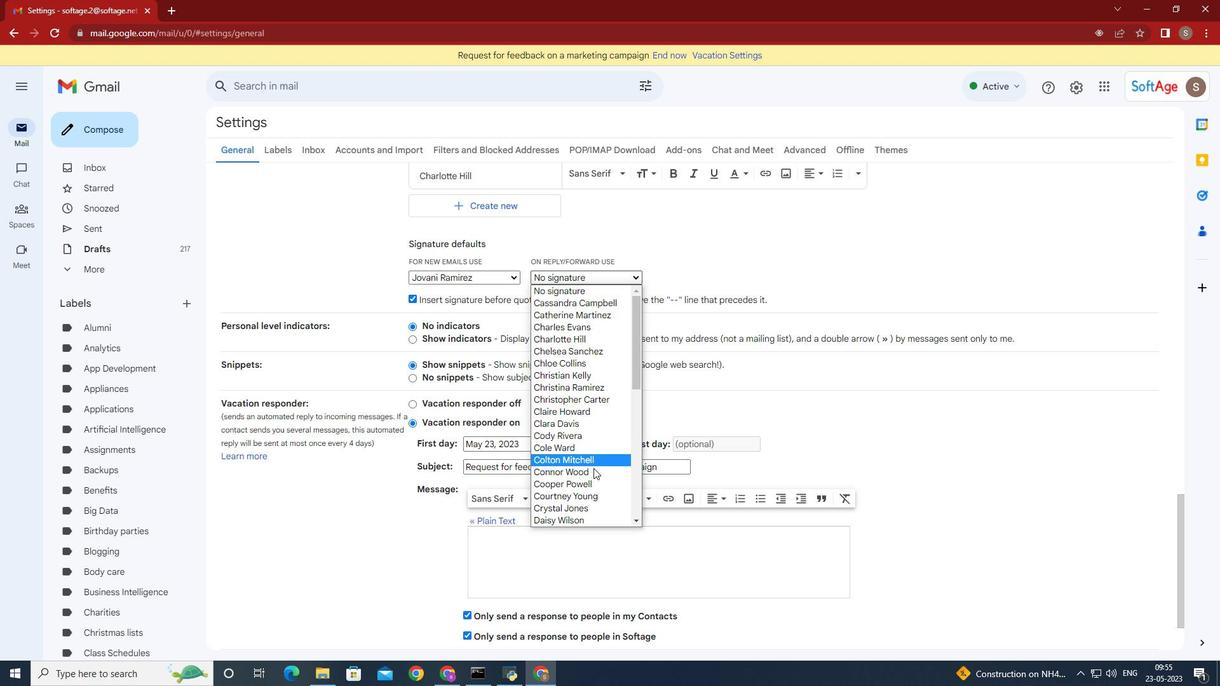 
Action: Mouse scrolled (594, 470) with delta (0, 0)
Screenshot: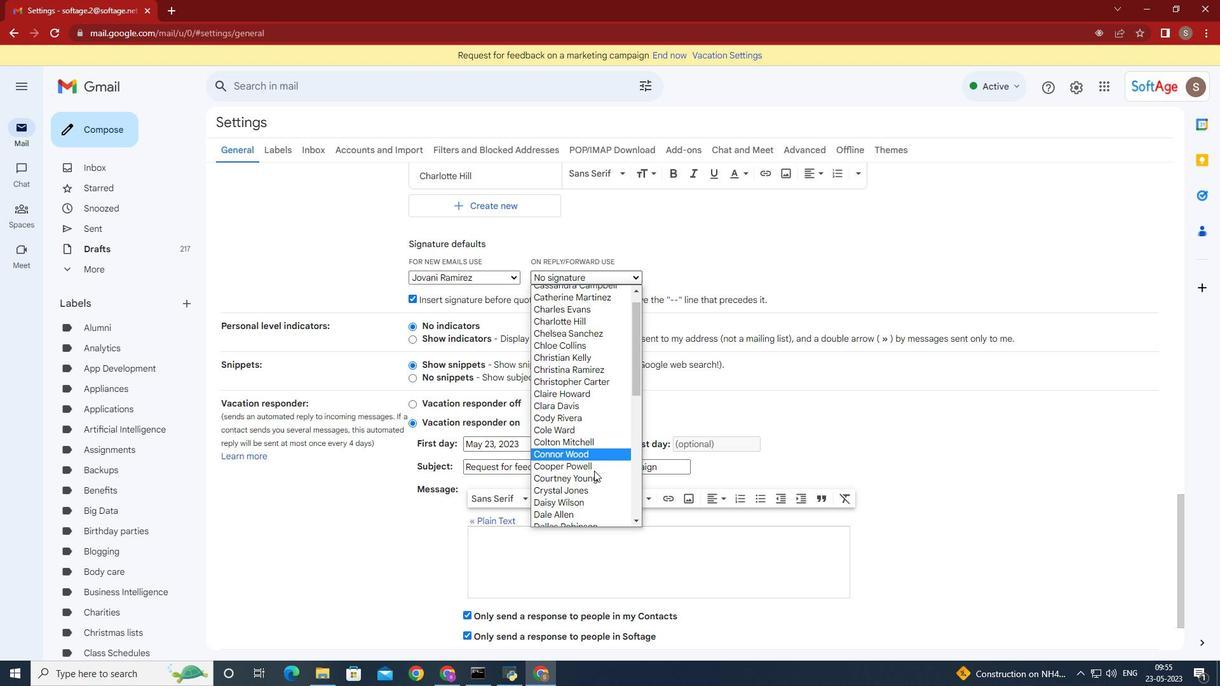 
Action: Mouse scrolled (594, 470) with delta (0, 0)
Screenshot: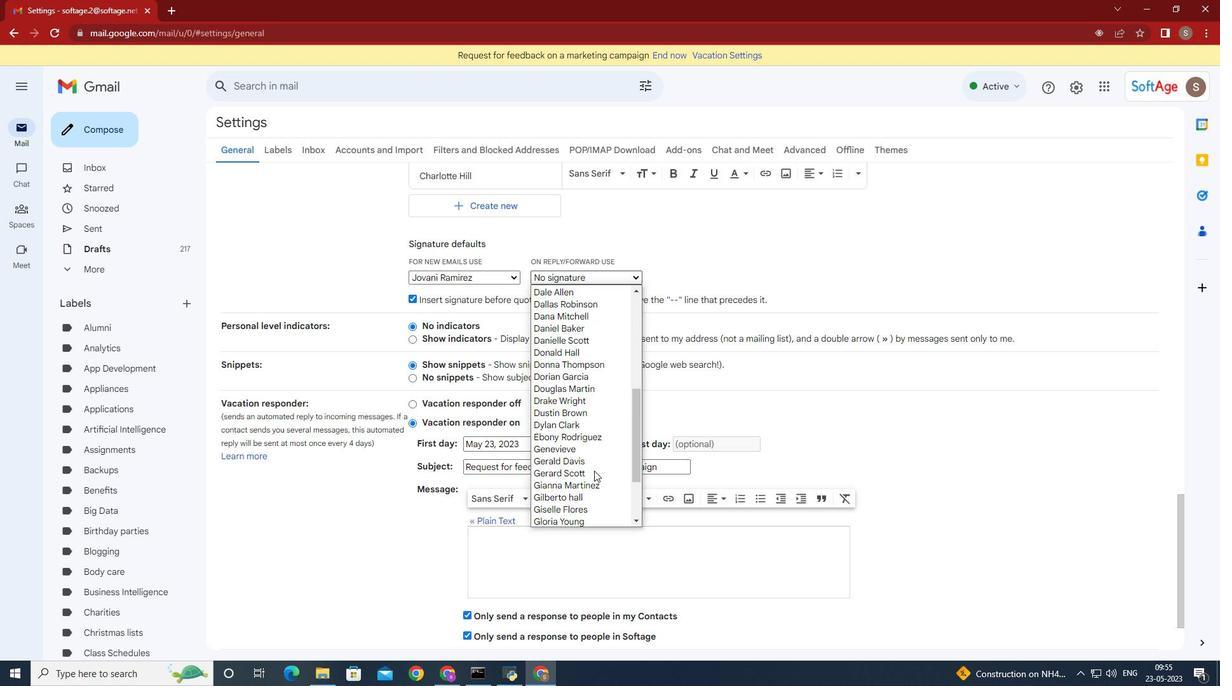 
Action: Mouse moved to (601, 523)
Screenshot: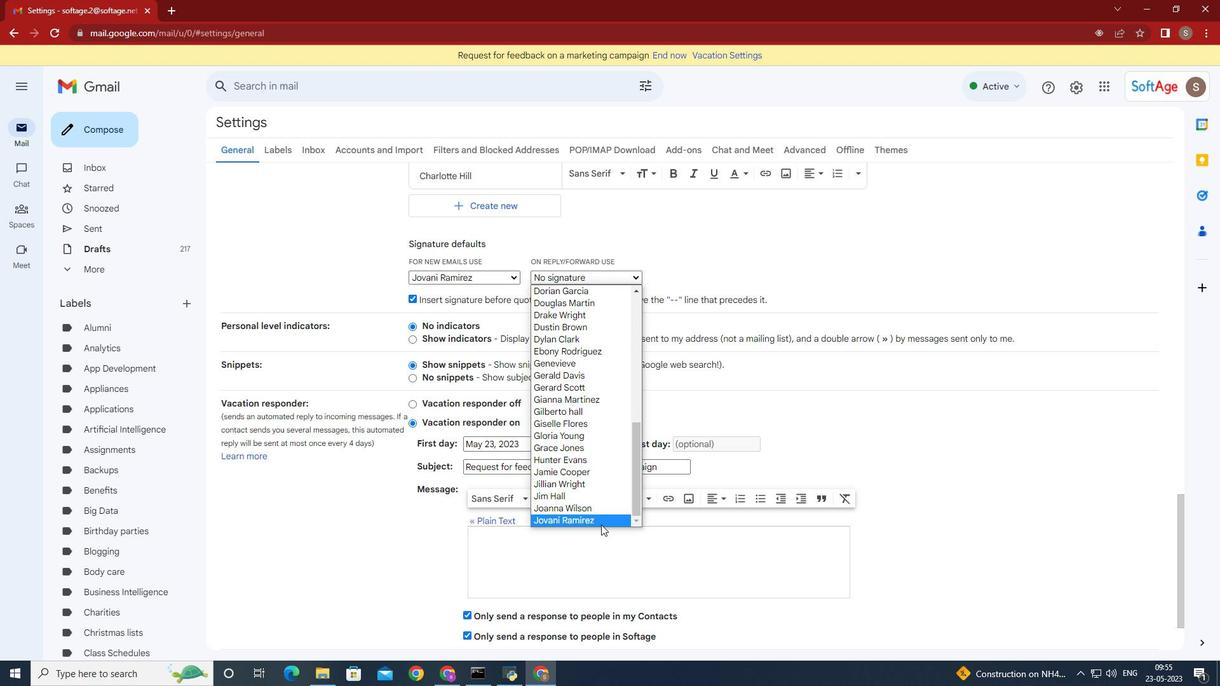 
Action: Mouse pressed left at (601, 523)
Screenshot: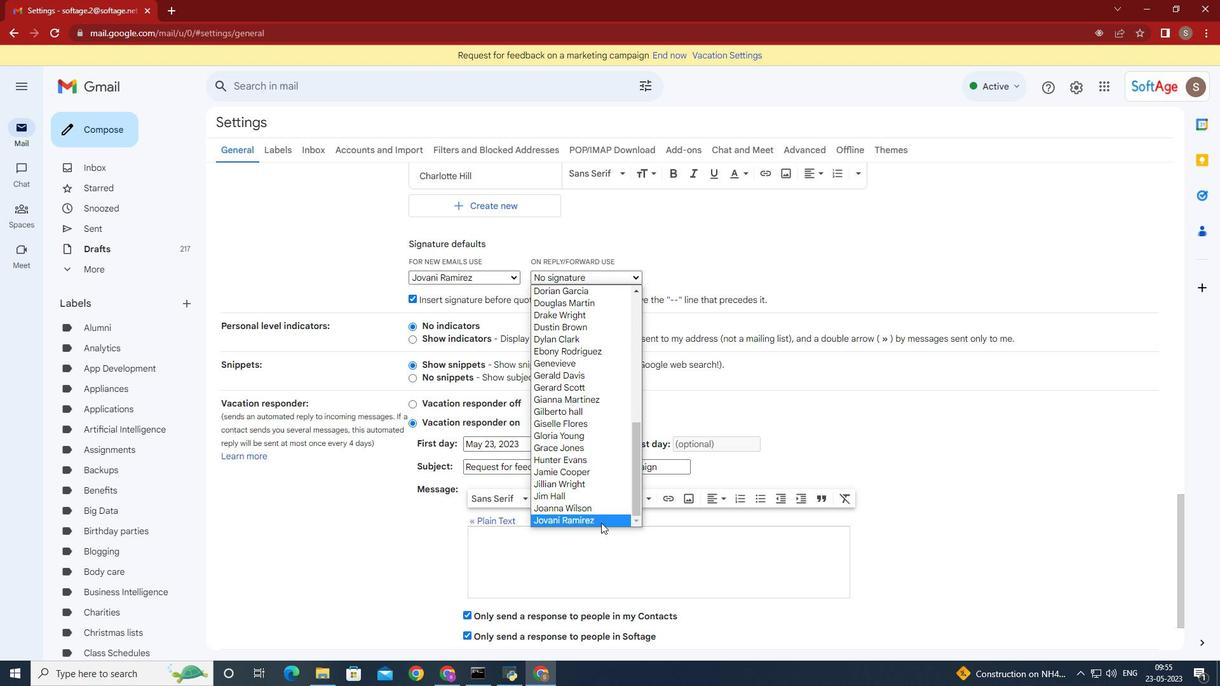 
Action: Mouse moved to (921, 412)
Screenshot: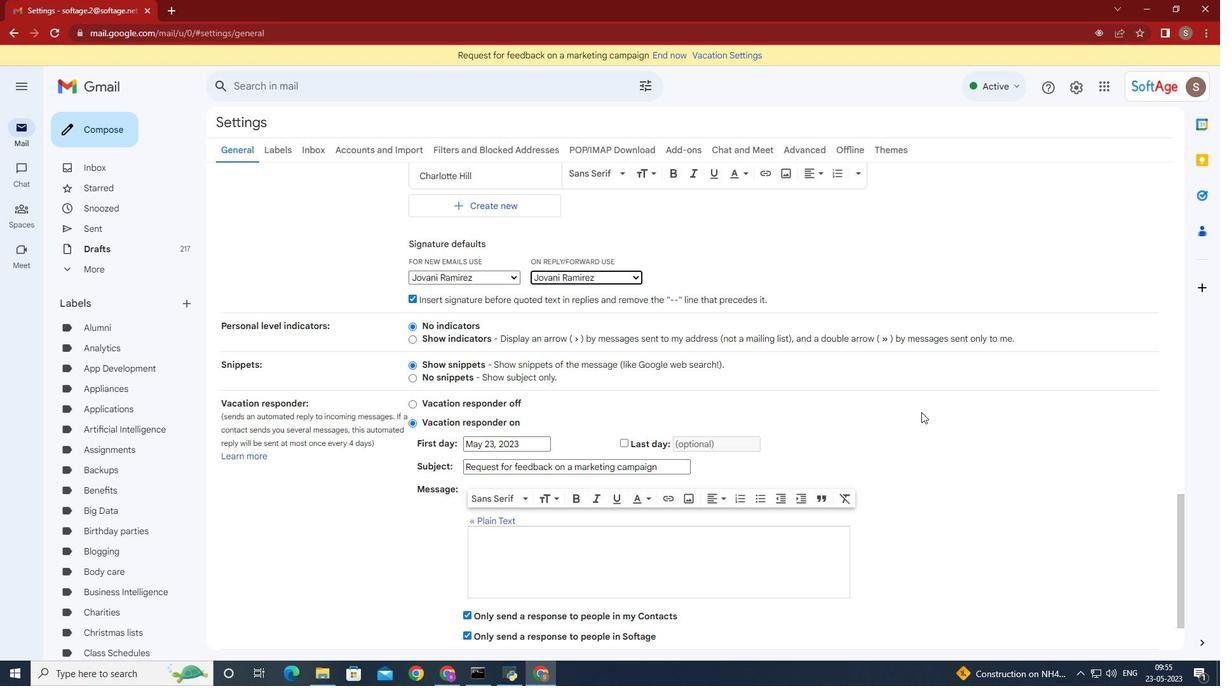 
Action: Mouse scrolled (921, 411) with delta (0, 0)
Screenshot: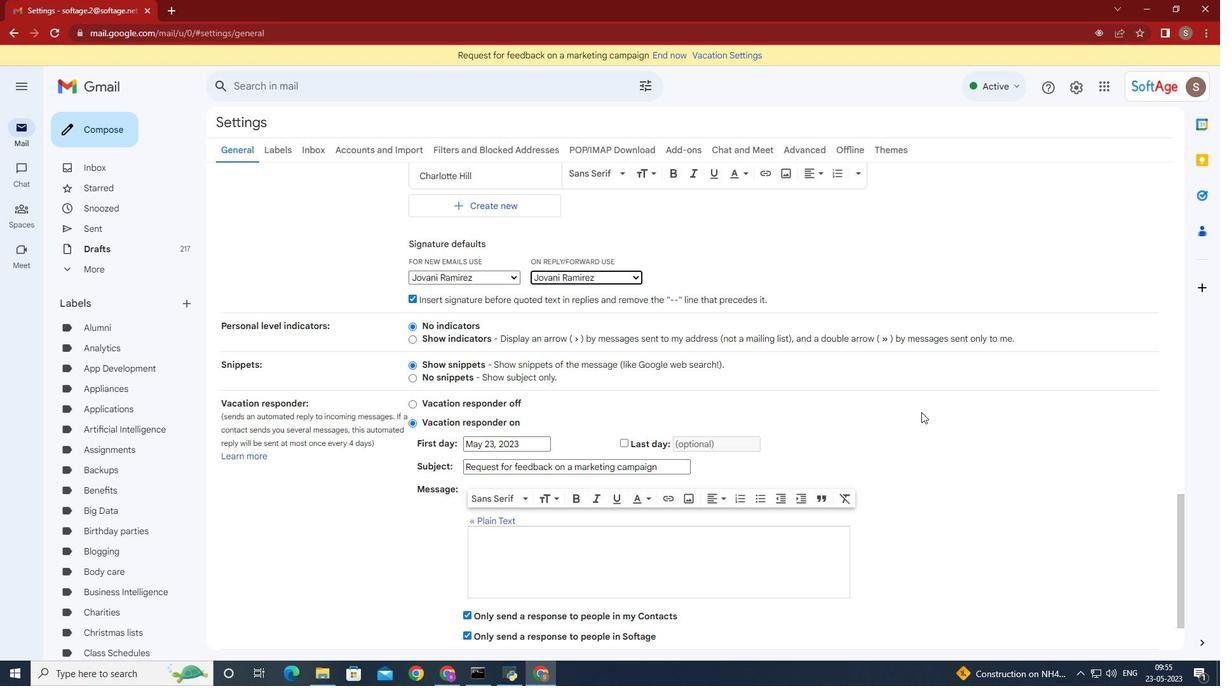 
Action: Mouse moved to (921, 411)
Screenshot: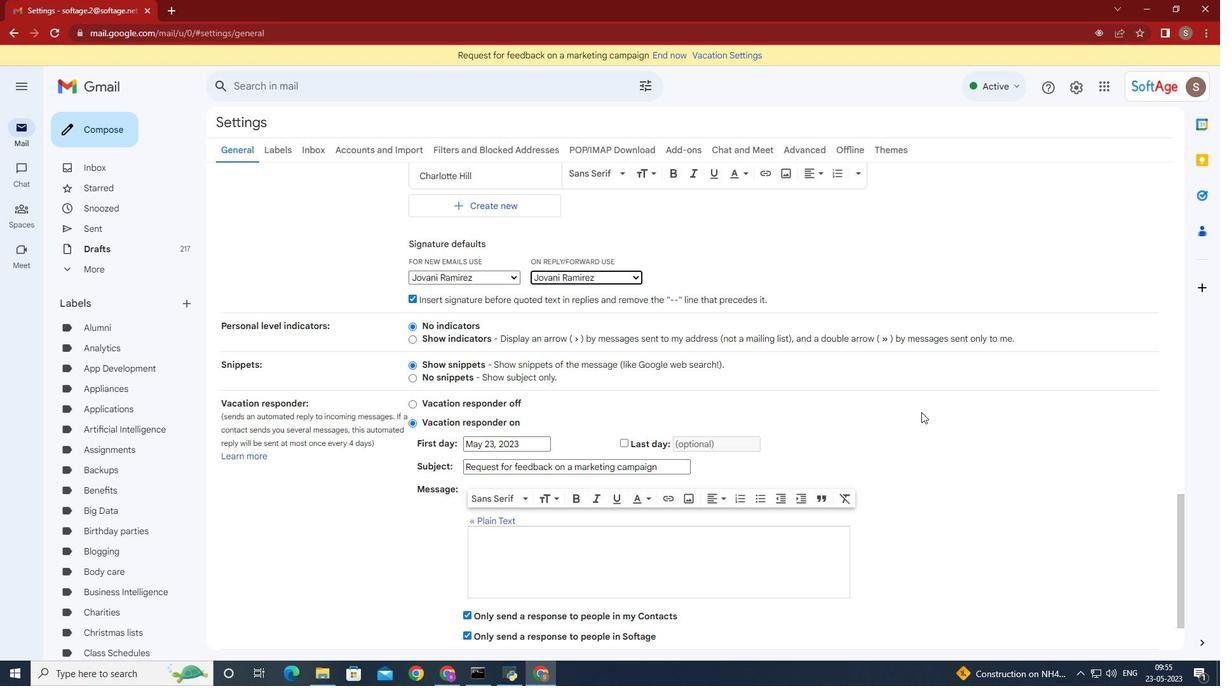 
Action: Mouse scrolled (921, 411) with delta (0, 0)
Screenshot: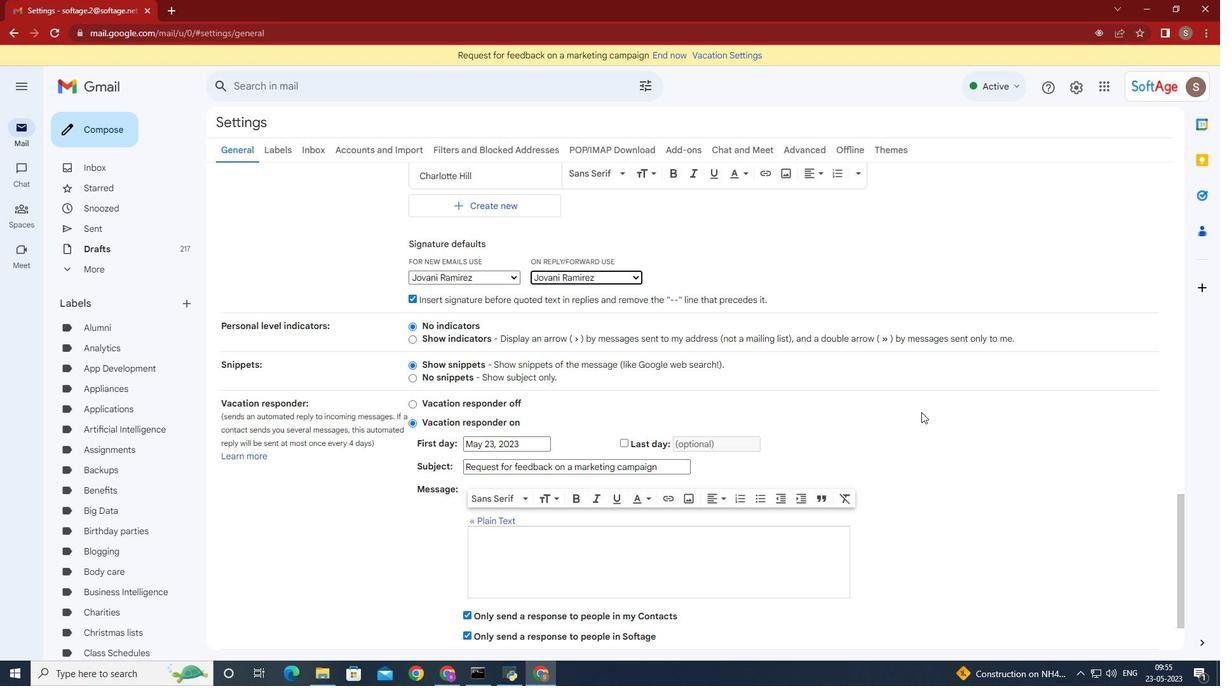 
Action: Mouse scrolled (921, 411) with delta (0, 0)
Screenshot: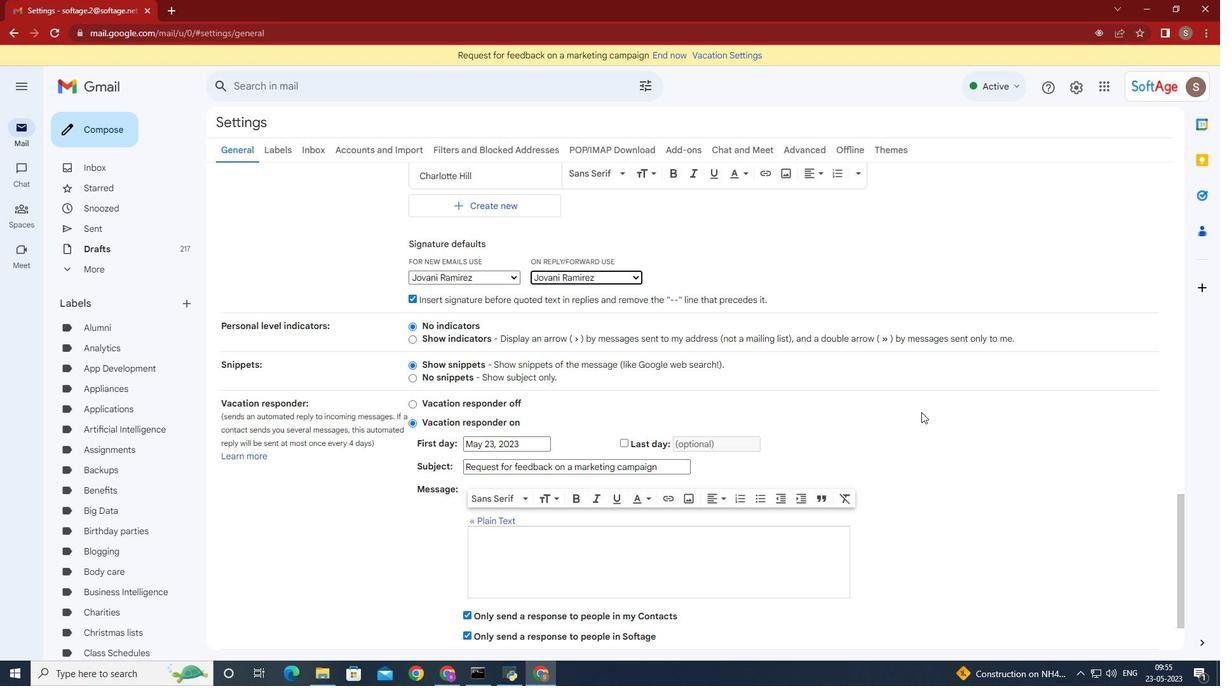 
Action: Mouse scrolled (921, 411) with delta (0, 0)
Screenshot: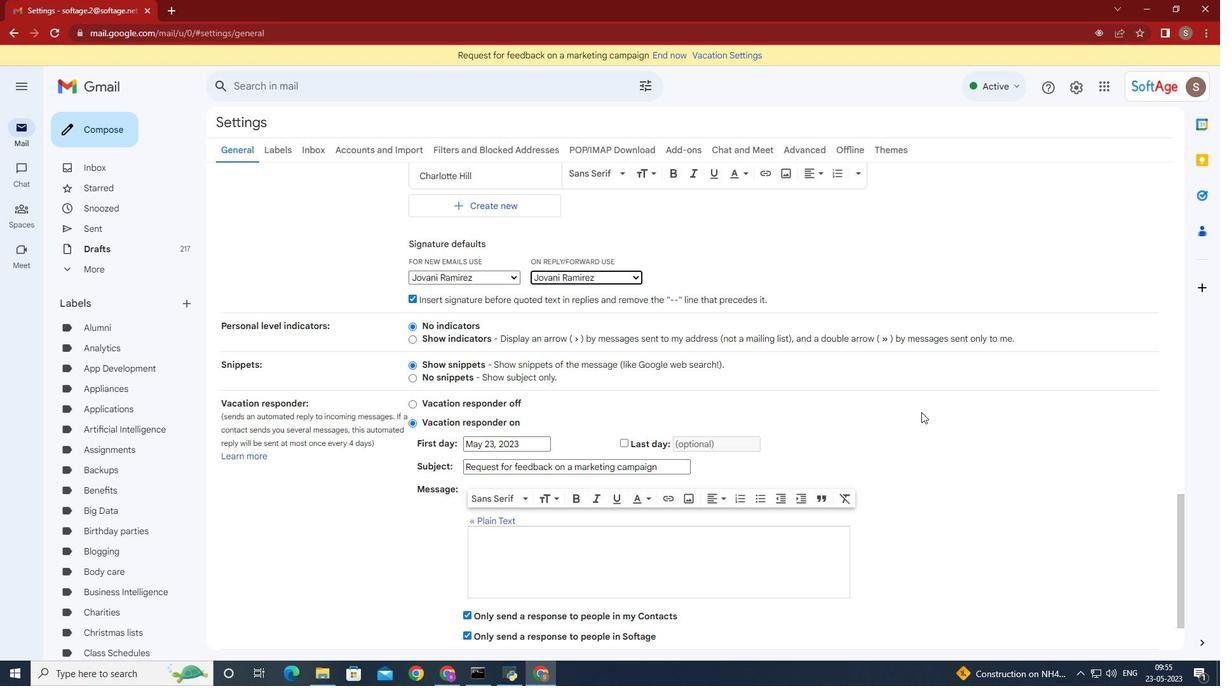 
Action: Mouse scrolled (921, 411) with delta (0, 0)
Screenshot: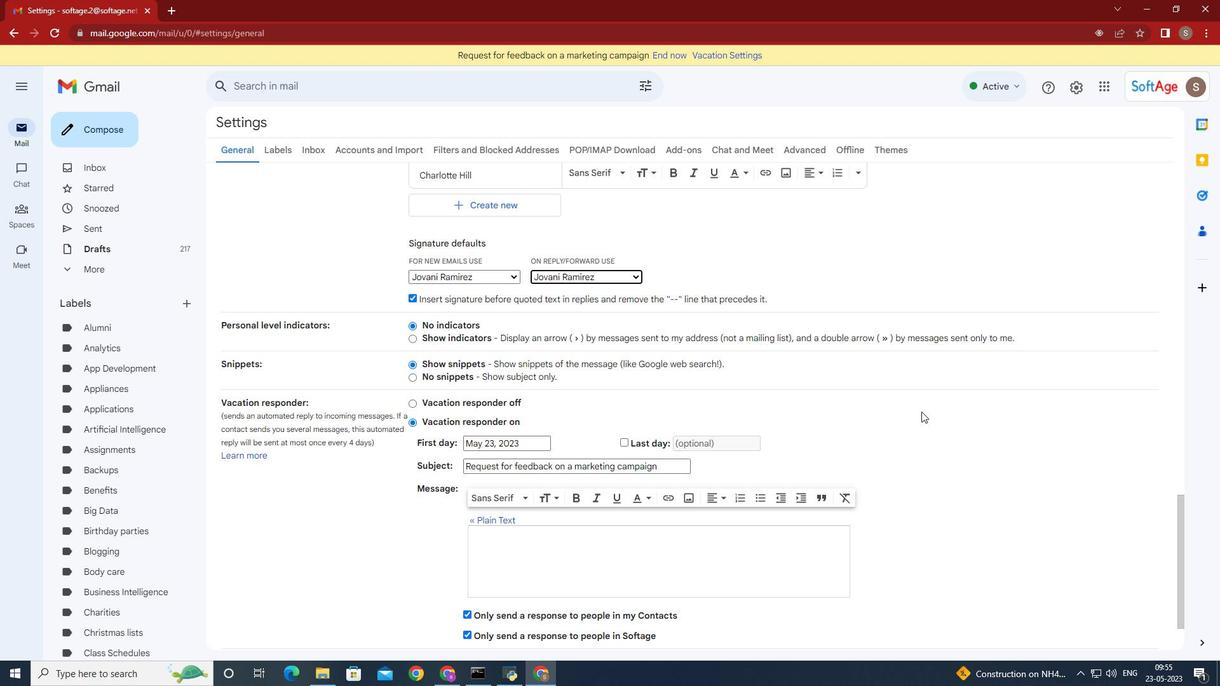 
Action: Mouse moved to (682, 582)
Screenshot: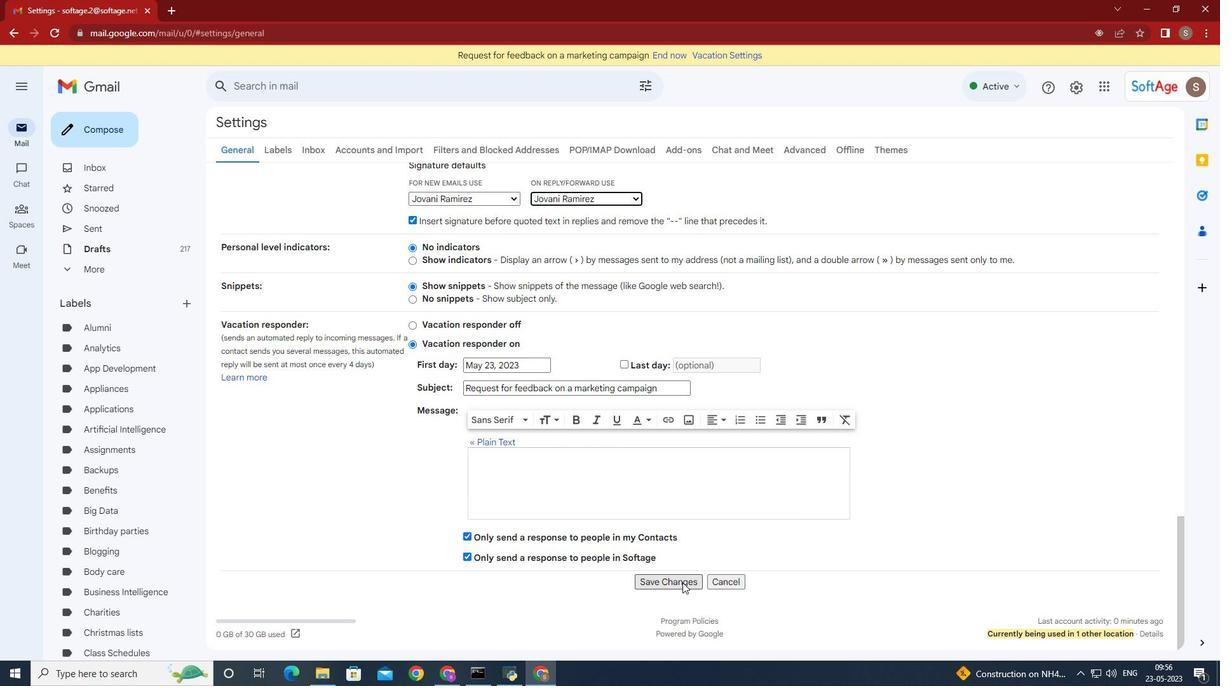 
Action: Mouse pressed left at (682, 582)
Screenshot: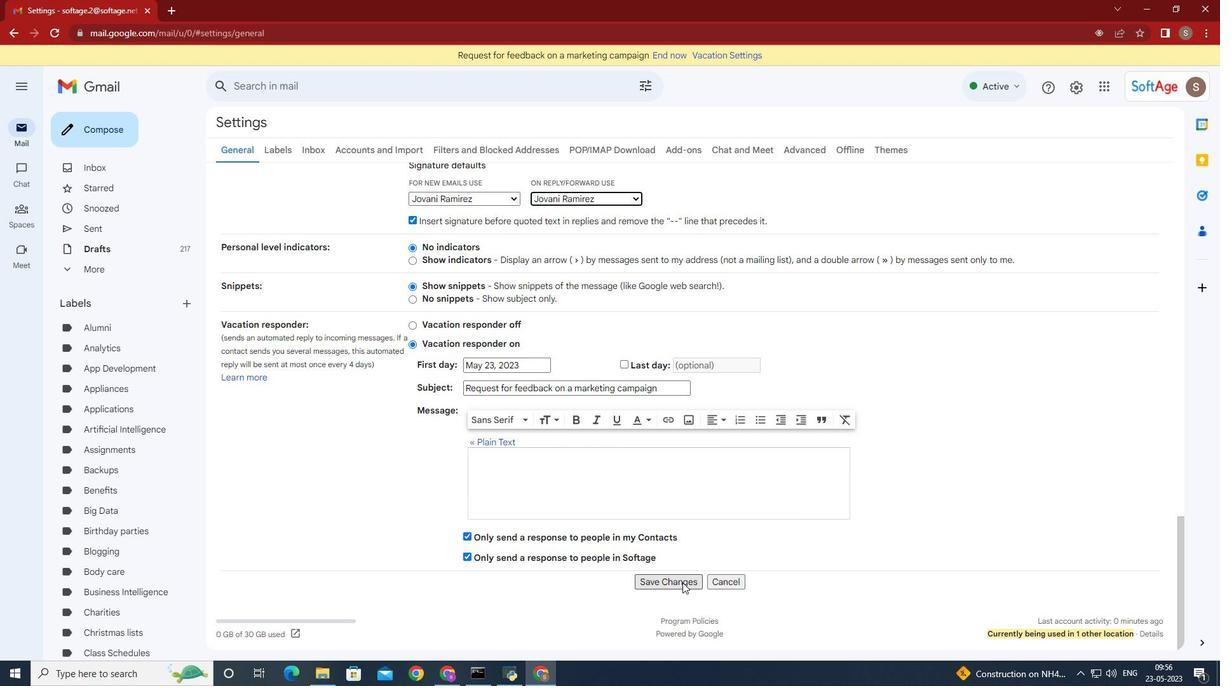 
Action: Mouse moved to (125, 123)
Screenshot: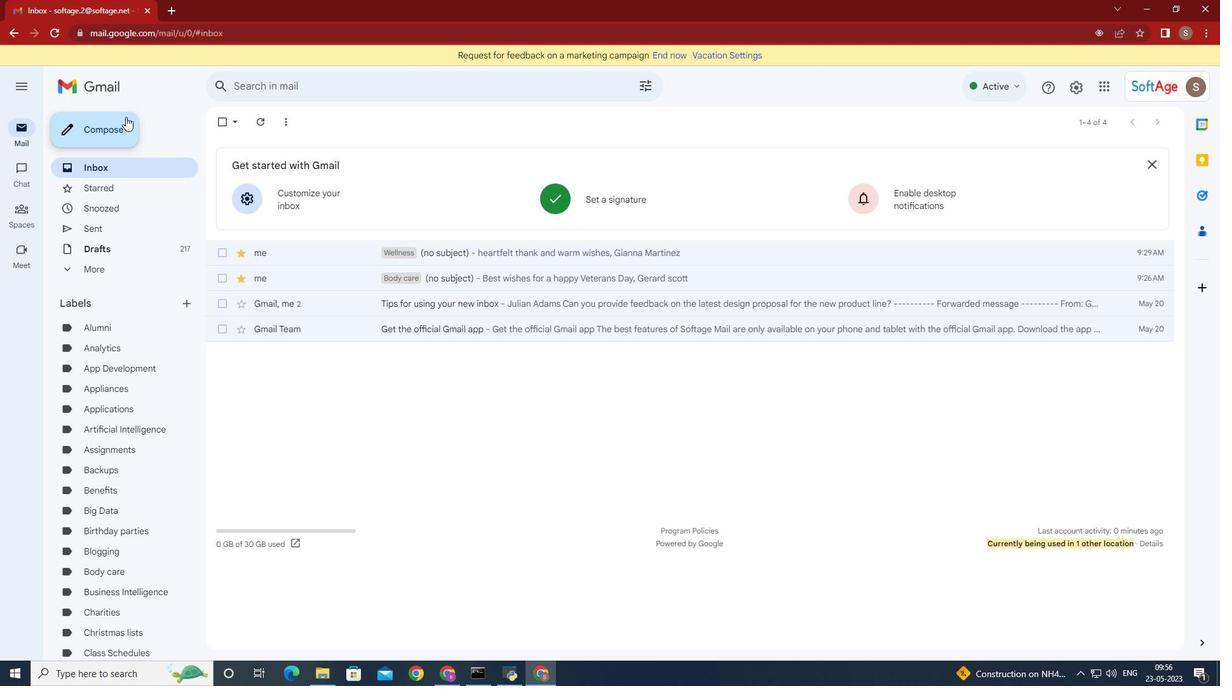 
Action: Mouse pressed left at (125, 123)
Screenshot: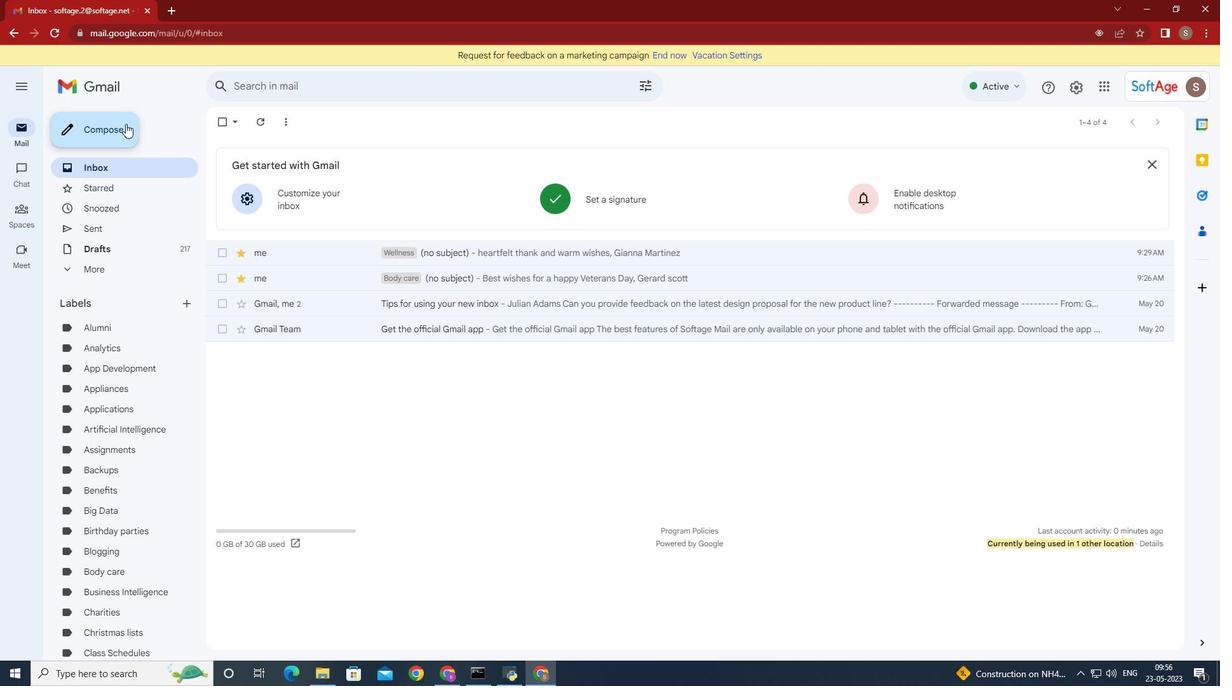 
Action: Mouse moved to (945, 363)
Screenshot: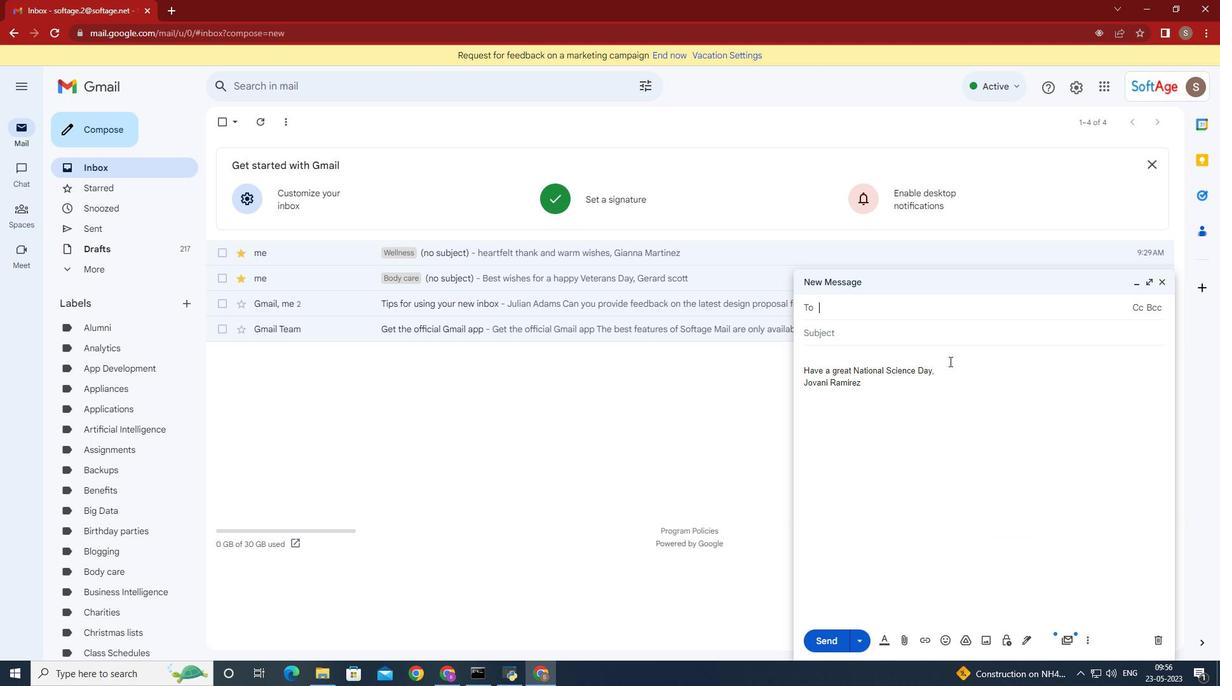 
Action: Key pressed <Key.shift>Softage.8
Screenshot: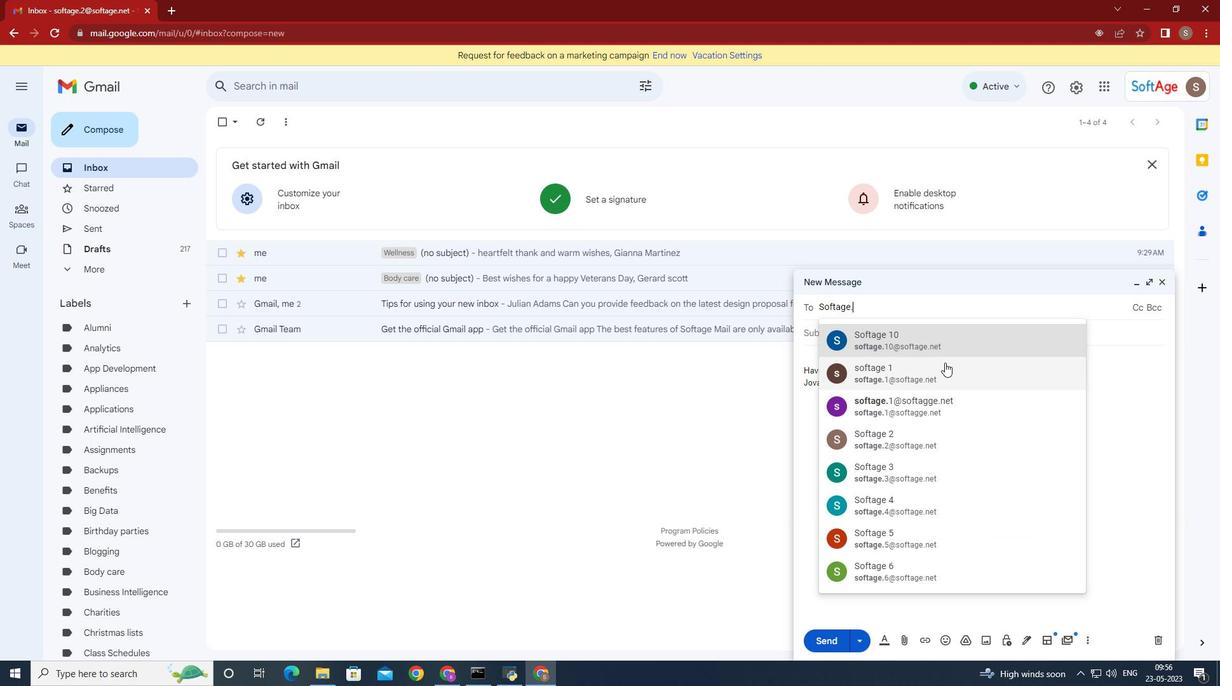 
Action: Mouse moved to (952, 347)
Screenshot: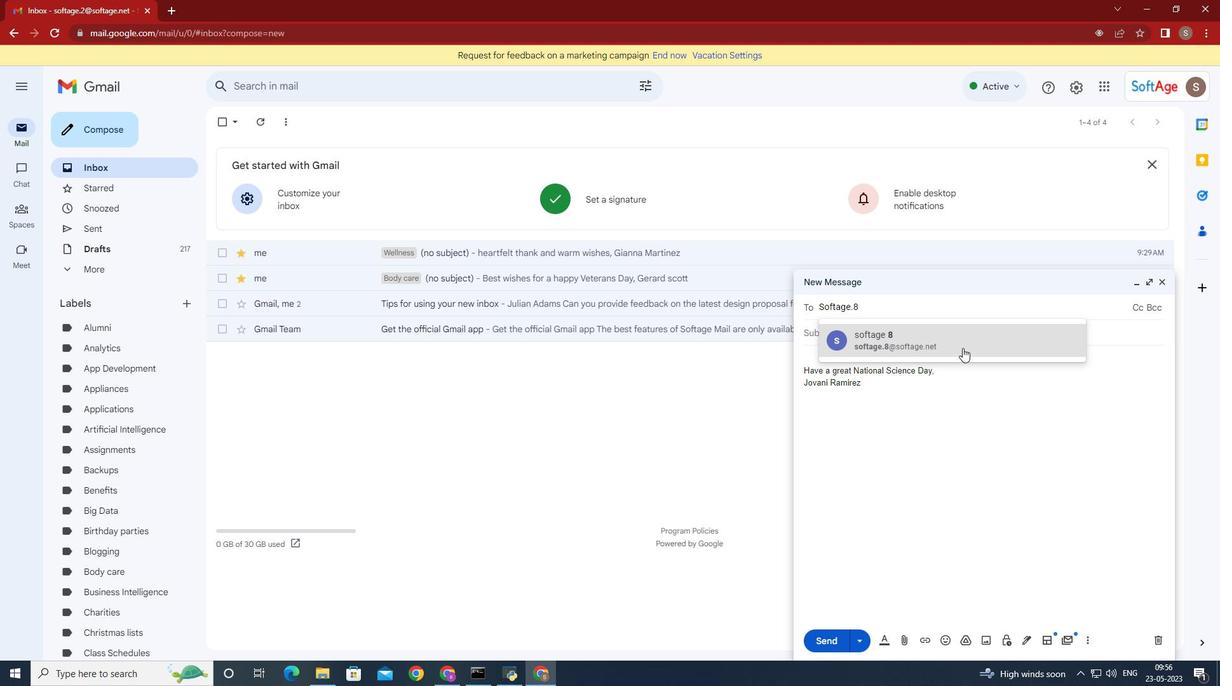 
Action: Mouse pressed left at (952, 347)
Screenshot: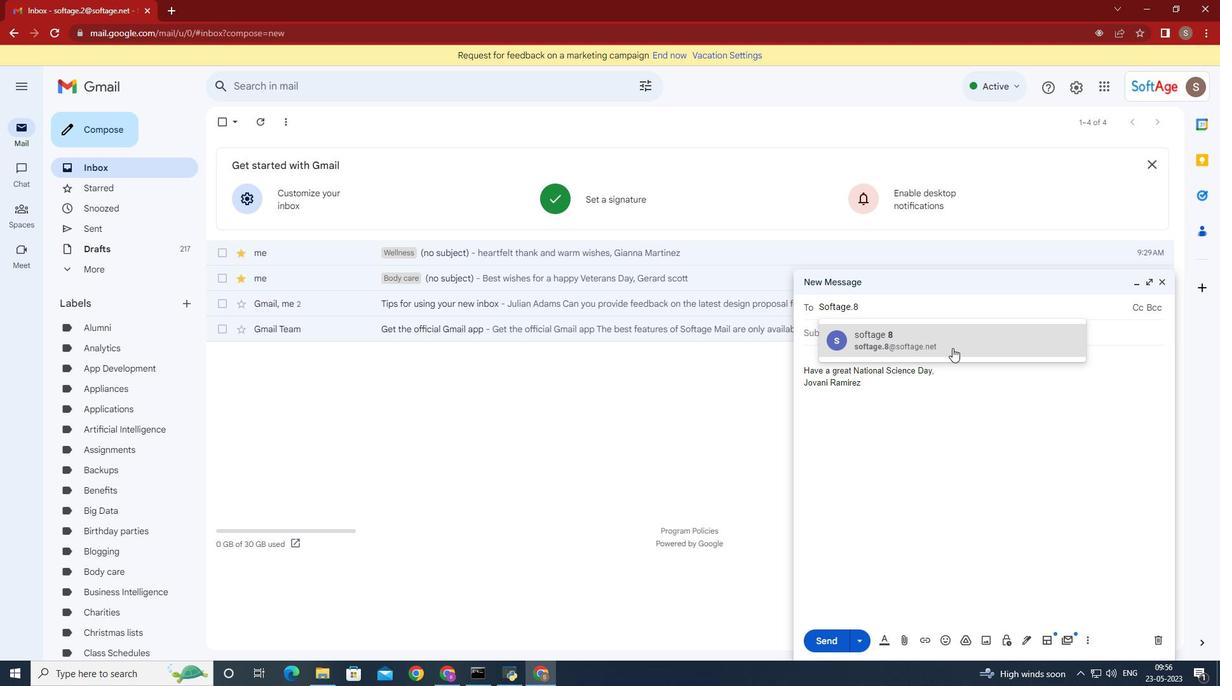 
Action: Mouse moved to (1089, 642)
Screenshot: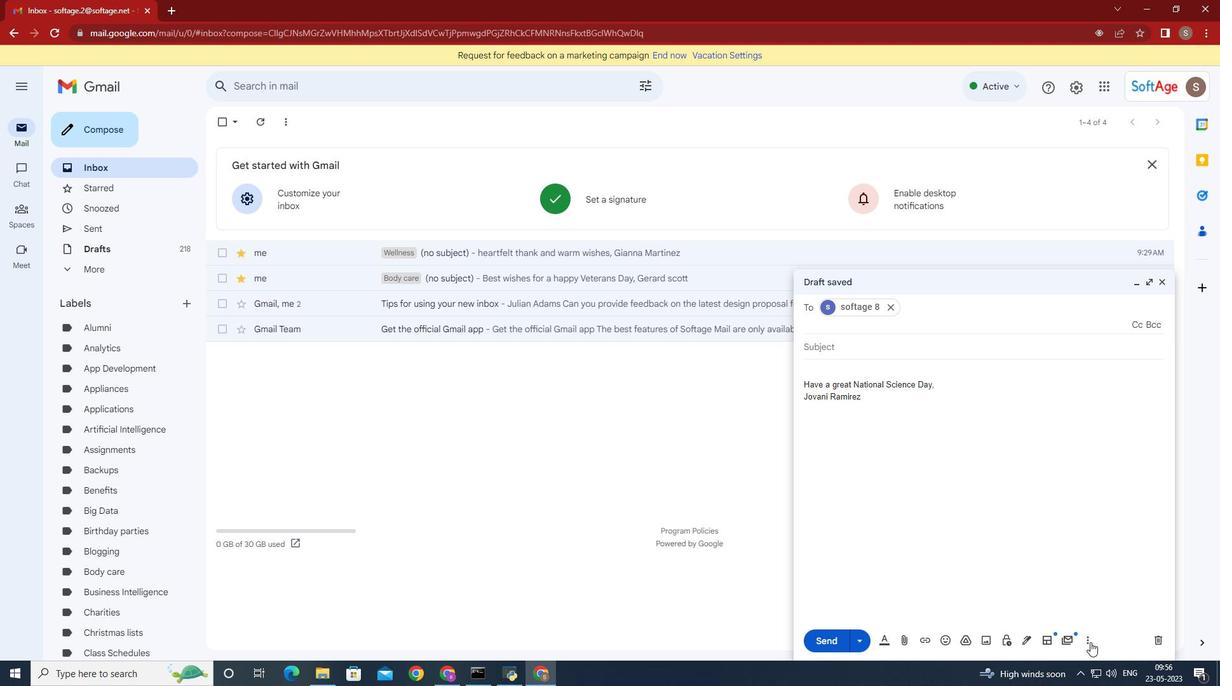 
Action: Mouse pressed left at (1089, 642)
Screenshot: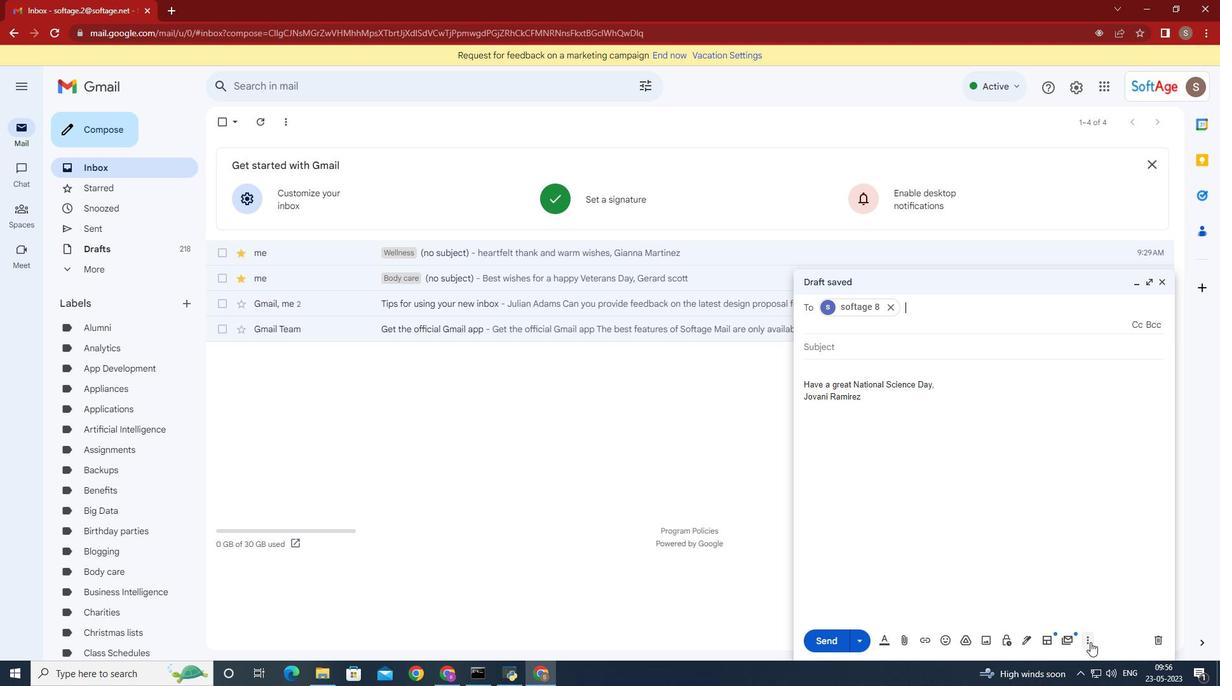 
Action: Mouse moved to (1031, 524)
Screenshot: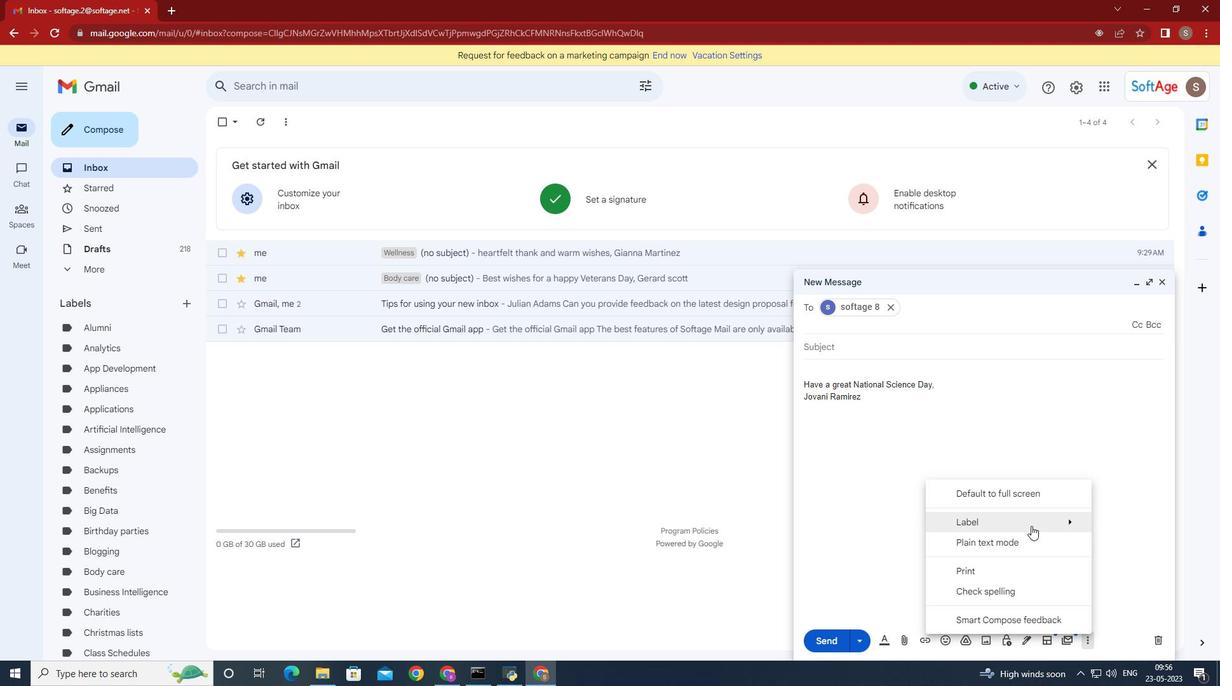
Action: Mouse pressed left at (1031, 524)
Screenshot: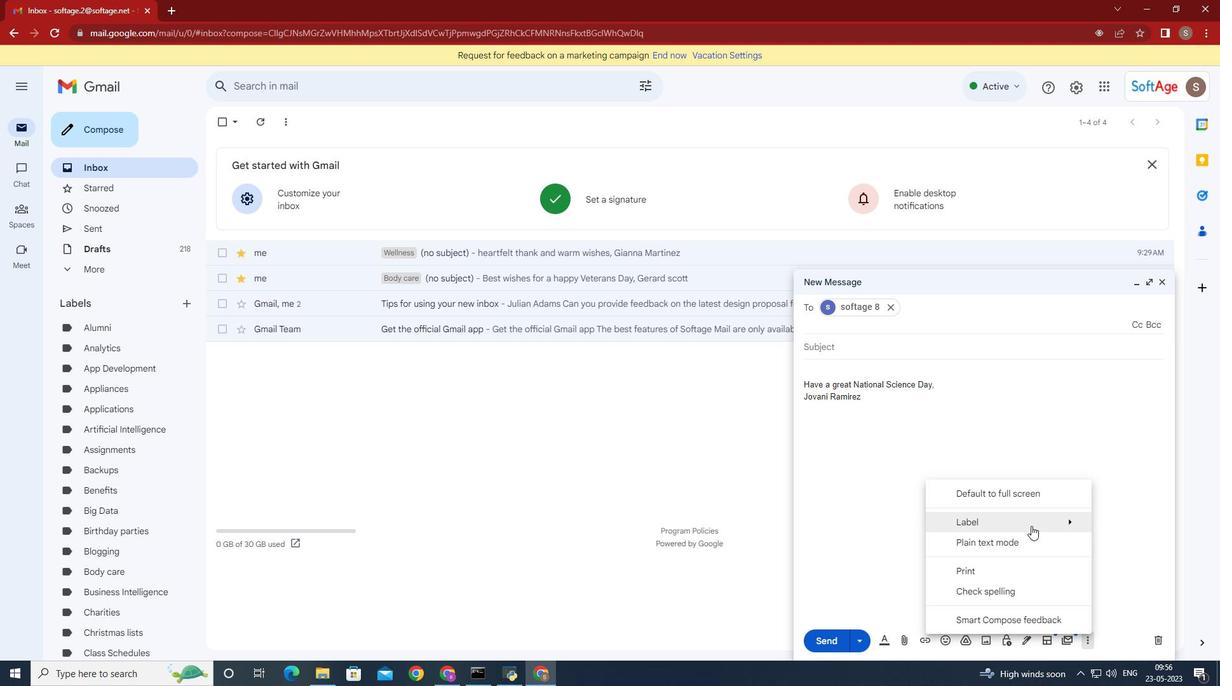 
Action: Mouse moved to (786, 272)
Screenshot: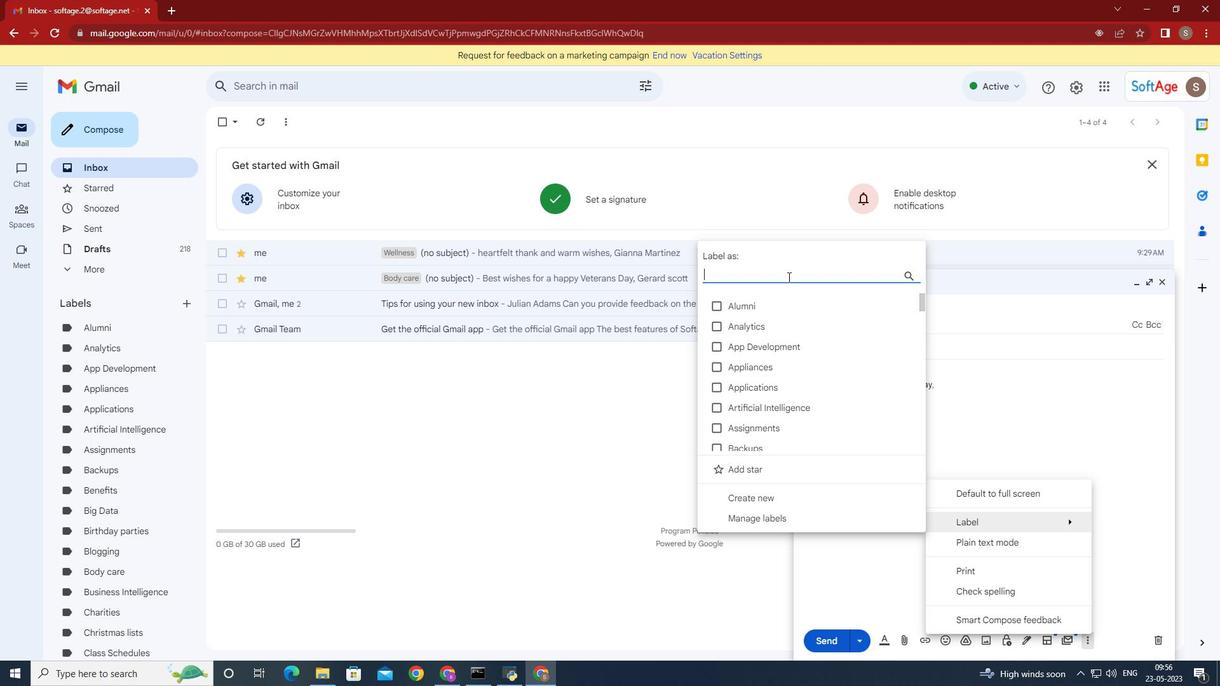 
Action: Mouse pressed left at (786, 272)
Screenshot: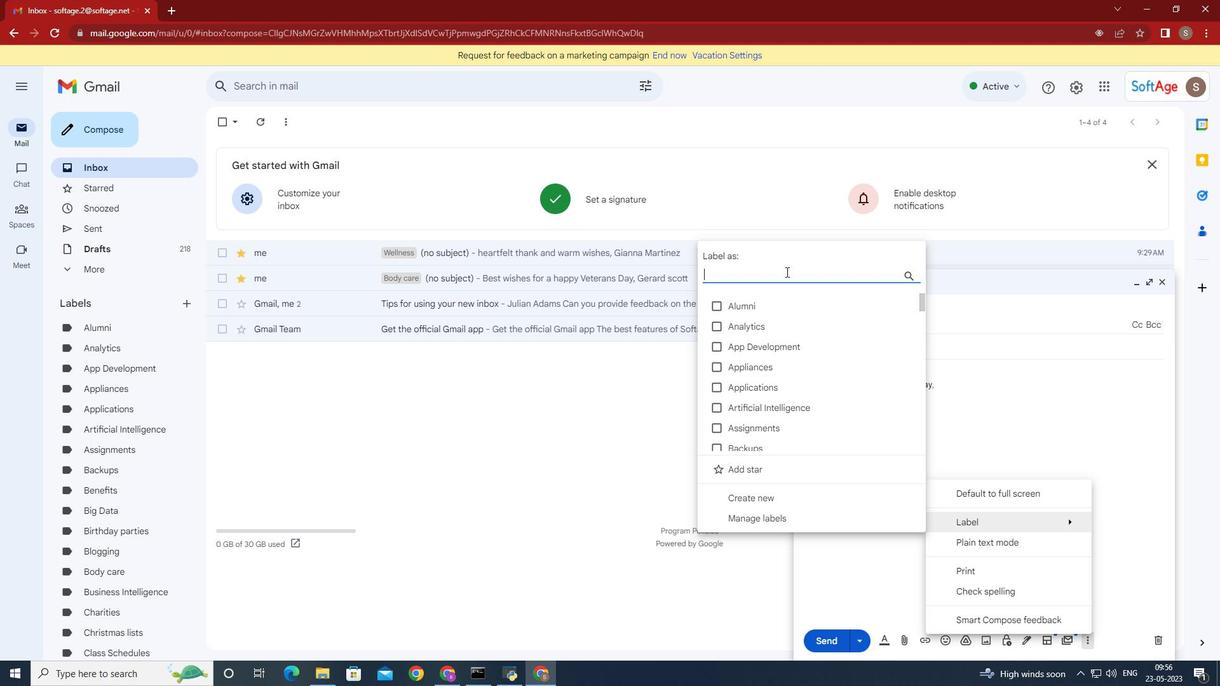 
Action: Mouse moved to (786, 272)
Screenshot: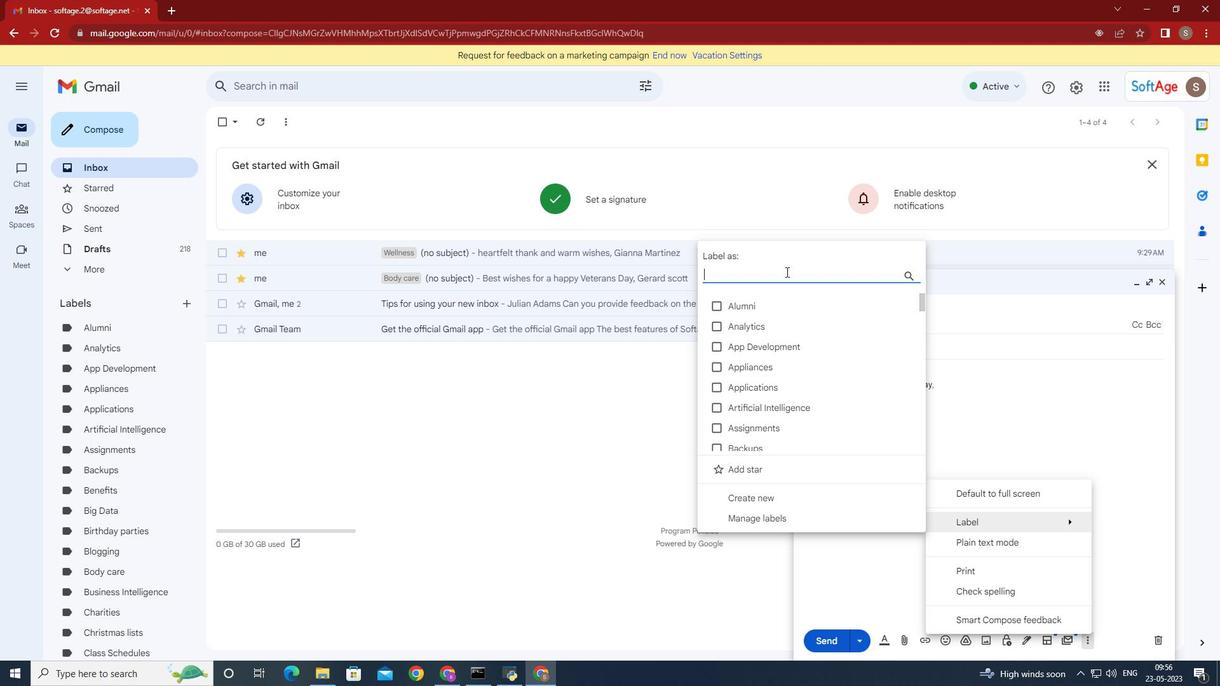 
Action: Key pressed <Key.shift>Test
Screenshot: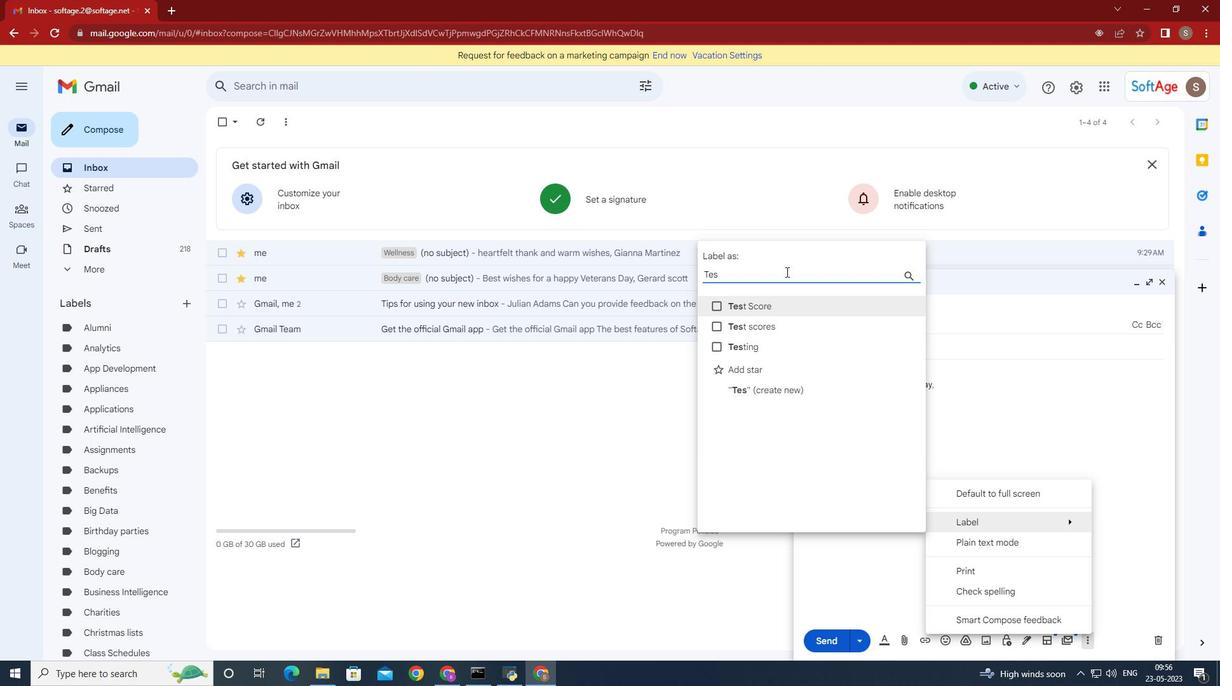 
Action: Mouse moved to (748, 343)
Screenshot: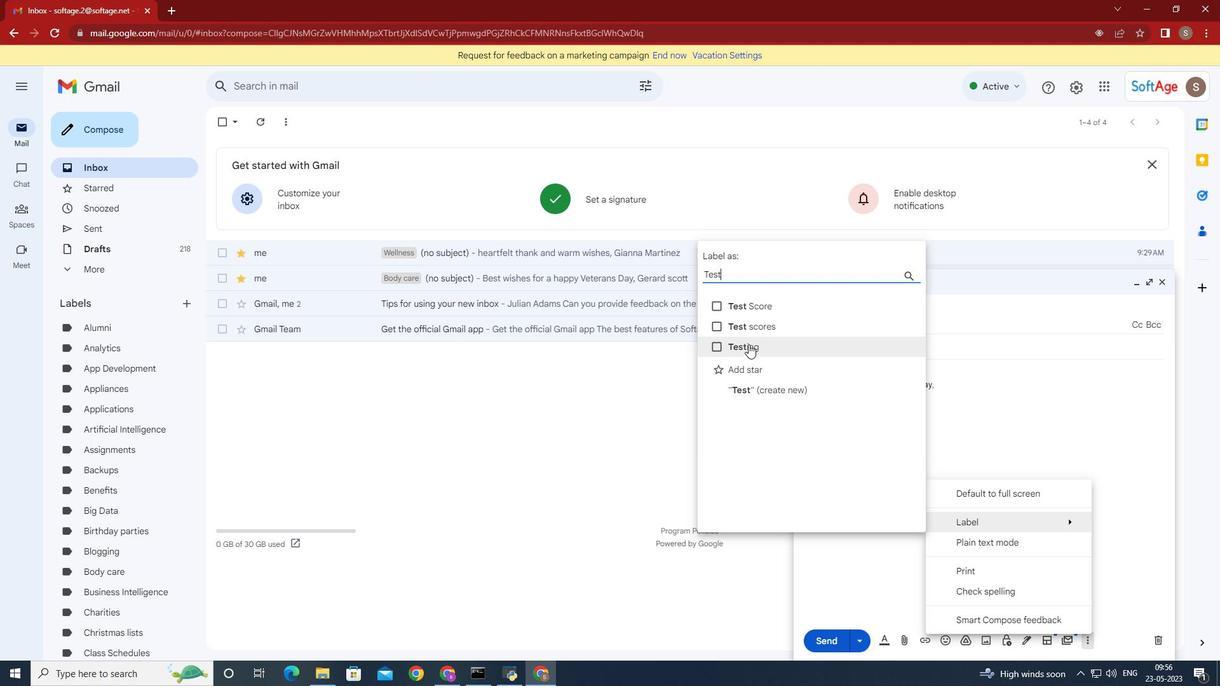 
Action: Mouse pressed left at (748, 343)
Screenshot: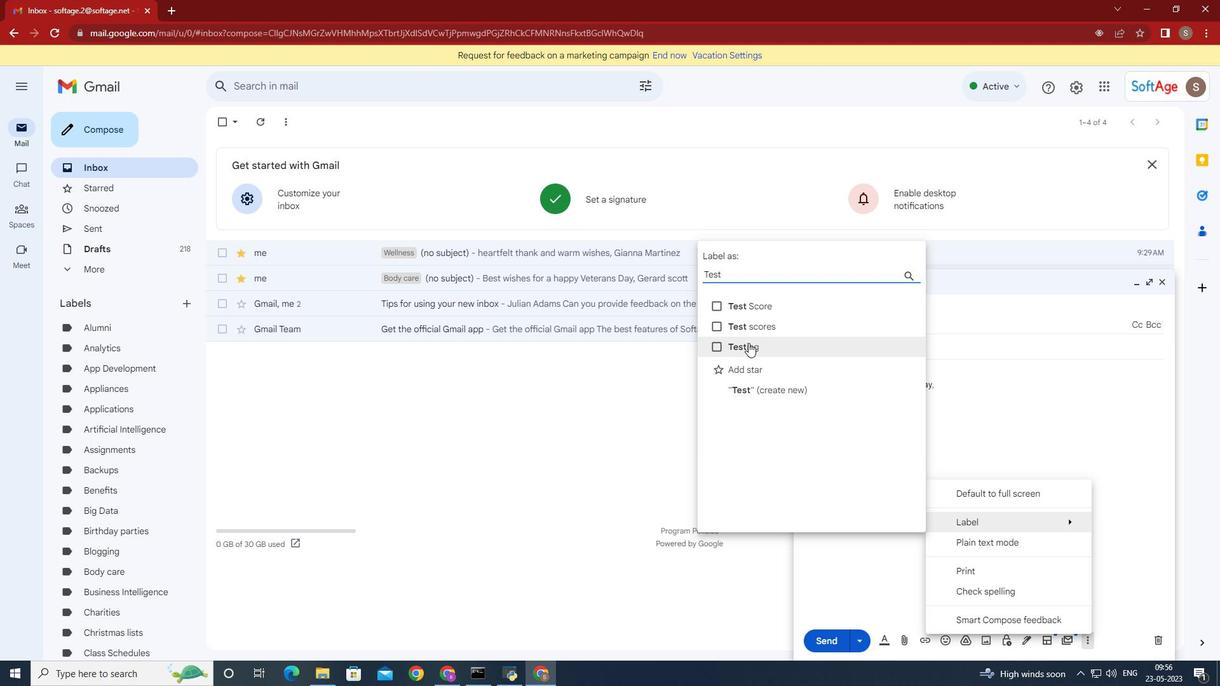 
Action: Mouse moved to (1090, 642)
Screenshot: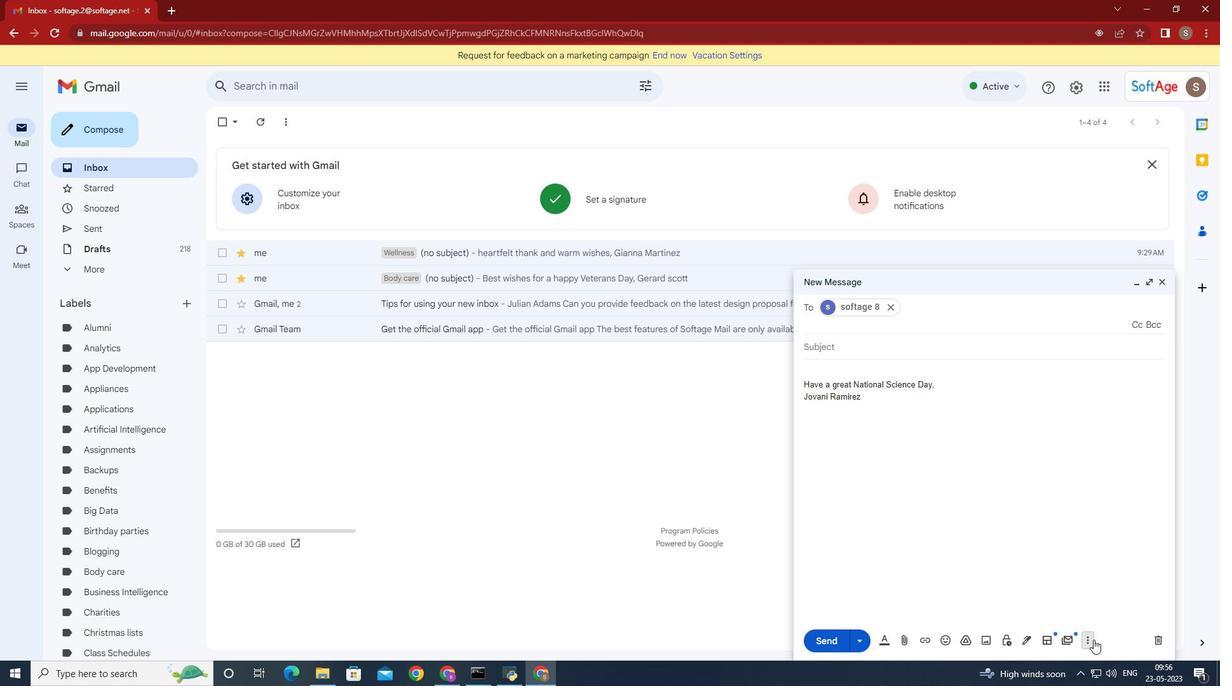 
Action: Mouse pressed left at (1090, 642)
Screenshot: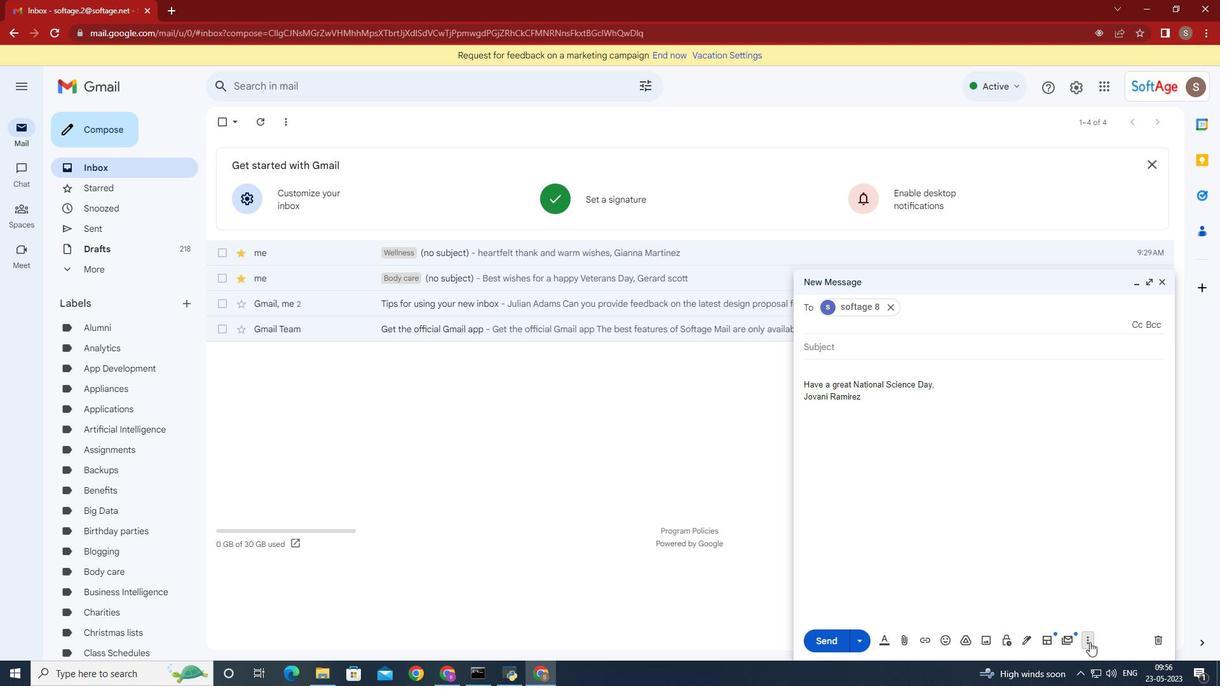 
Action: Mouse moved to (1017, 521)
Screenshot: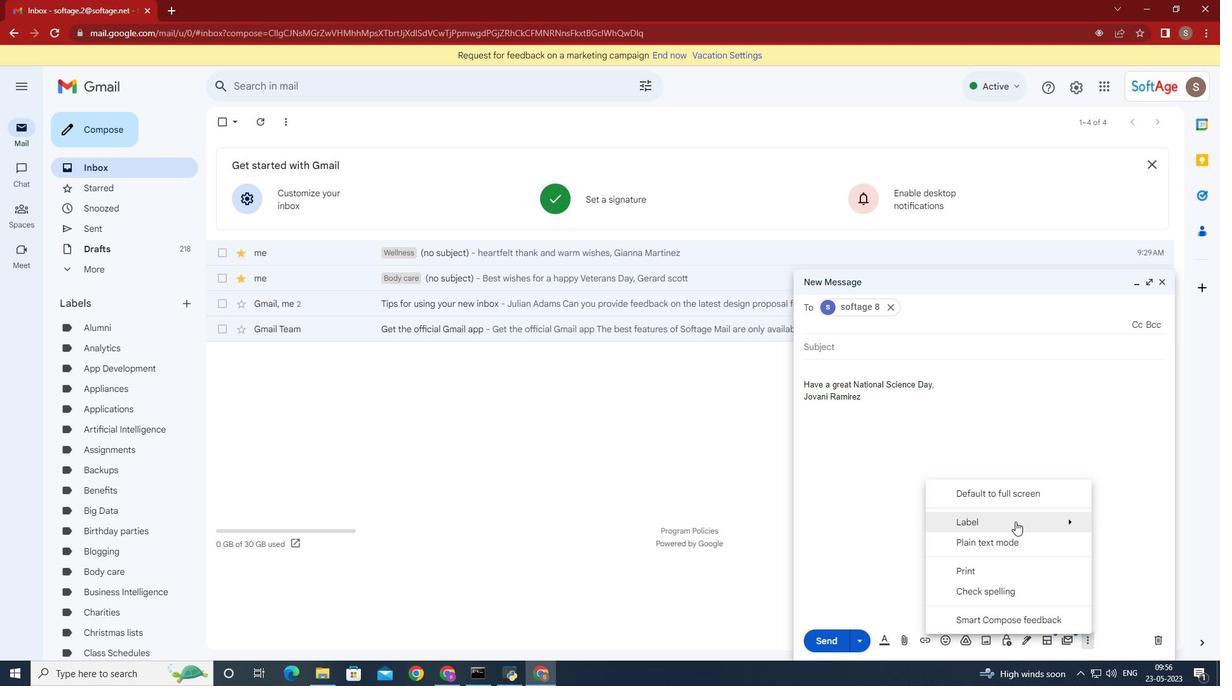 
Action: Mouse pressed left at (1017, 521)
Screenshot: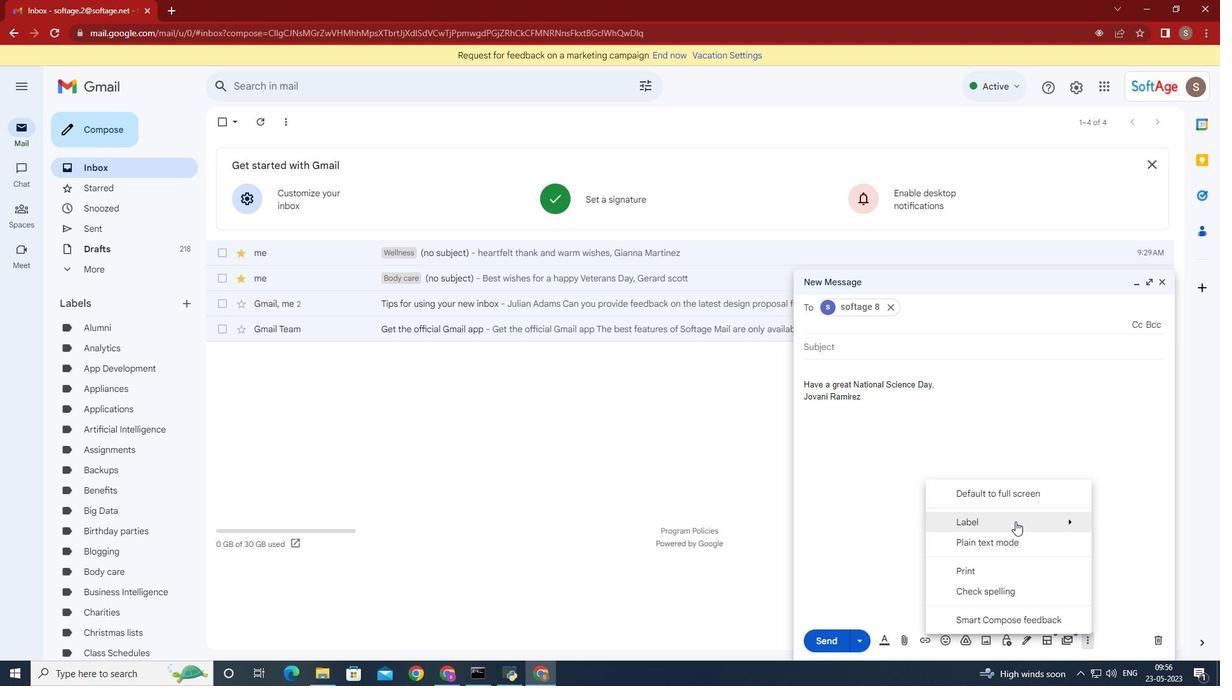 
Action: Mouse moved to (813, 270)
Screenshot: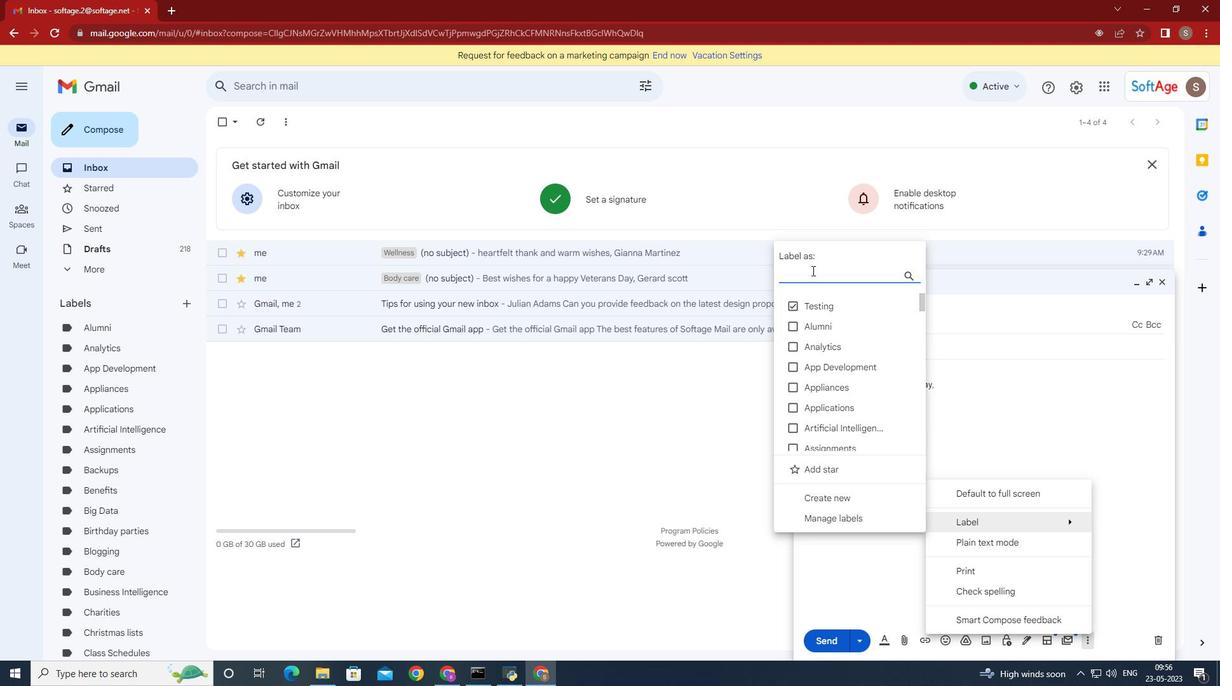 
Action: Key pressed <Key.shift>Trs<Key.backspace><Key.backspace>est
Screenshot: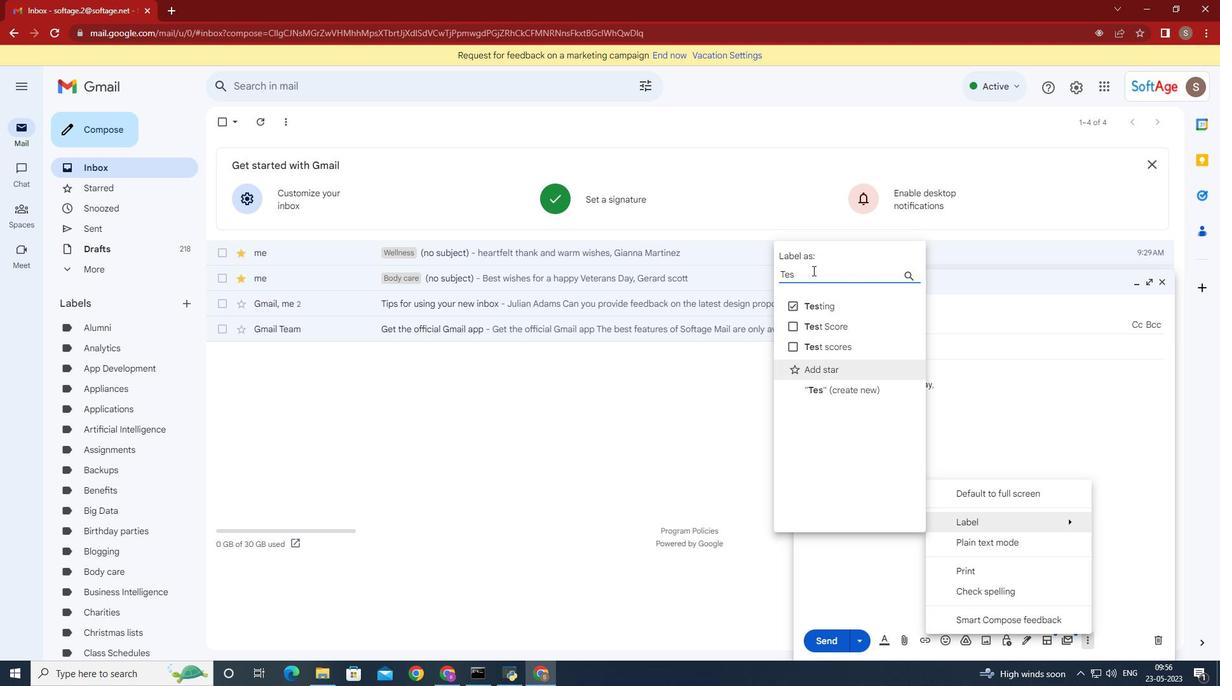 
Action: Mouse moved to (854, 386)
Screenshot: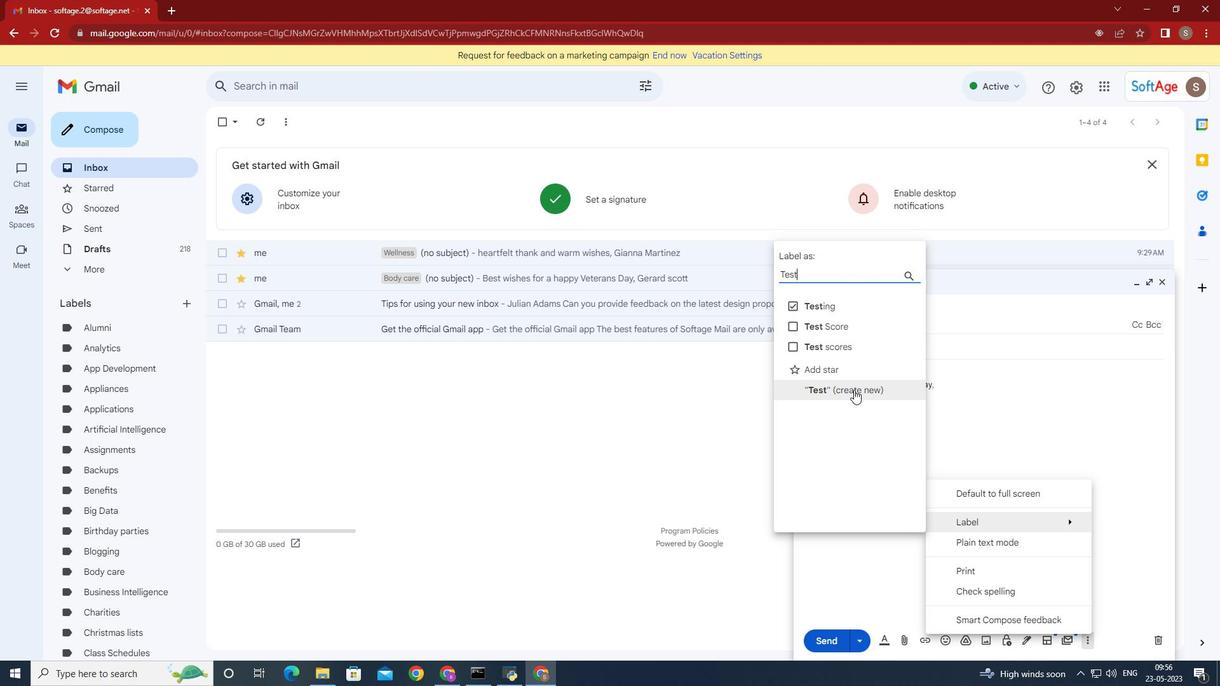 
Action: Mouse pressed left at (854, 386)
Screenshot: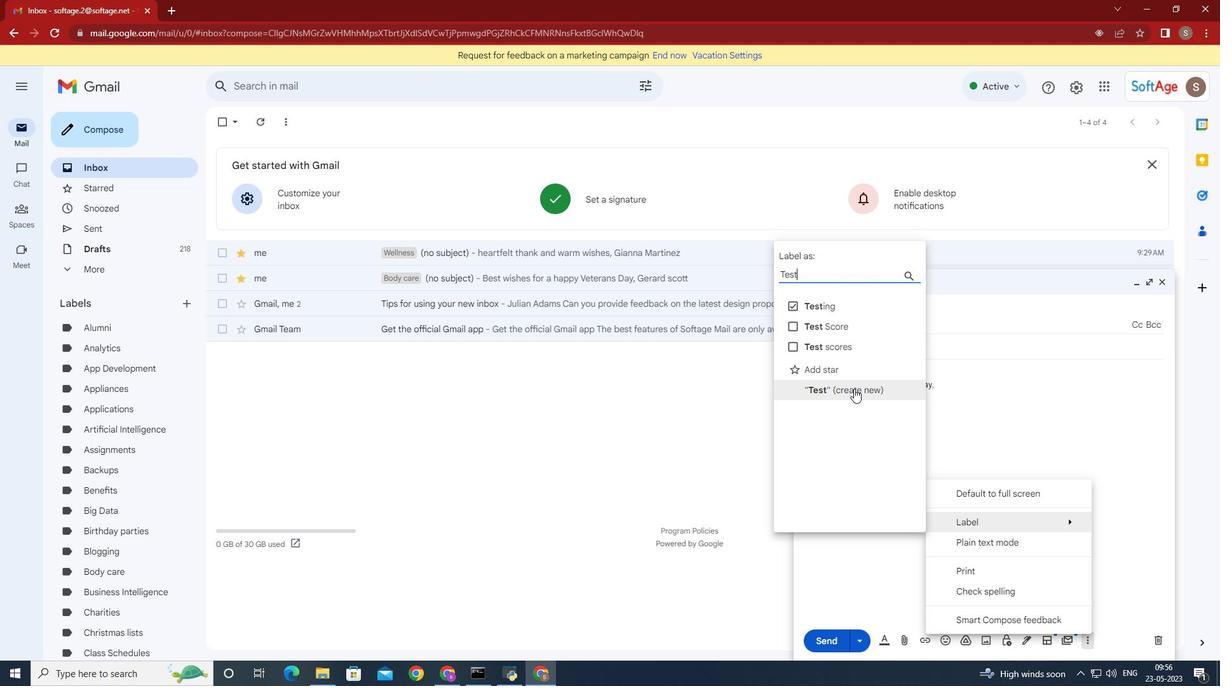 
Action: Mouse moved to (496, 337)
Screenshot: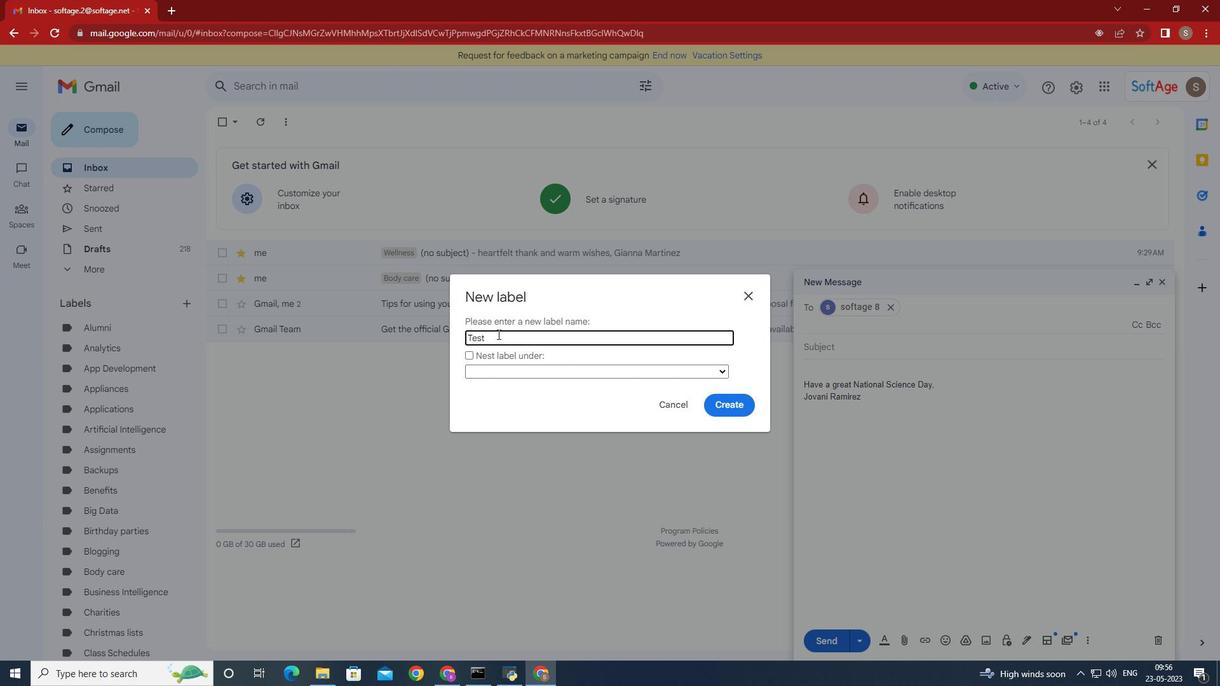 
Action: Mouse pressed left at (496, 337)
Screenshot: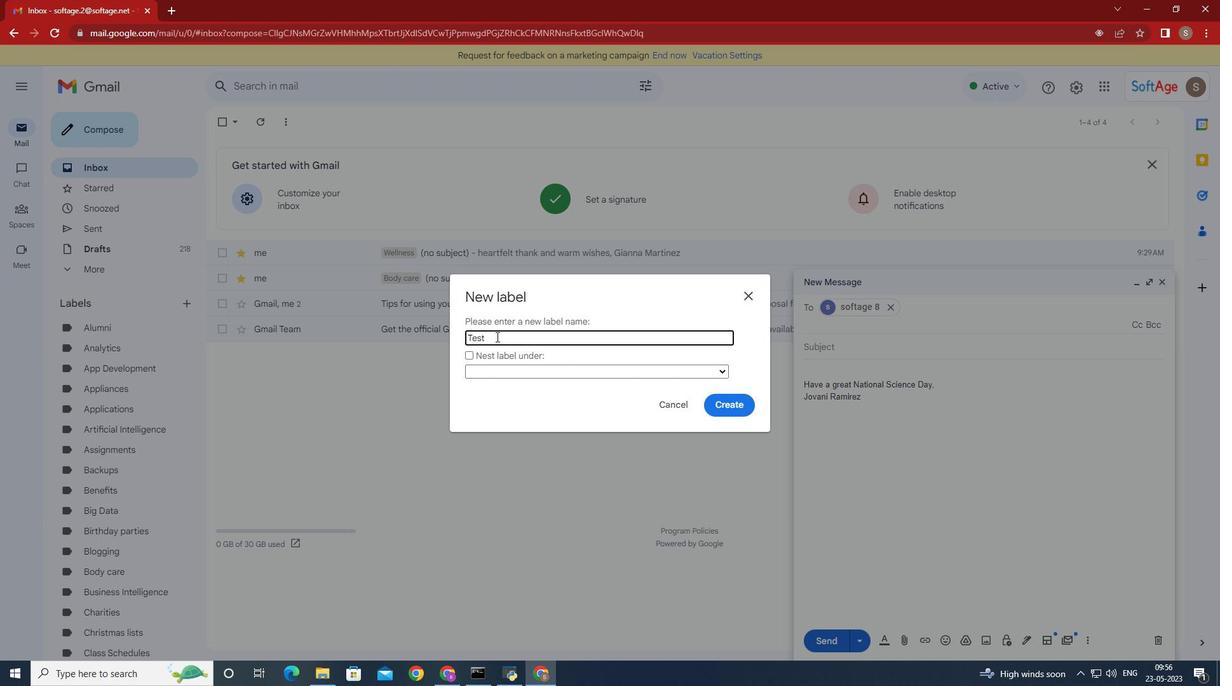 
Action: Key pressed ing
Screenshot: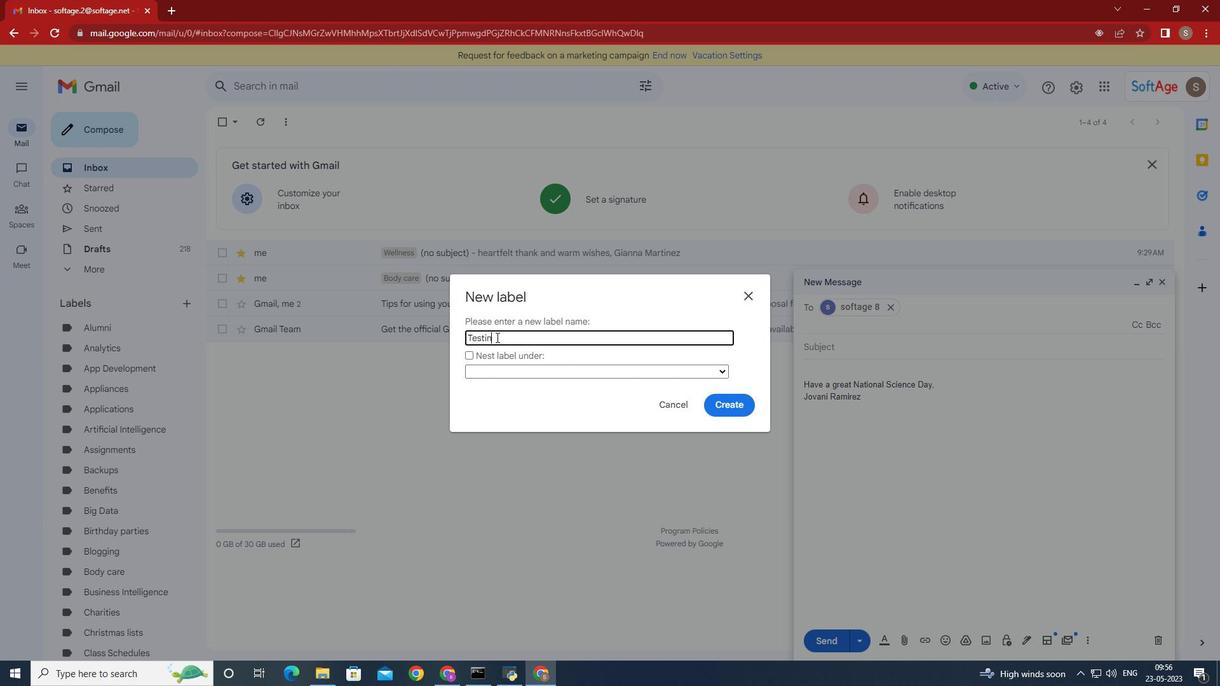 
Action: Mouse moved to (743, 408)
Screenshot: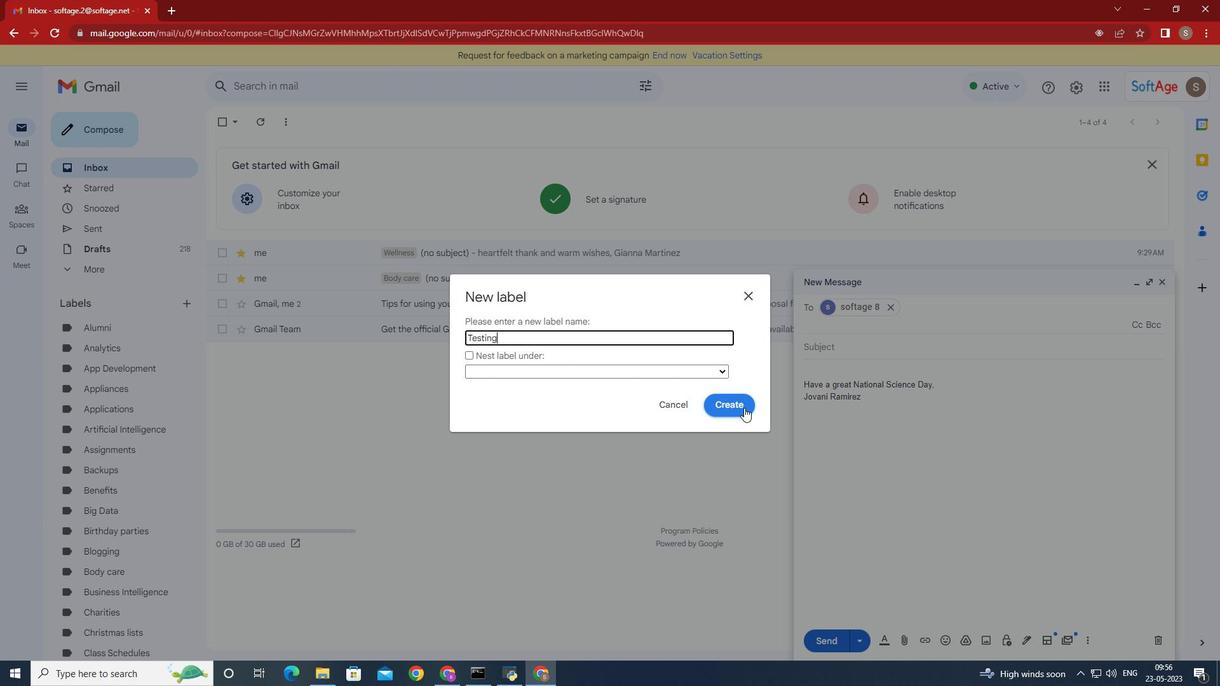 
Action: Mouse pressed left at (743, 408)
Screenshot: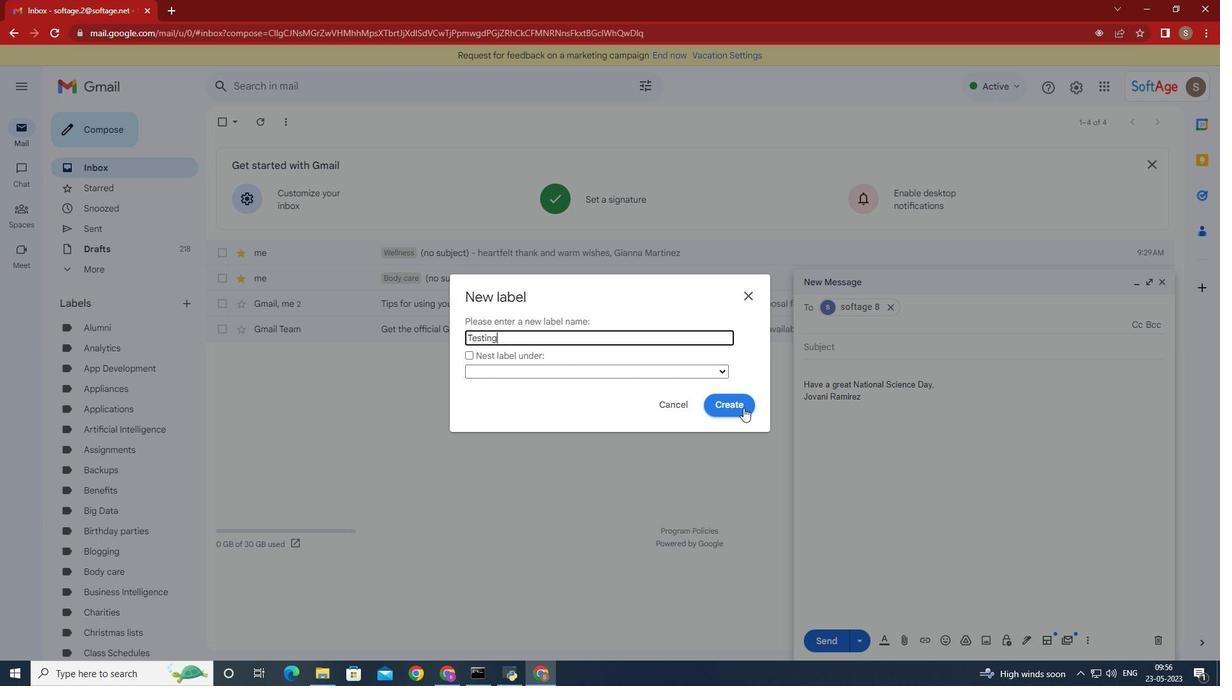 
Action: Mouse moved to (752, 296)
Screenshot: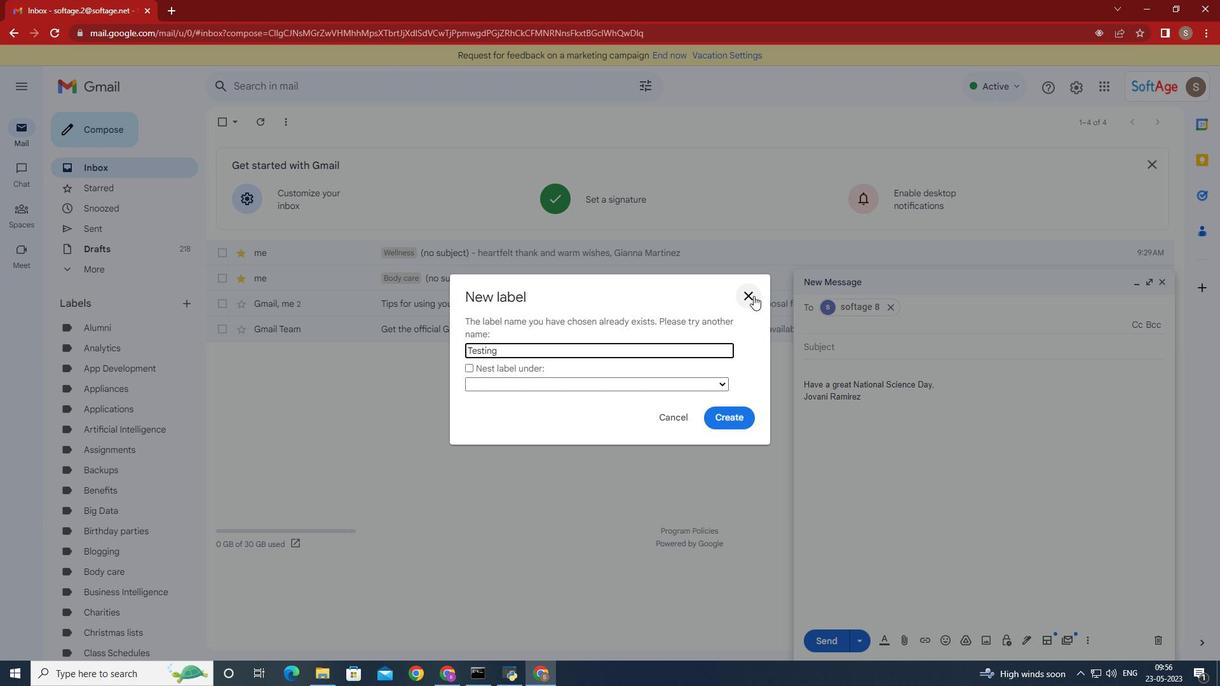 
Action: Mouse pressed left at (752, 296)
Screenshot: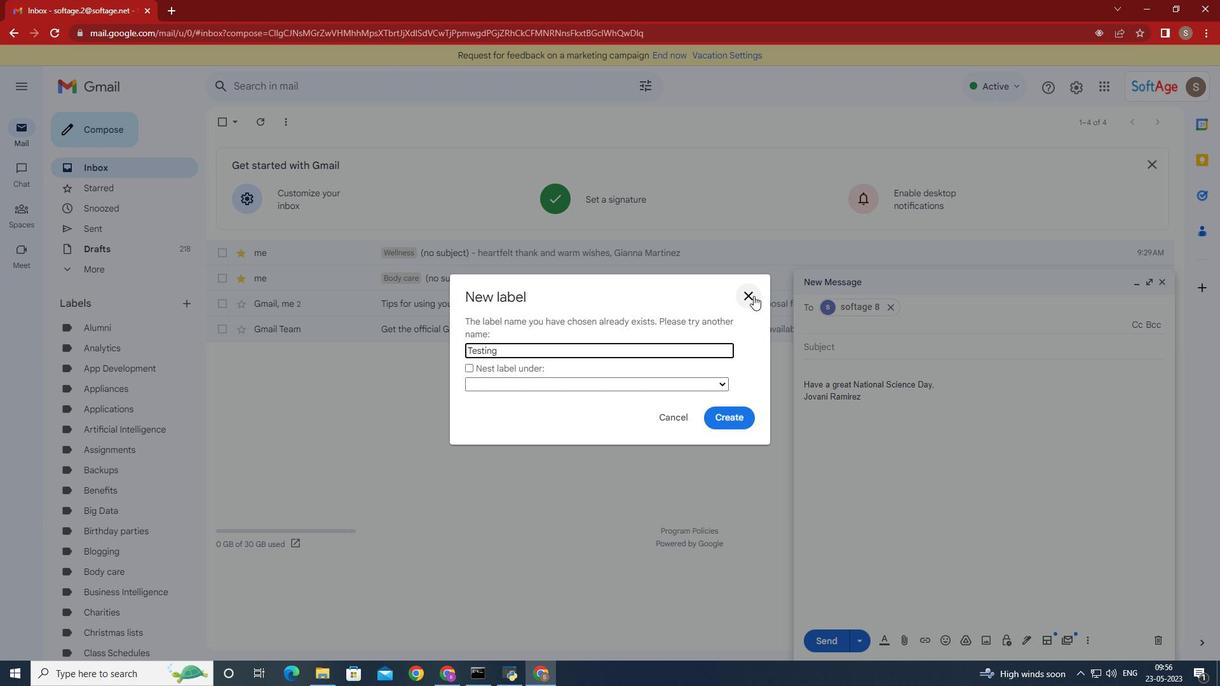 
Action: Mouse moved to (1091, 643)
Screenshot: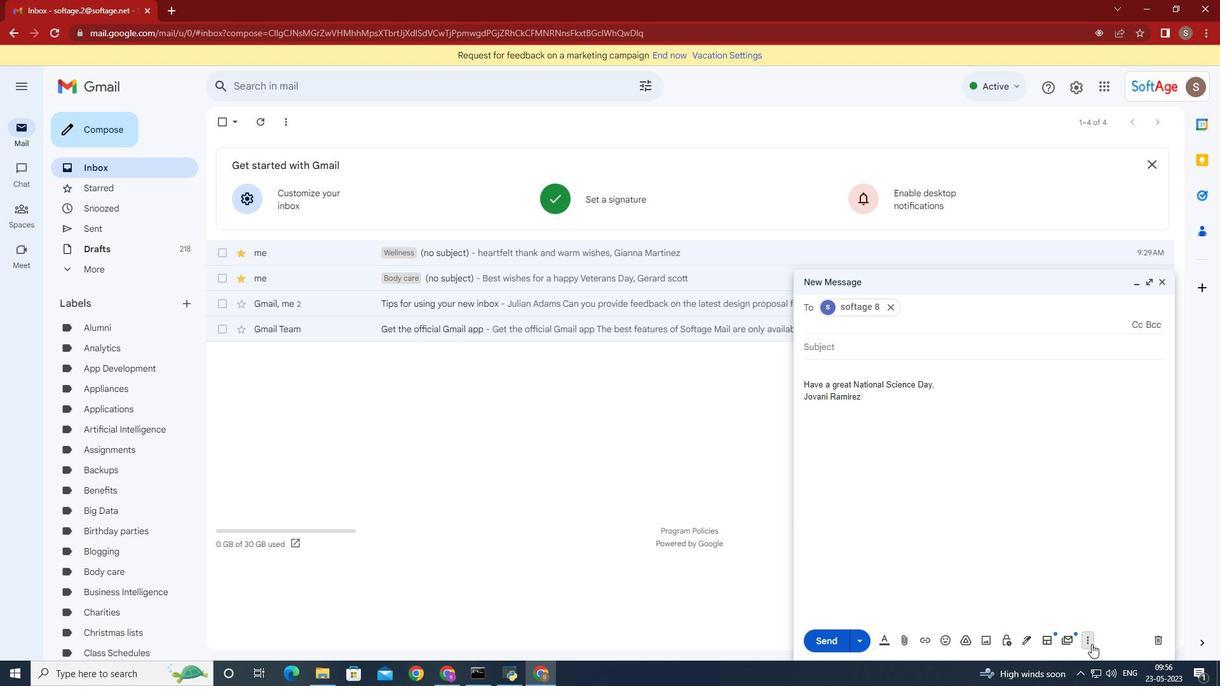 
Action: Mouse pressed left at (1091, 643)
Screenshot: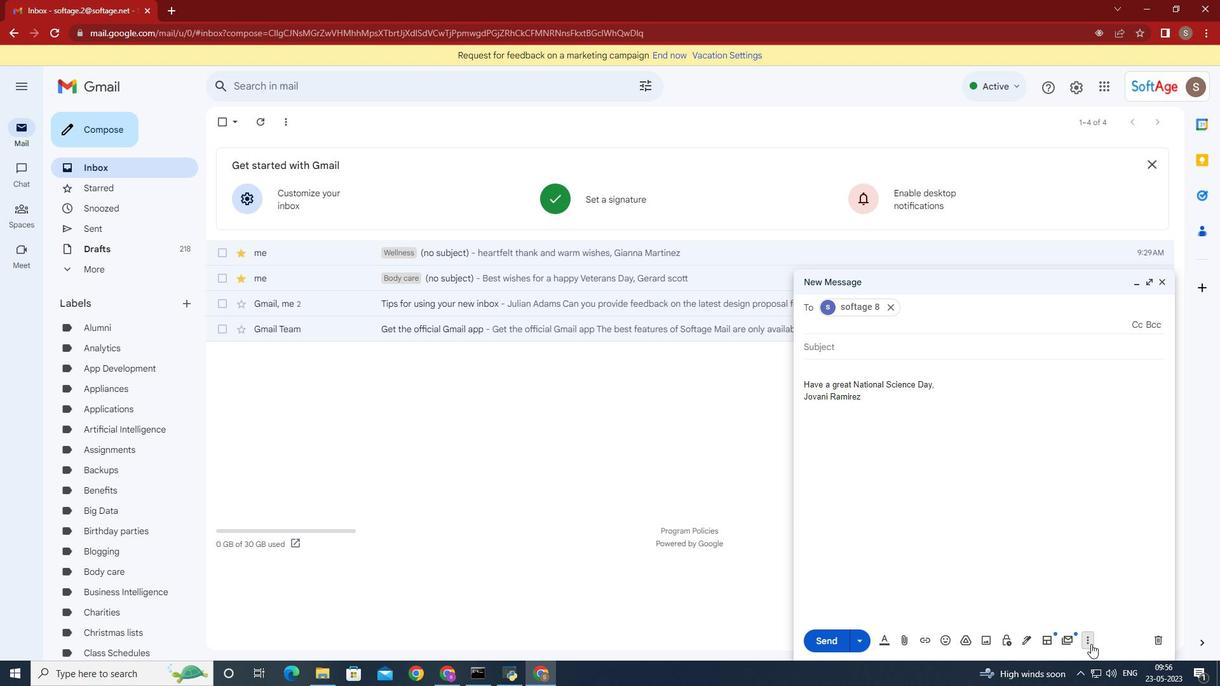 
Action: Mouse moved to (1035, 525)
Screenshot: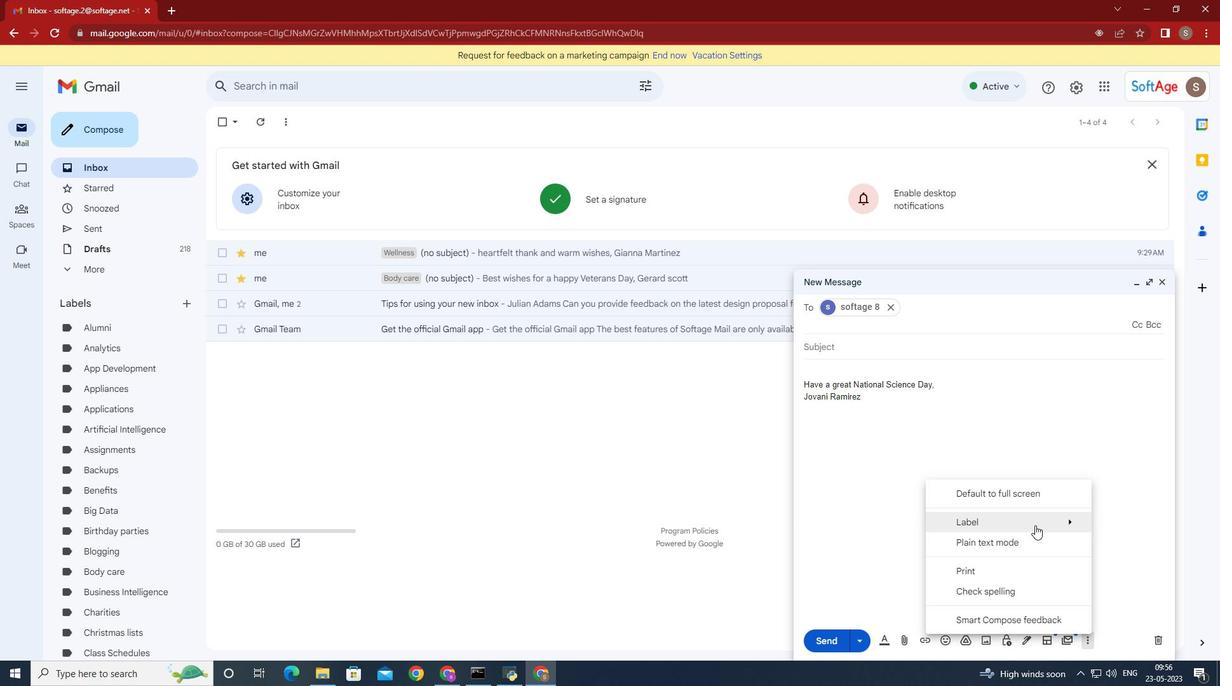 
Action: Mouse pressed left at (1035, 525)
Screenshot: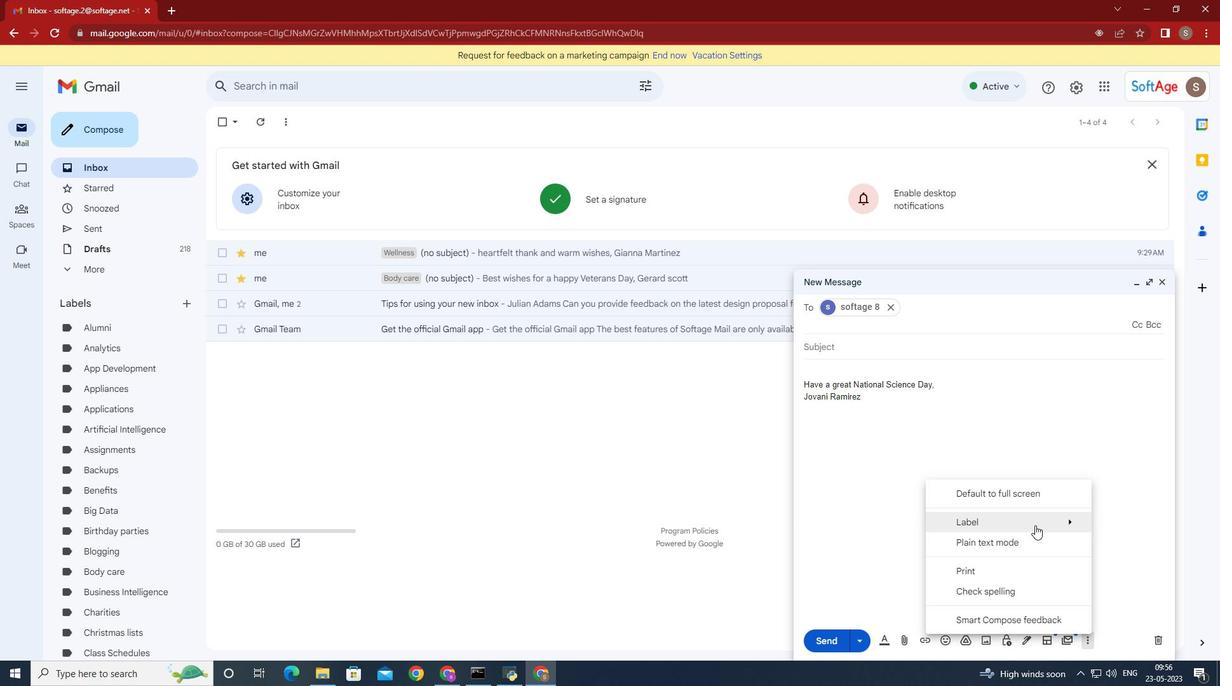 
Action: Mouse moved to (794, 307)
Screenshot: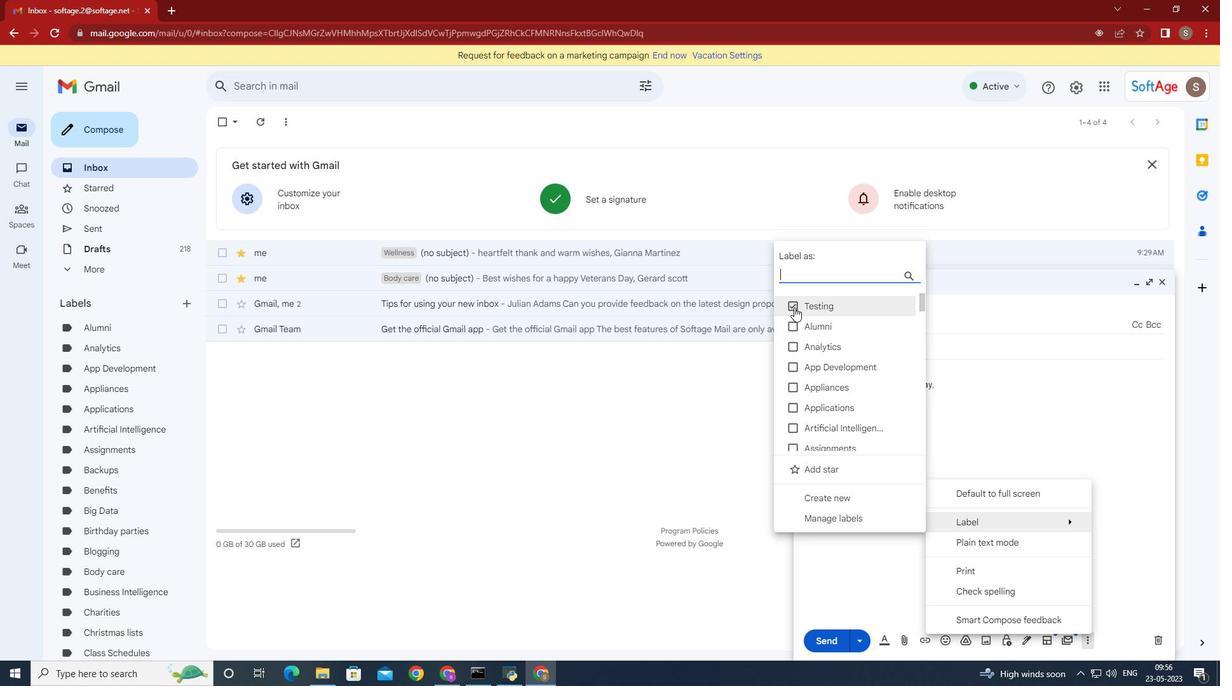 
Action: Mouse pressed left at (794, 307)
Screenshot: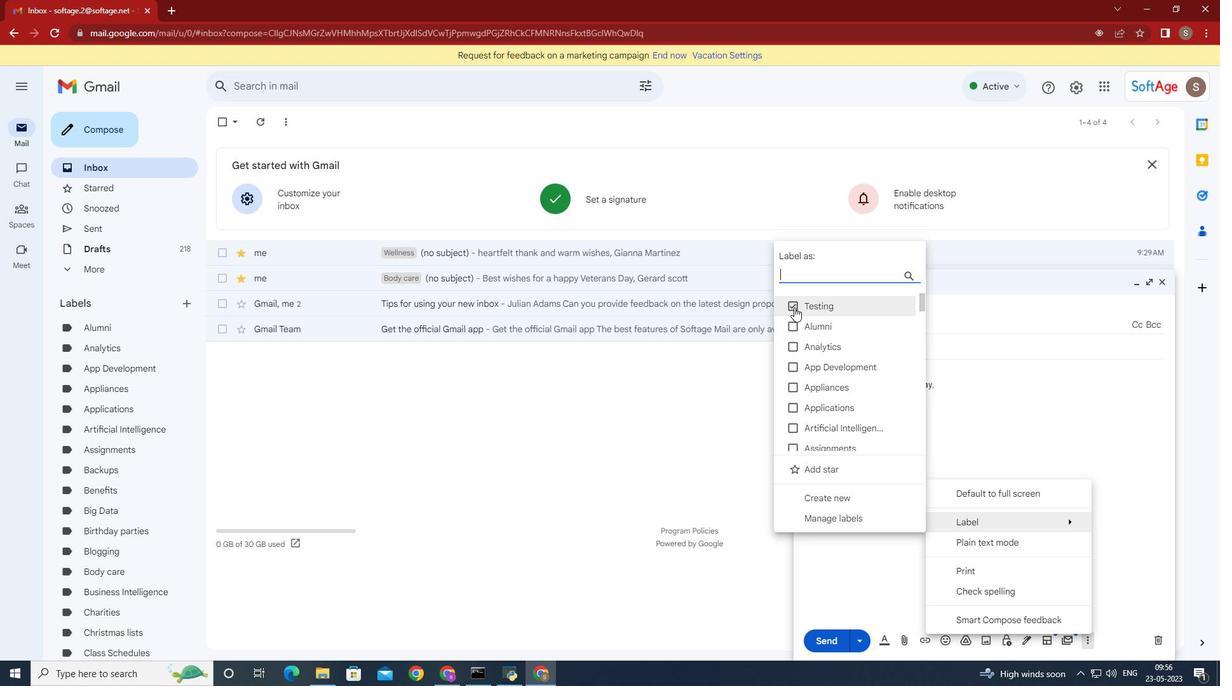 
Action: Mouse moved to (841, 500)
Screenshot: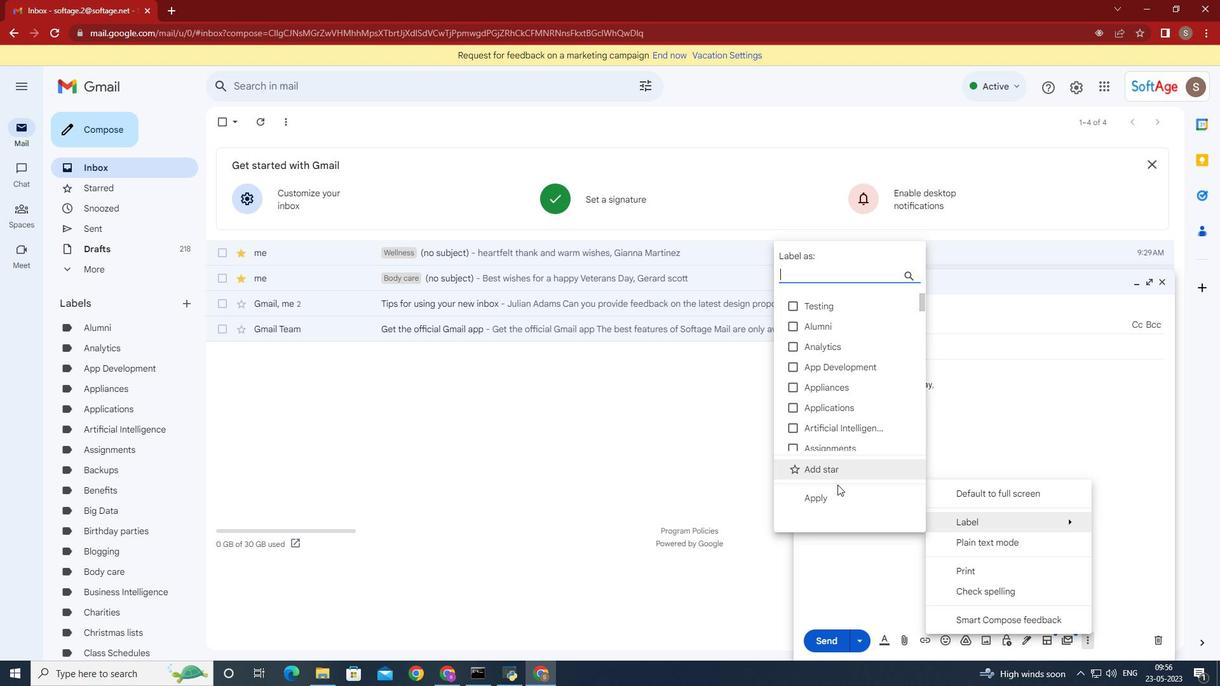 
Action: Mouse pressed left at (841, 500)
Screenshot: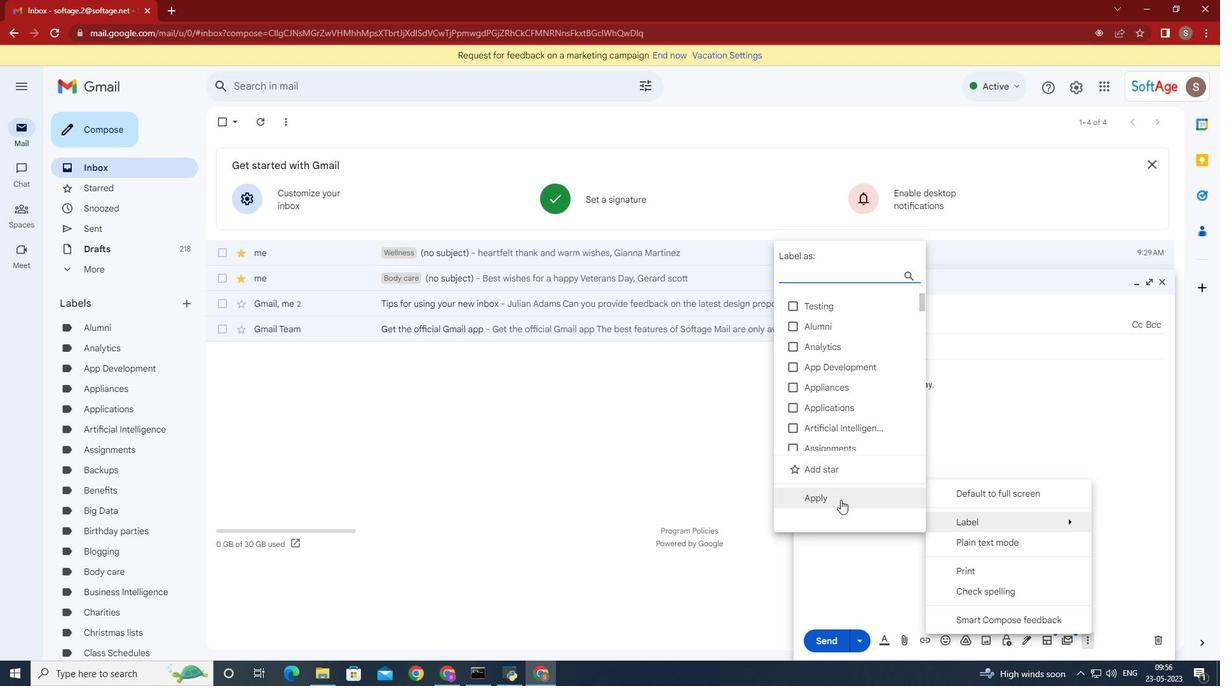 
Action: Mouse moved to (841, 500)
Screenshot: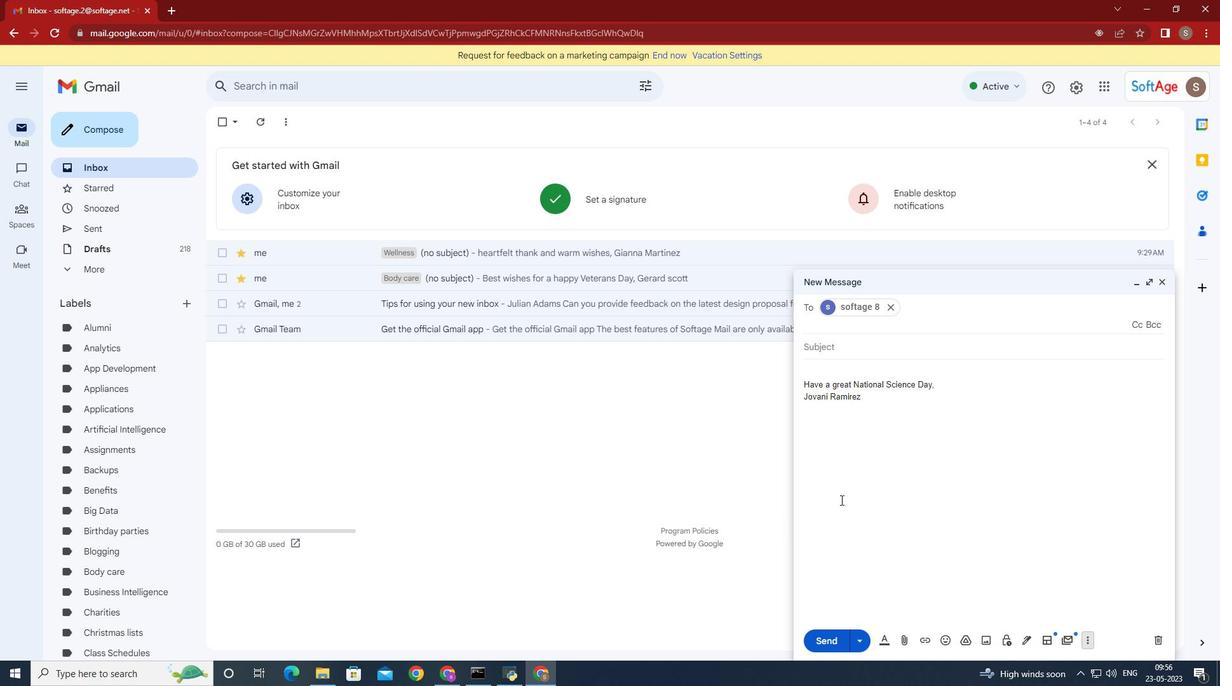 
